Task: Find connections with filter location Taquara with filter topic #jobsearchwith filter profile language German with filter current company GlobalHunt with filter school Sinhgad College of Engineering with filter industry Household Appliance Manufacturing with filter service category Administrative with filter keywords title Vehicle or Equipment Cleaner
Action: Mouse moved to (704, 118)
Screenshot: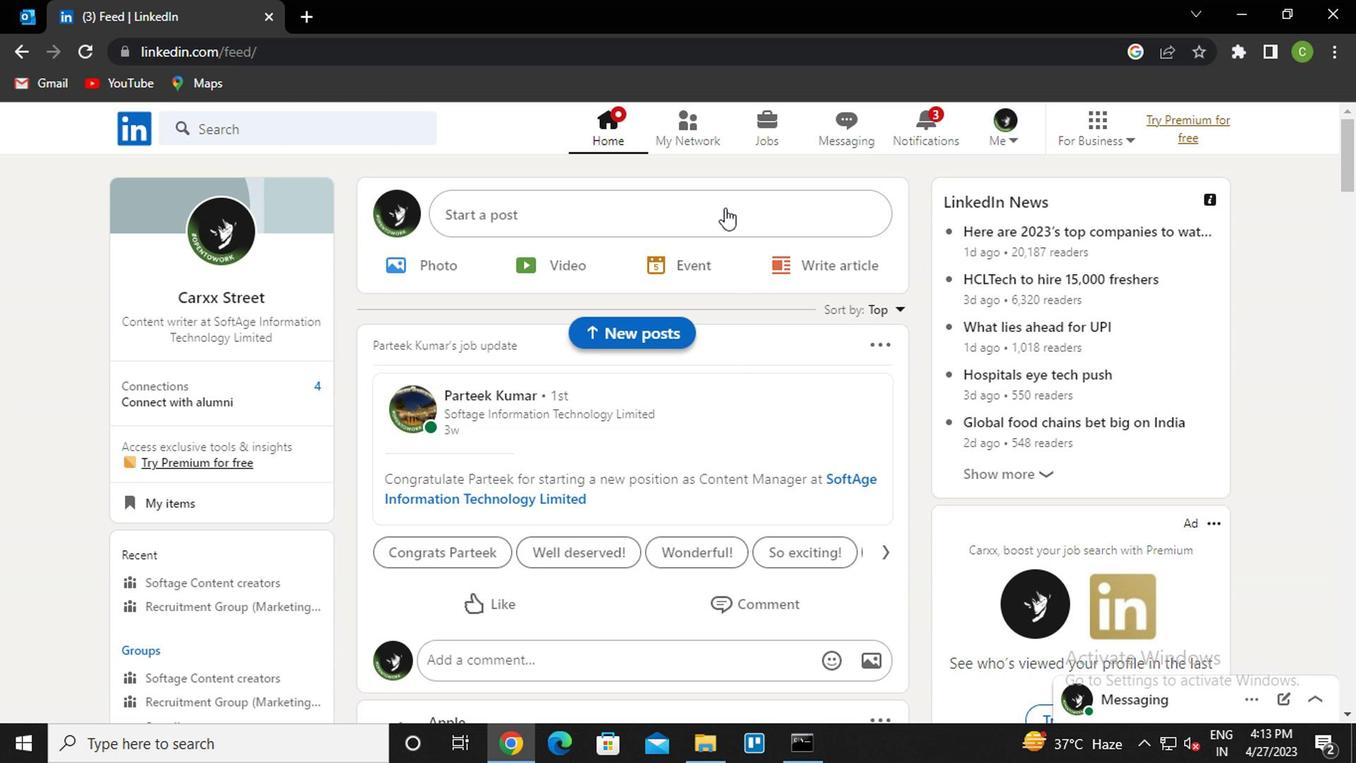 
Action: Mouse pressed left at (704, 118)
Screenshot: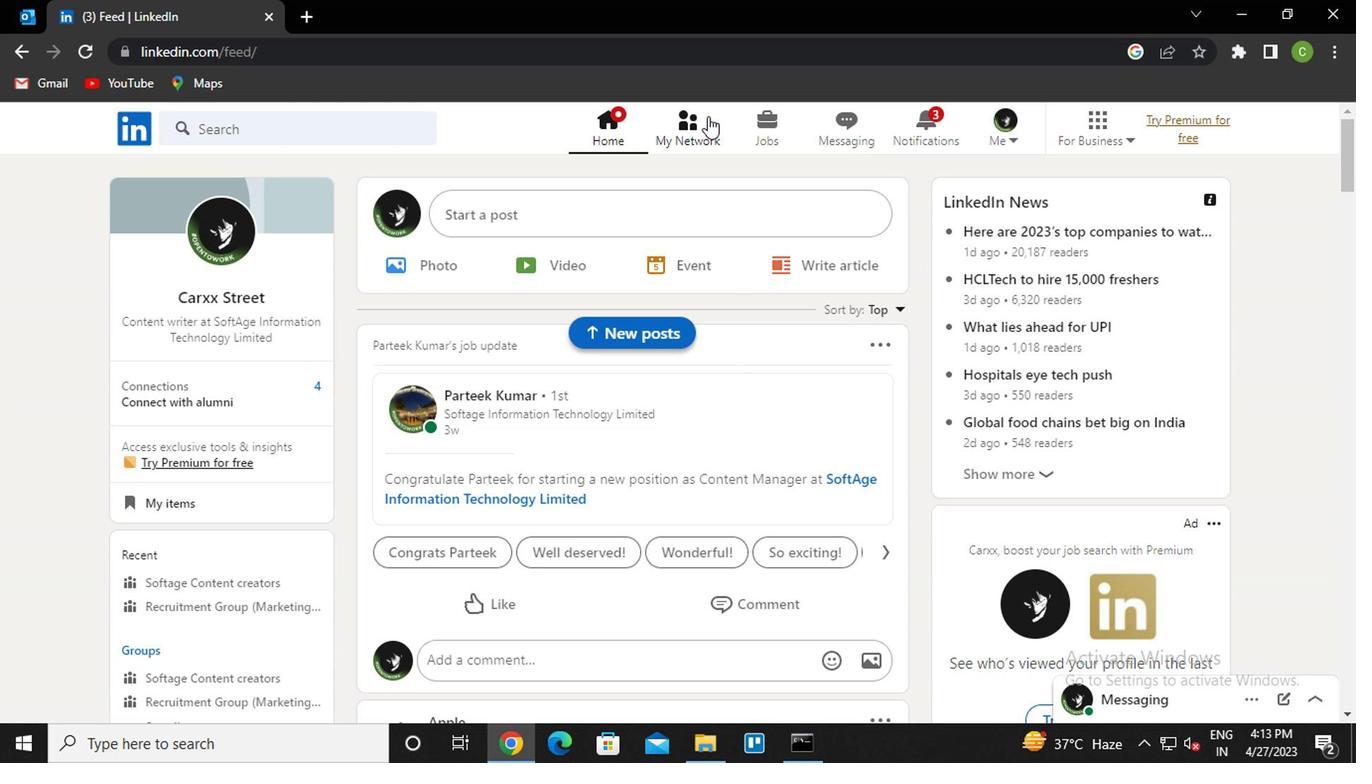 
Action: Mouse moved to (317, 252)
Screenshot: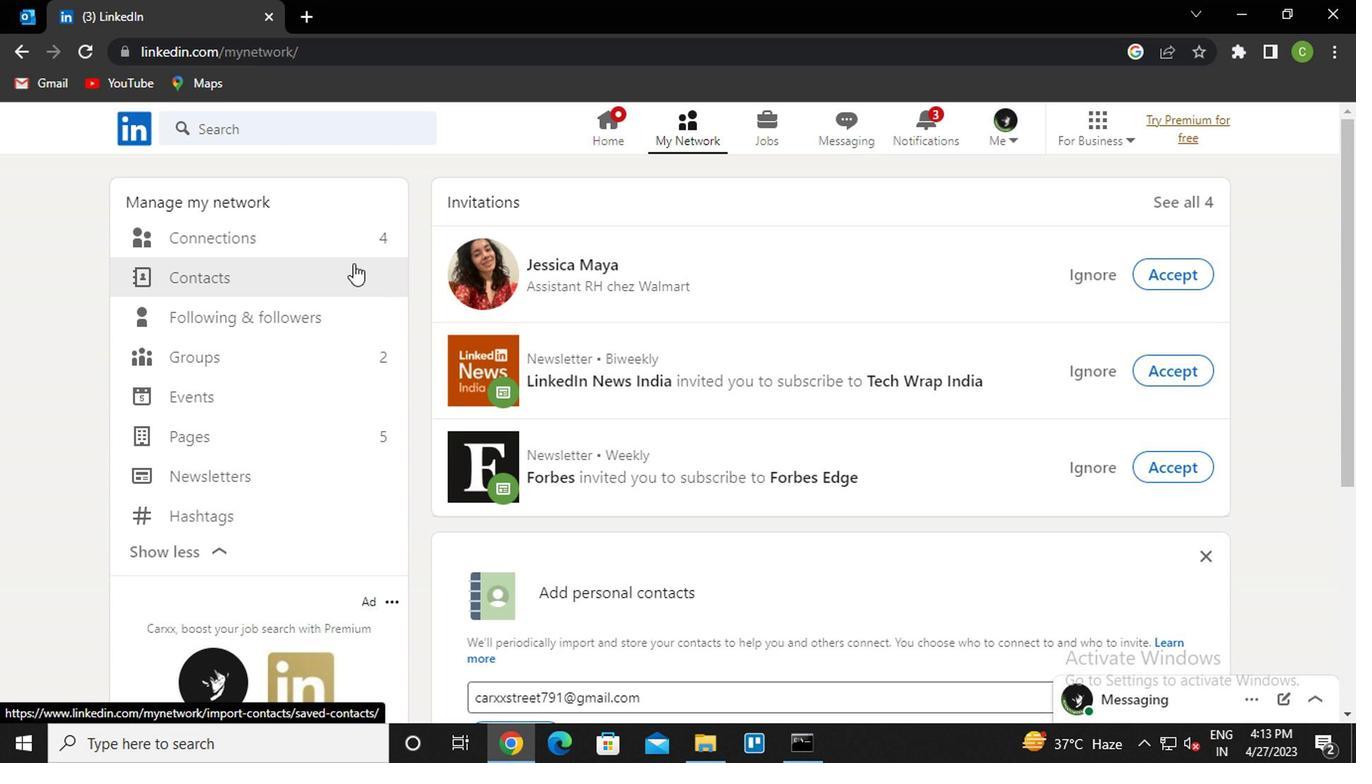 
Action: Mouse pressed left at (317, 252)
Screenshot: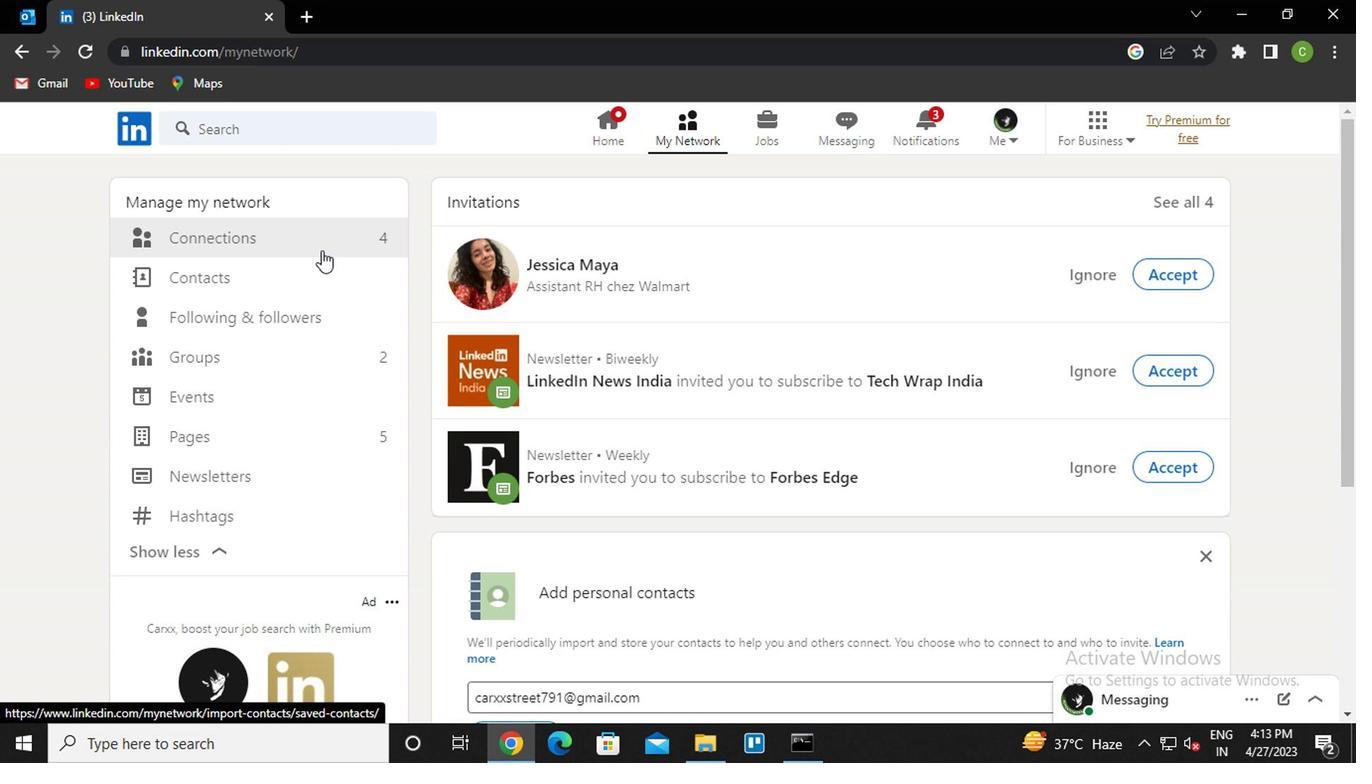 
Action: Mouse moved to (298, 243)
Screenshot: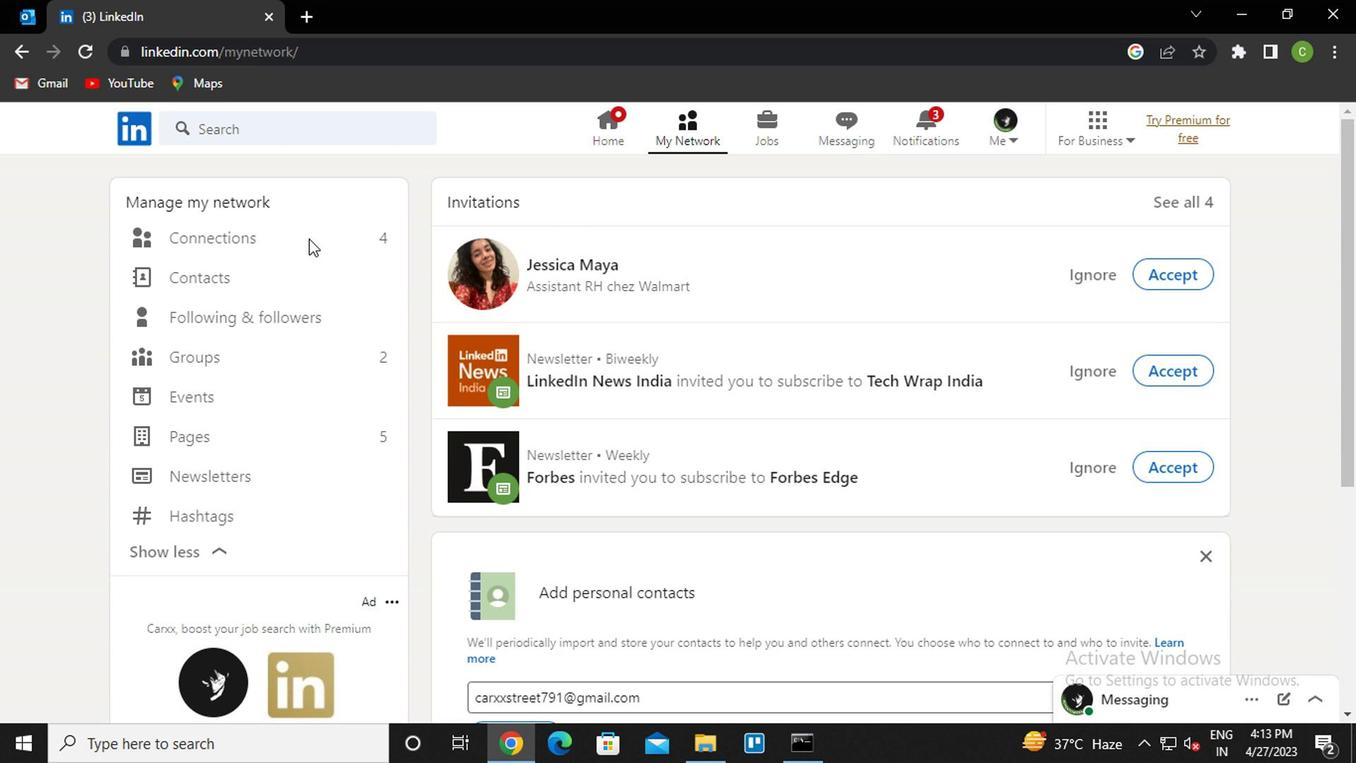 
Action: Mouse pressed left at (298, 243)
Screenshot: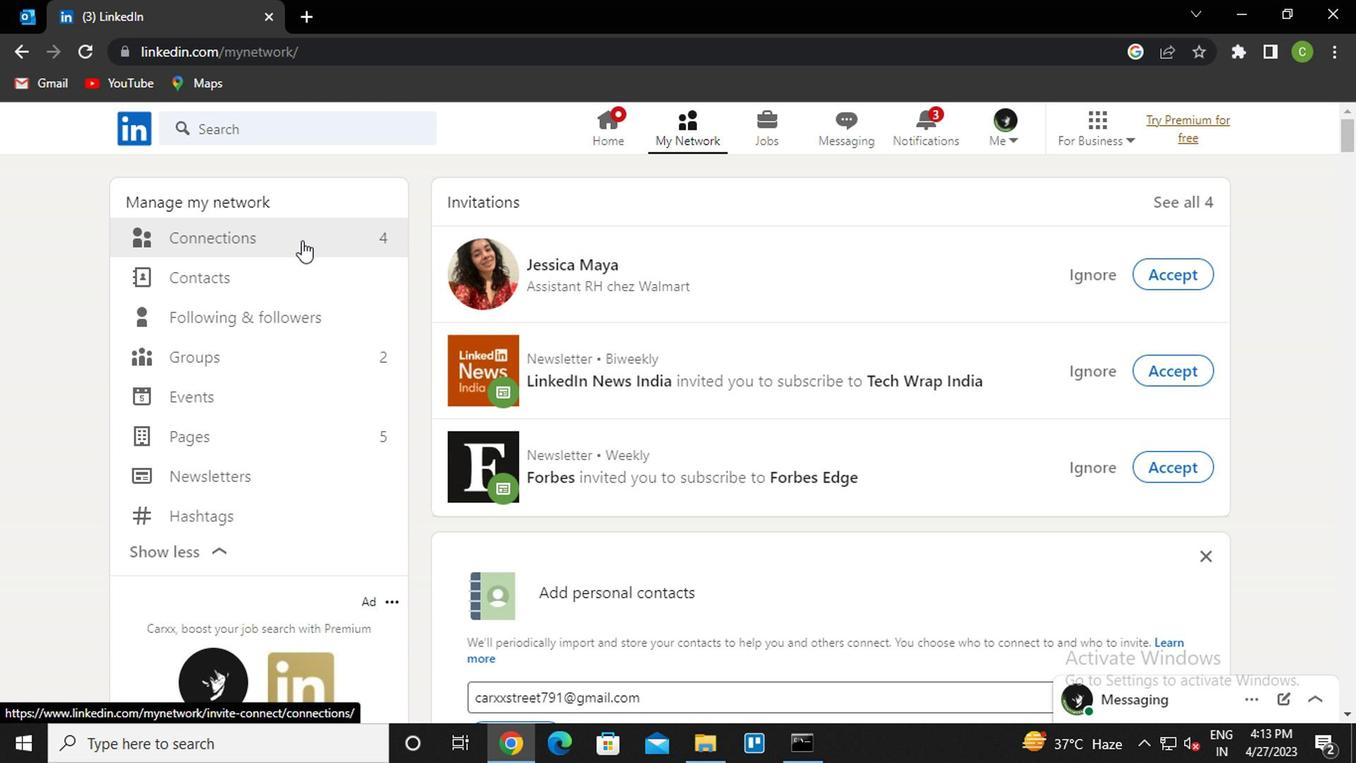 
Action: Mouse moved to (840, 250)
Screenshot: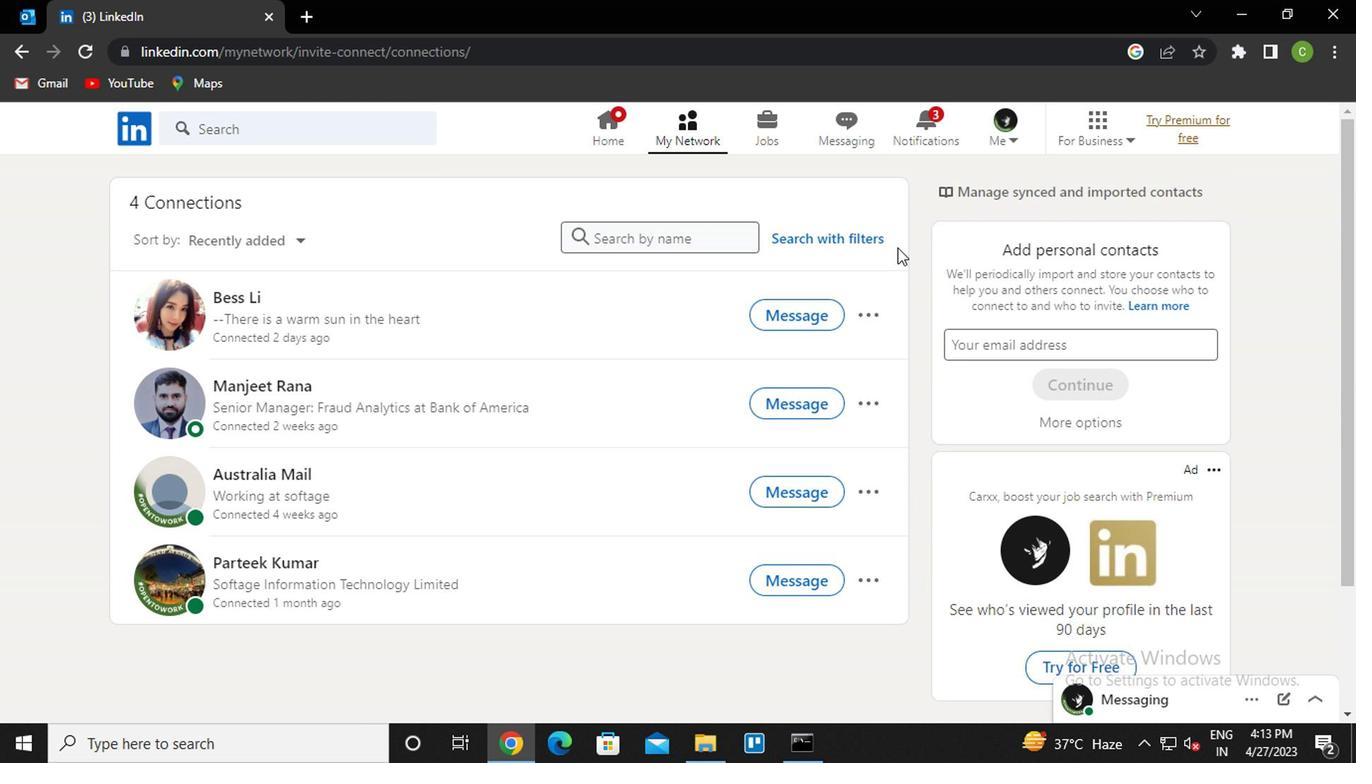 
Action: Mouse pressed left at (840, 250)
Screenshot: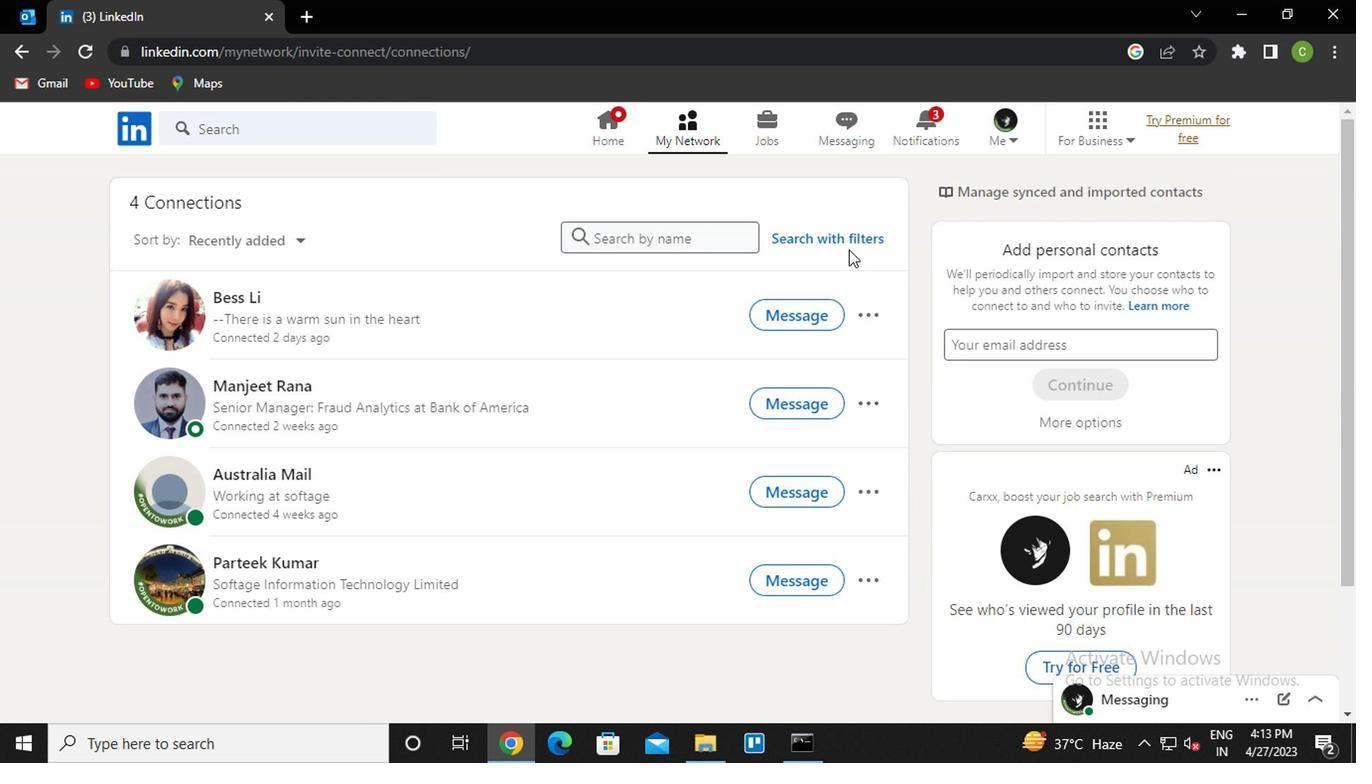 
Action: Mouse moved to (758, 189)
Screenshot: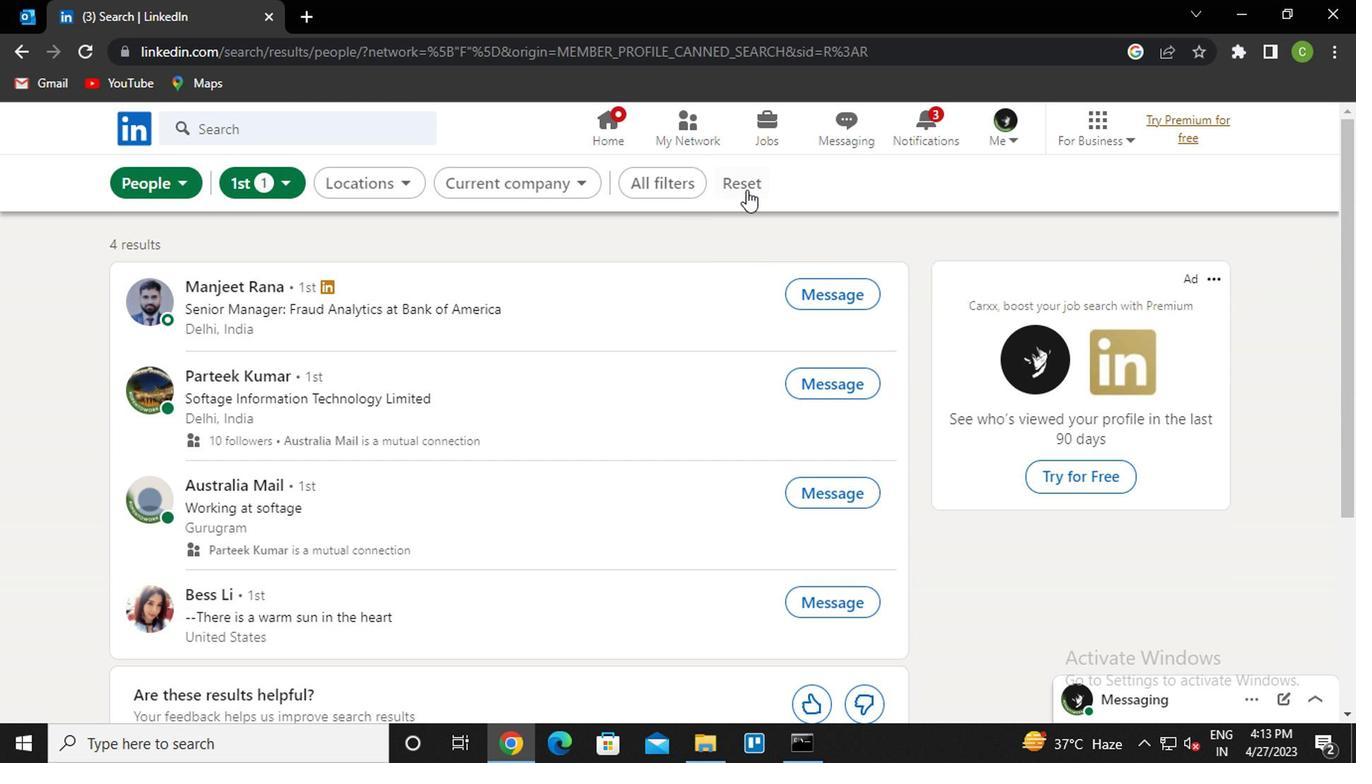 
Action: Mouse pressed left at (758, 189)
Screenshot: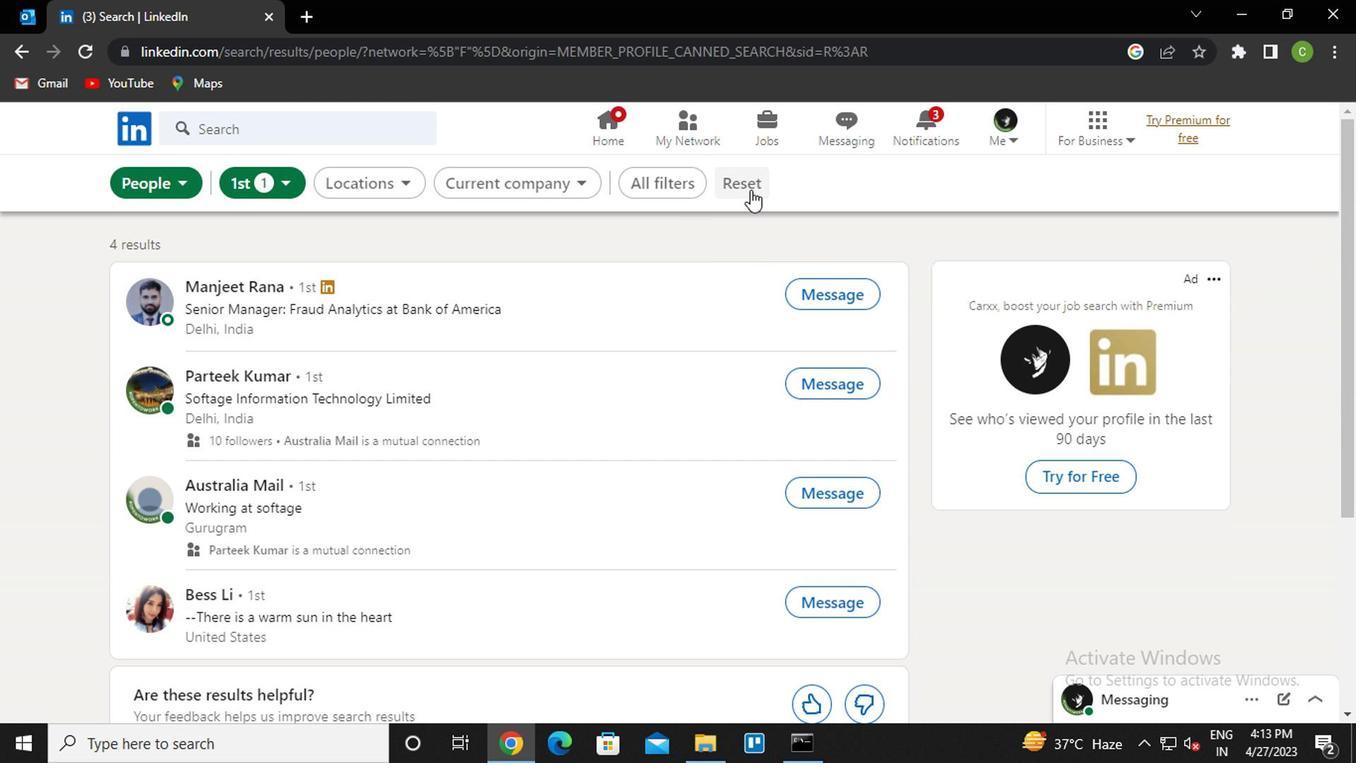 
Action: Mouse moved to (723, 189)
Screenshot: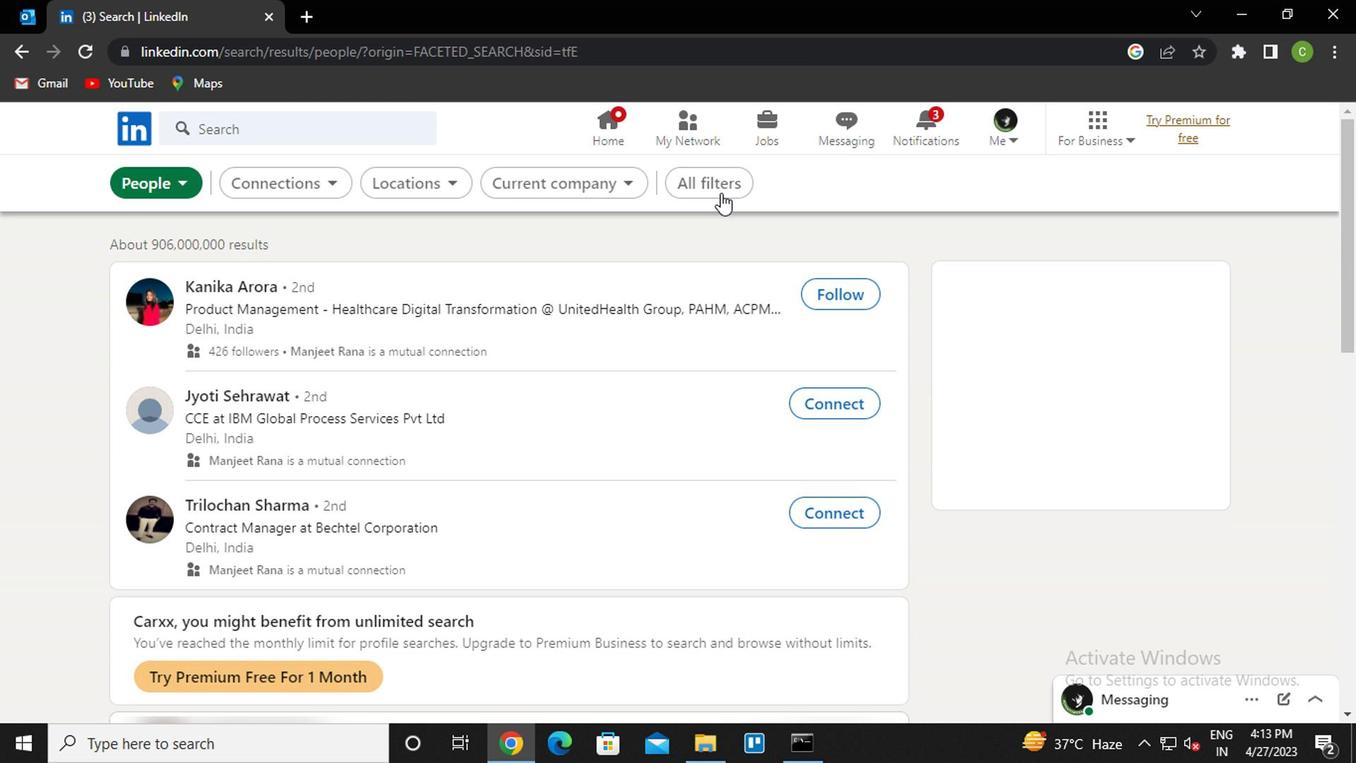 
Action: Mouse pressed left at (723, 189)
Screenshot: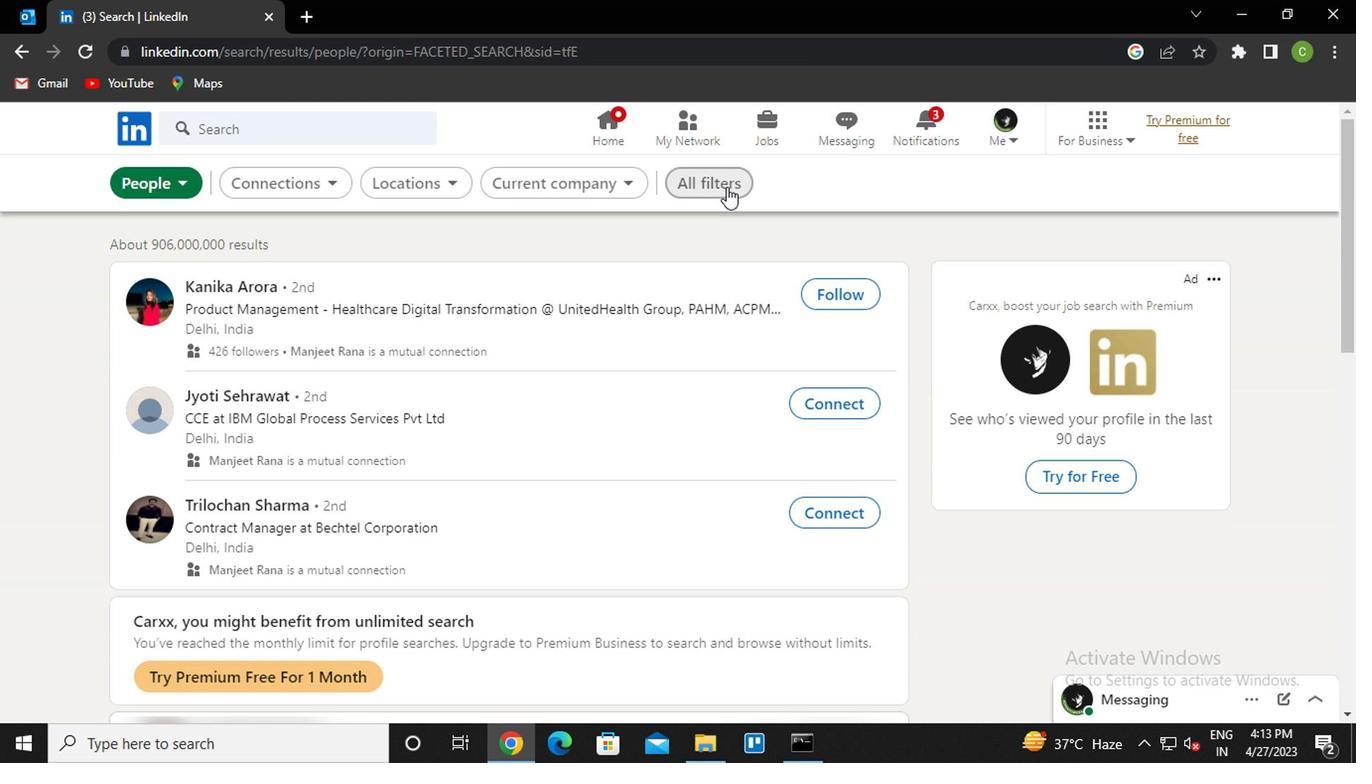 
Action: Mouse moved to (1031, 357)
Screenshot: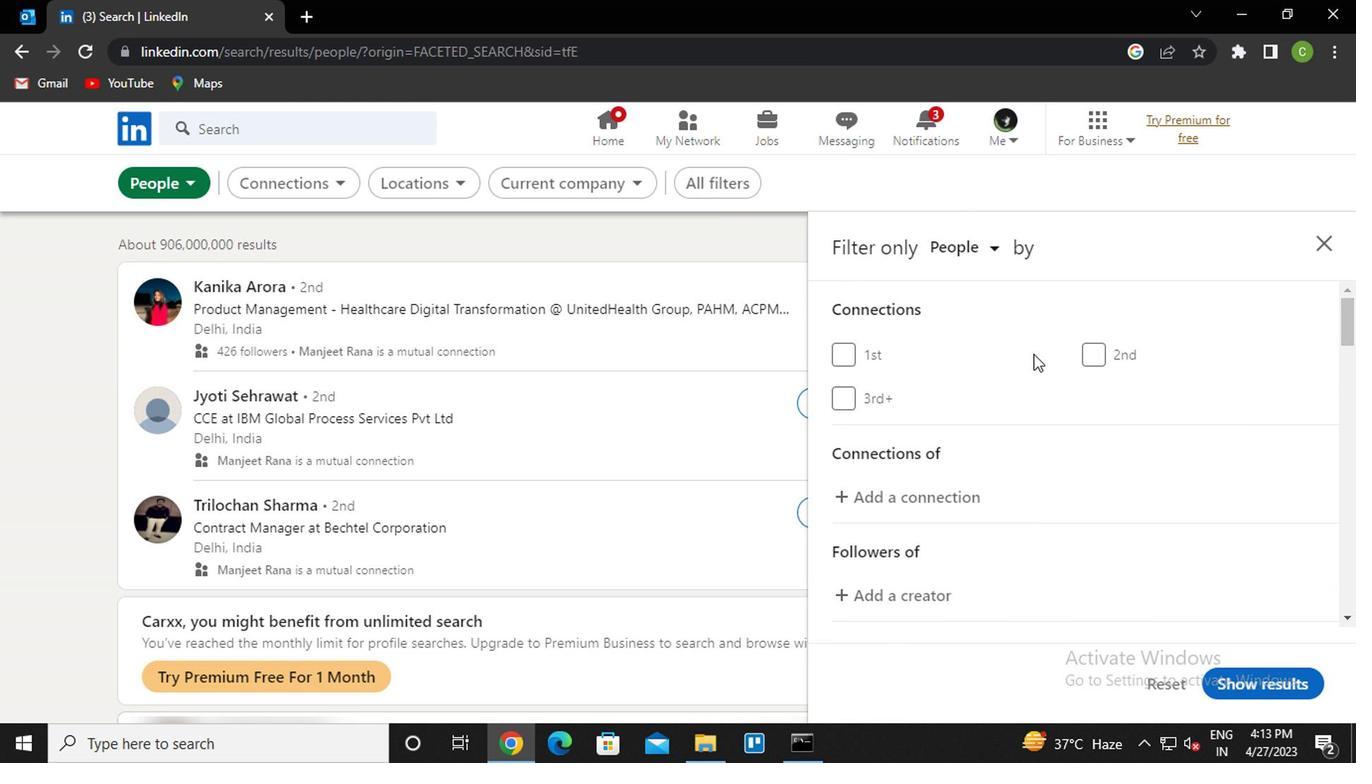 
Action: Mouse scrolled (1031, 356) with delta (0, -1)
Screenshot: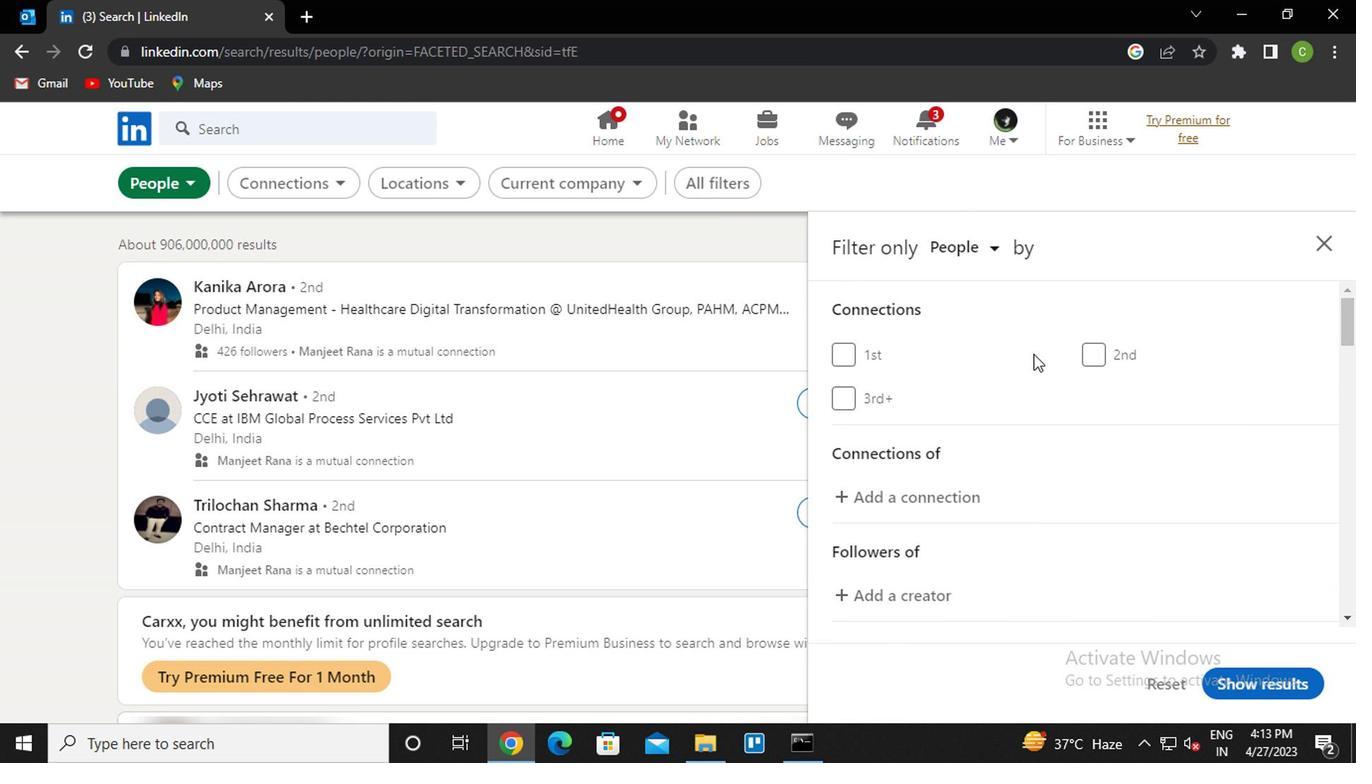 
Action: Mouse moved to (1031, 359)
Screenshot: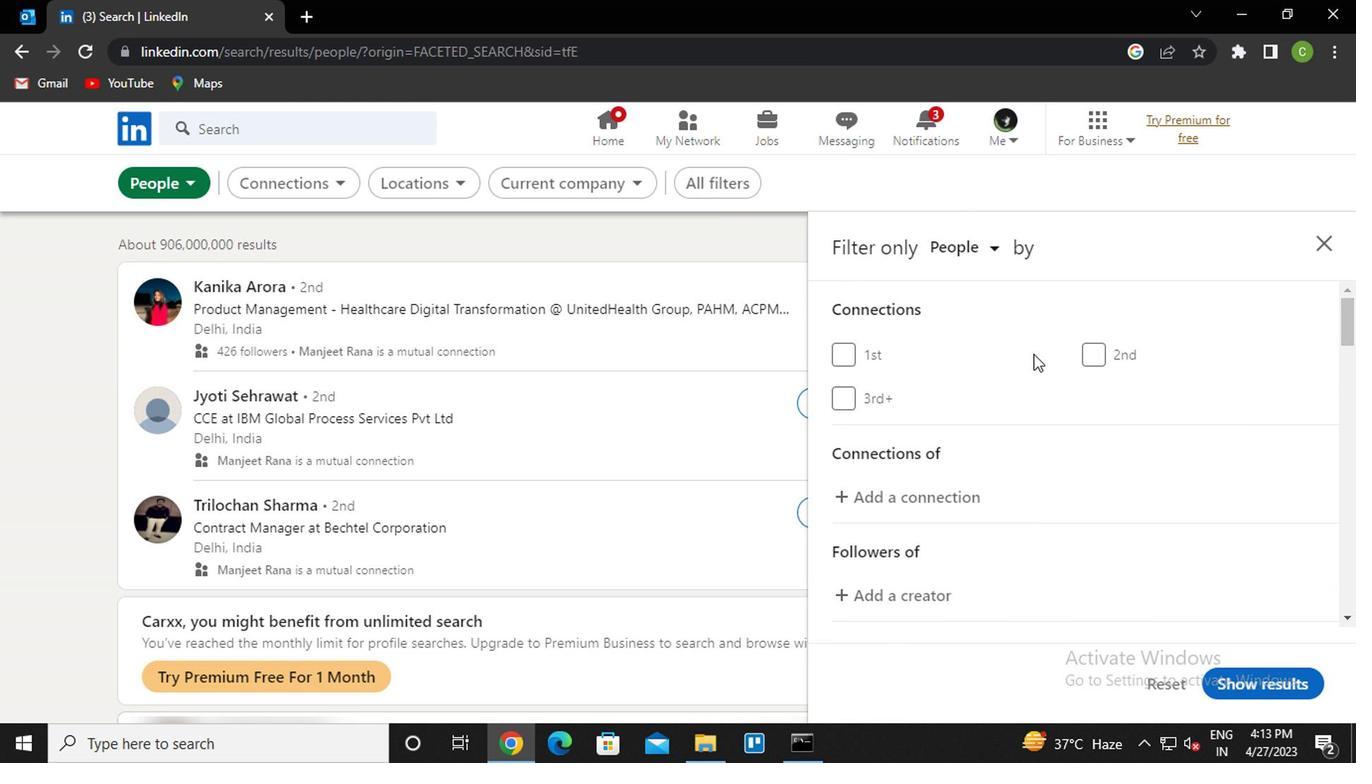 
Action: Mouse scrolled (1031, 358) with delta (0, -1)
Screenshot: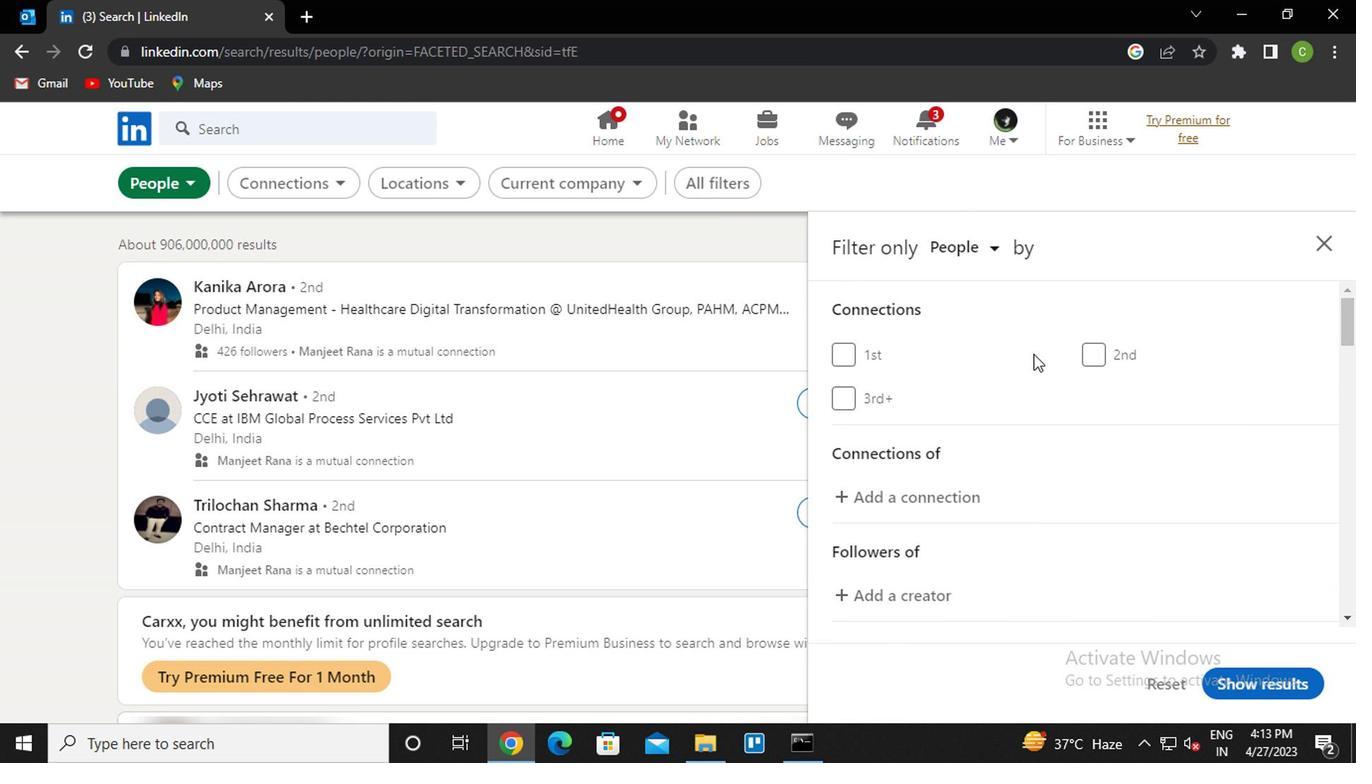 
Action: Mouse moved to (1031, 384)
Screenshot: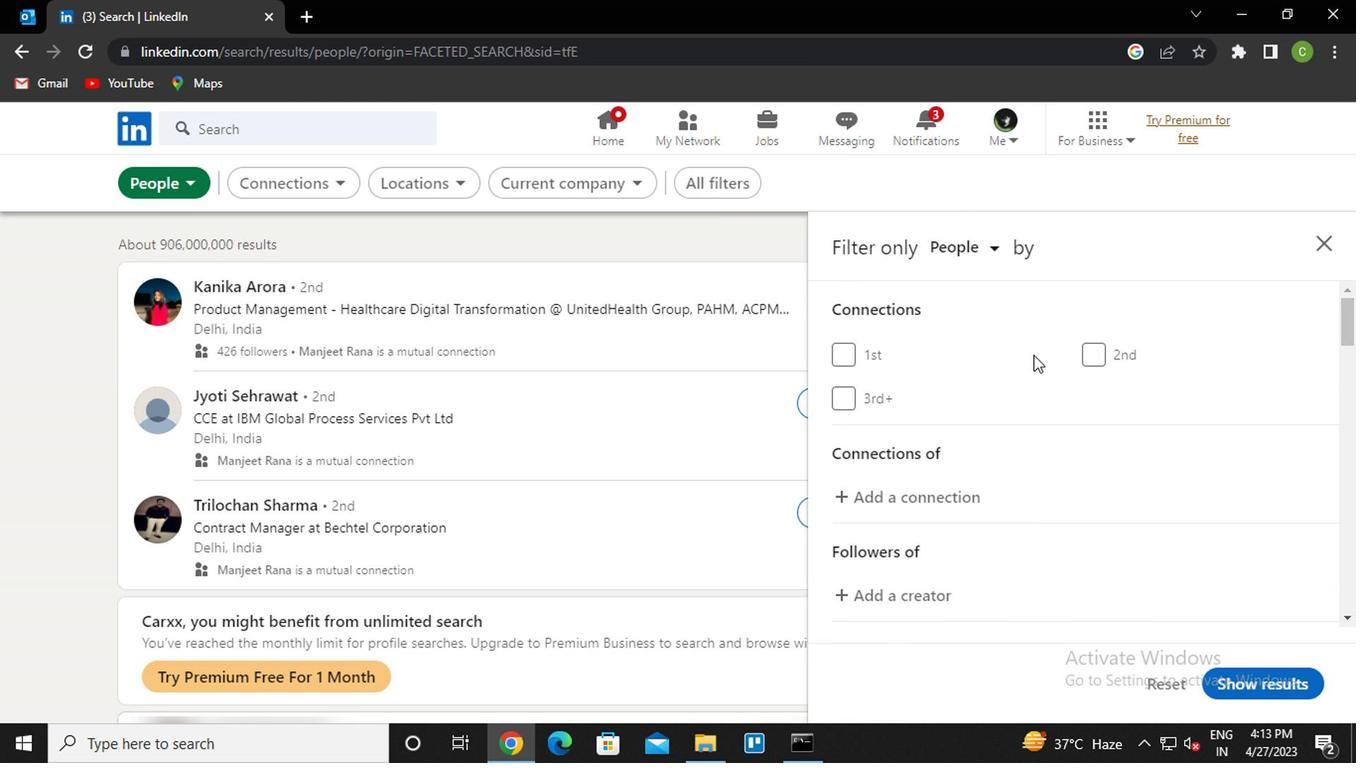 
Action: Mouse scrolled (1031, 383) with delta (0, 0)
Screenshot: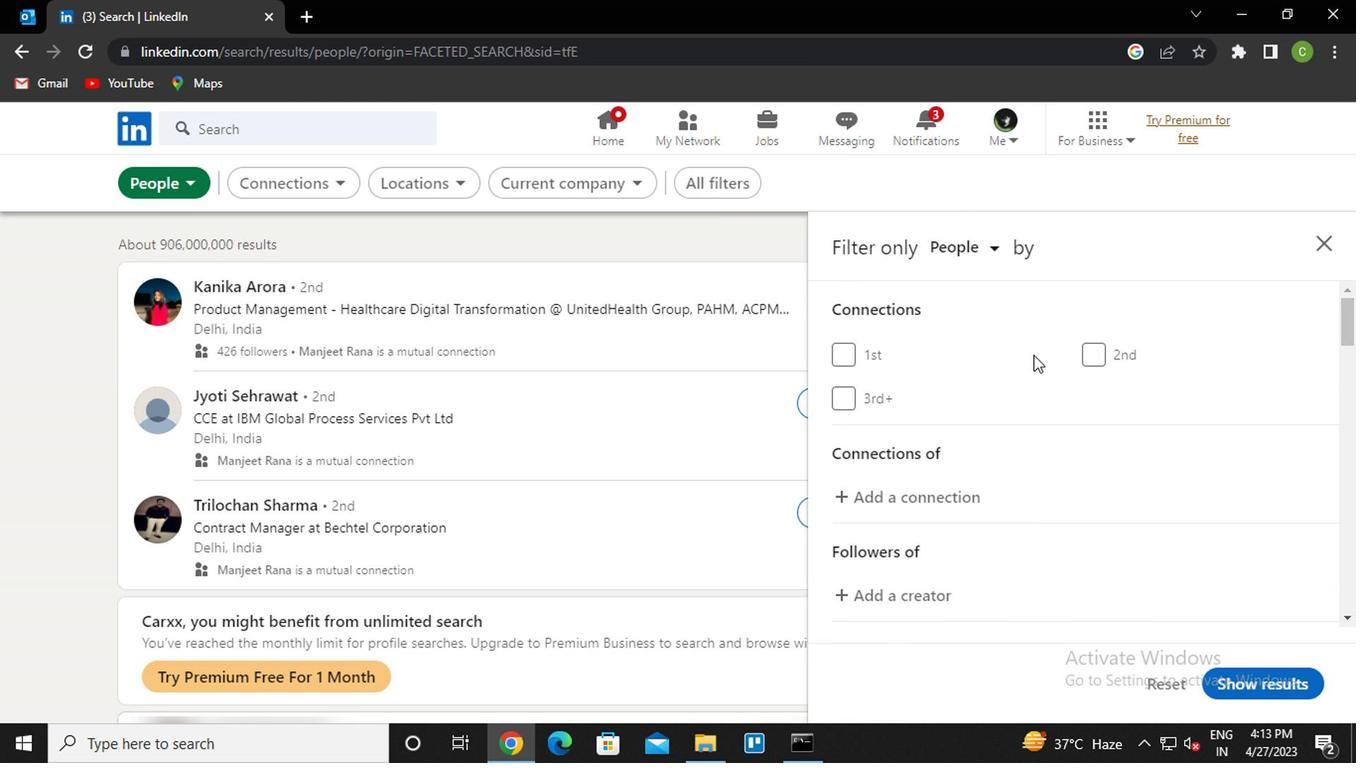 
Action: Mouse moved to (1136, 481)
Screenshot: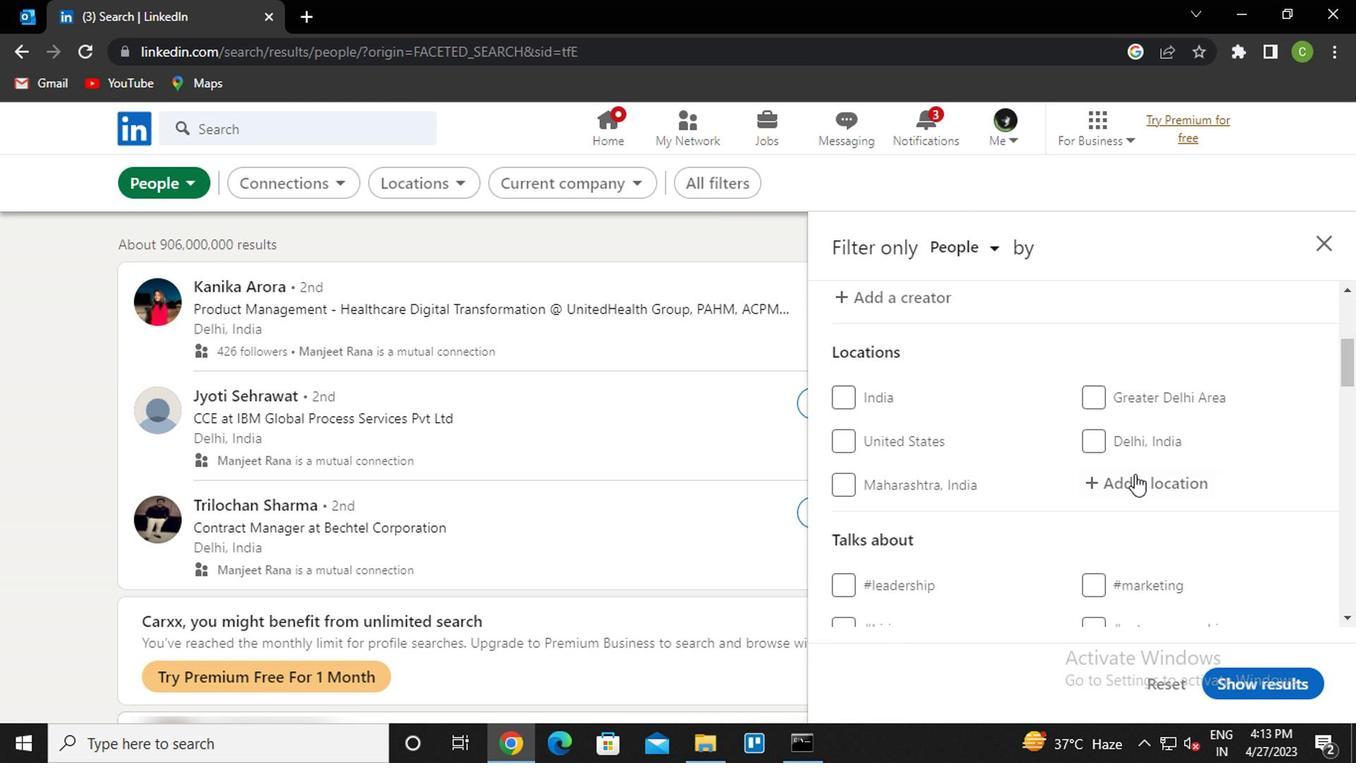 
Action: Mouse pressed left at (1136, 481)
Screenshot: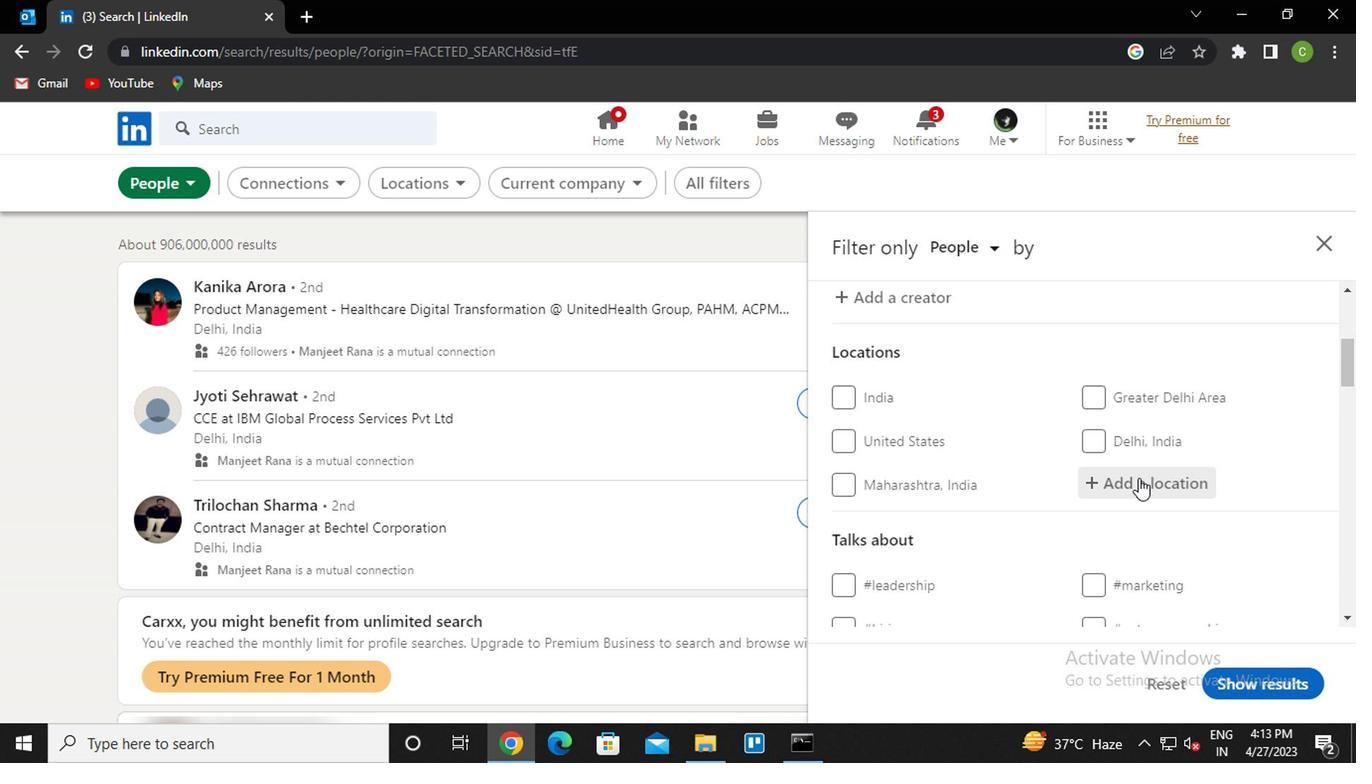 
Action: Key pressed <Key.caps_lock>t<Key.caps_lock>aqrara<Key.backspace><Key.backspace><Key.backspace><Key.backspace>uara<Key.down><Key.enter>
Screenshot: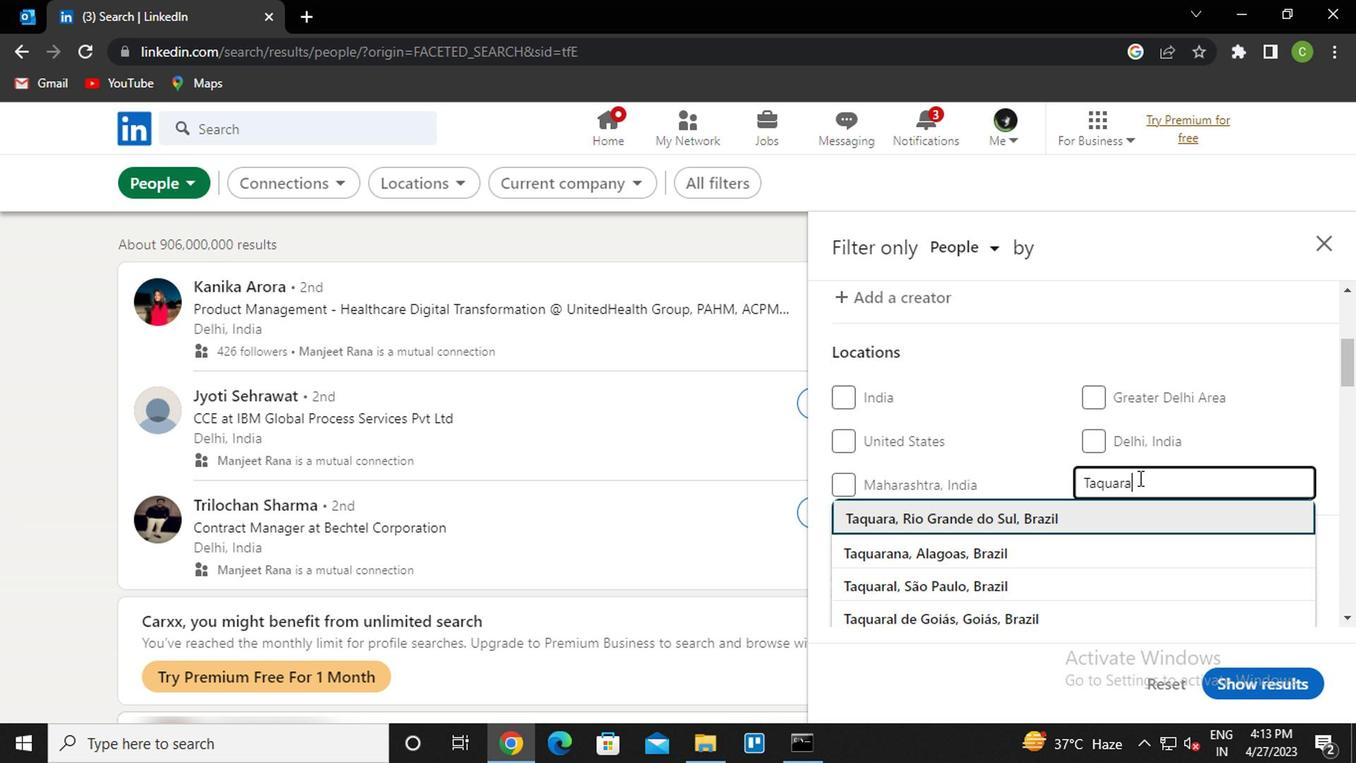 
Action: Mouse scrolled (1136, 479) with delta (0, -1)
Screenshot: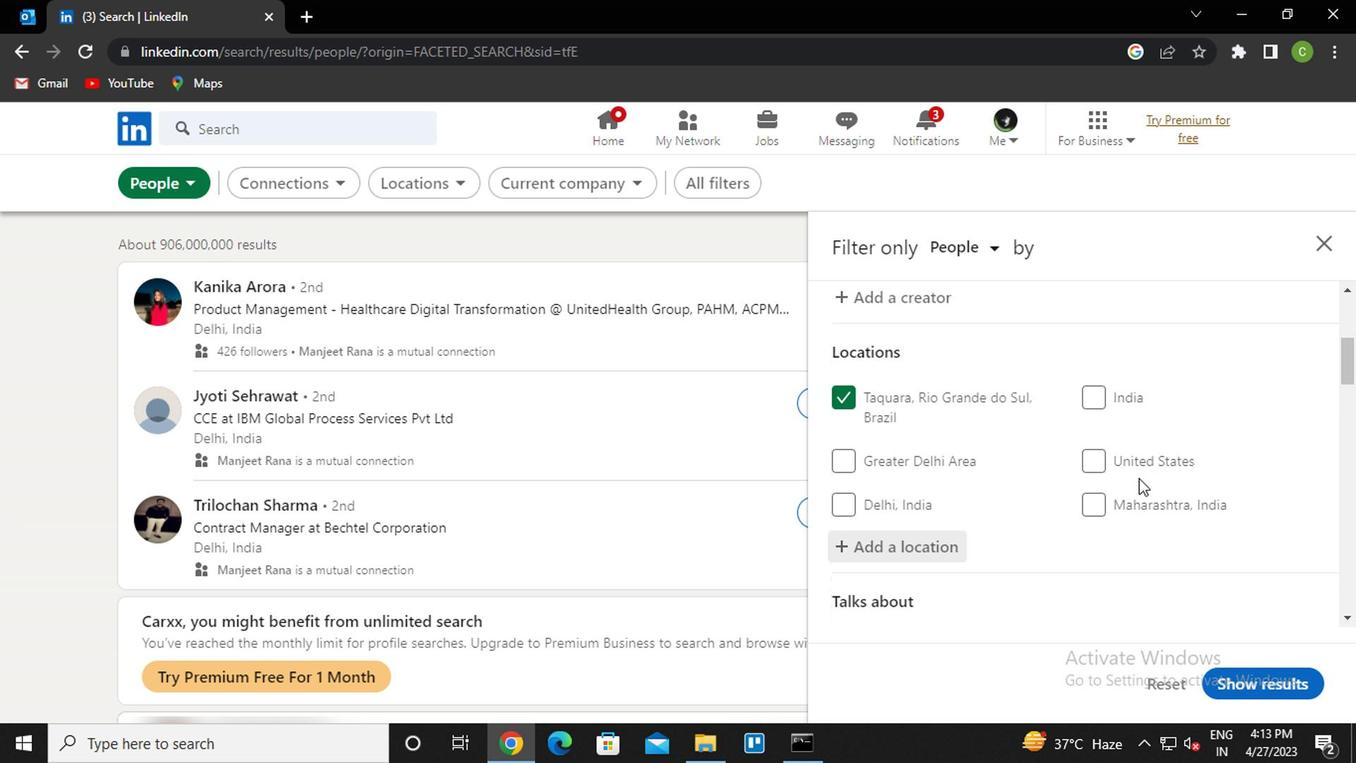 
Action: Mouse scrolled (1136, 479) with delta (0, -1)
Screenshot: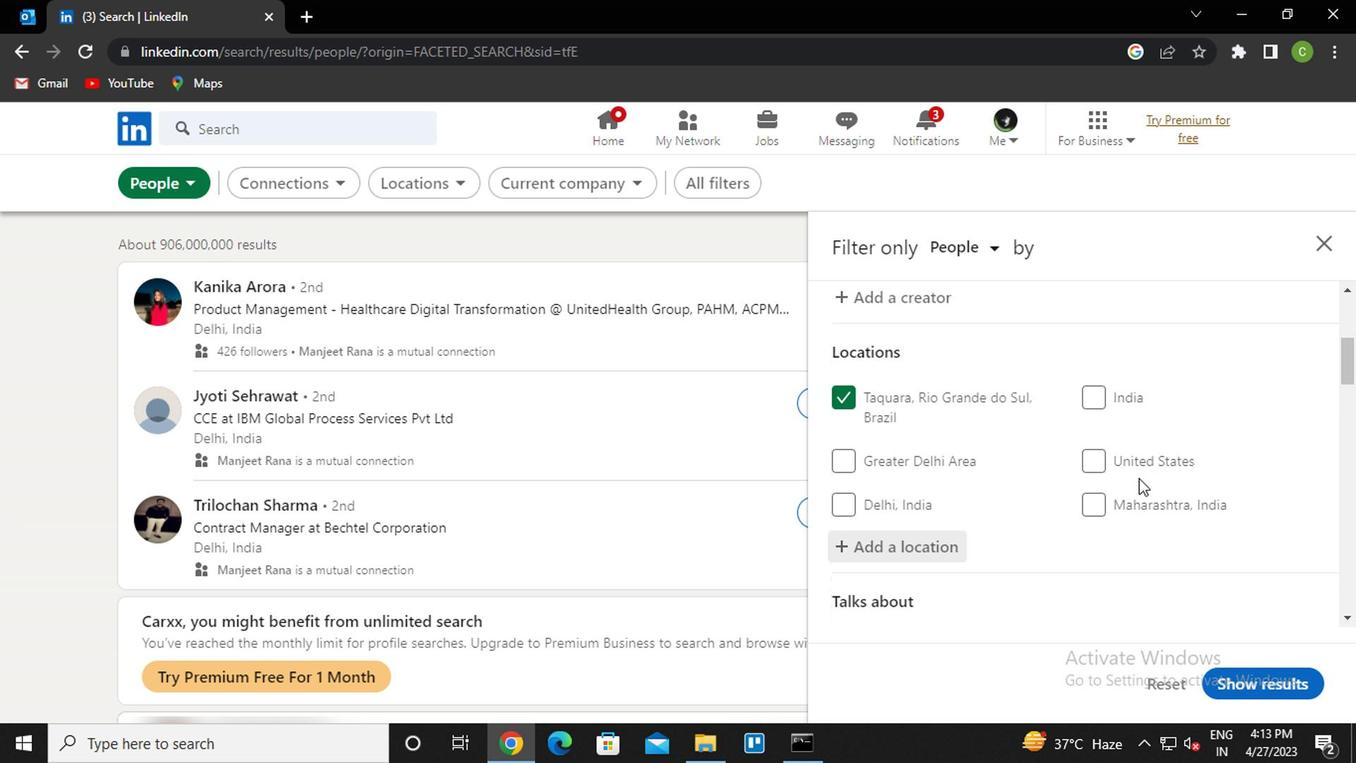 
Action: Mouse moved to (1138, 540)
Screenshot: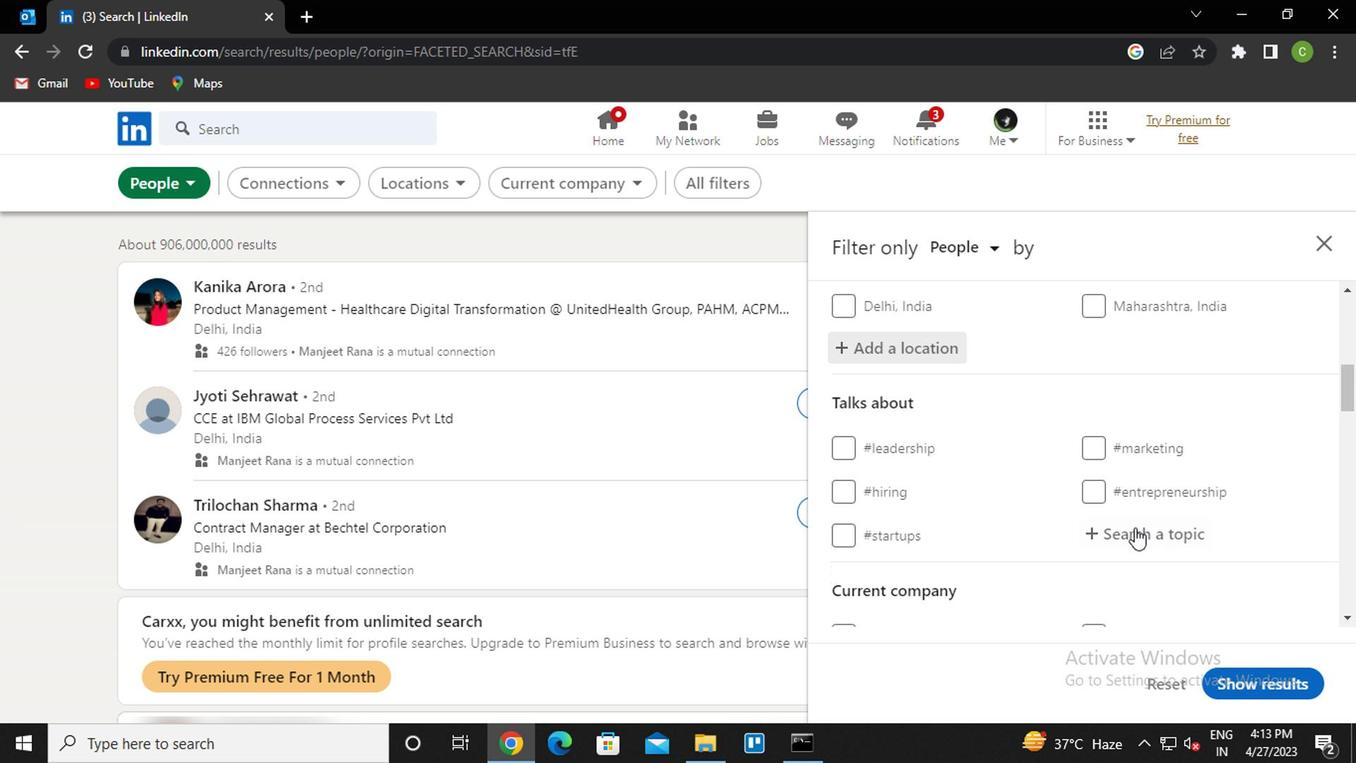 
Action: Mouse pressed left at (1138, 540)
Screenshot: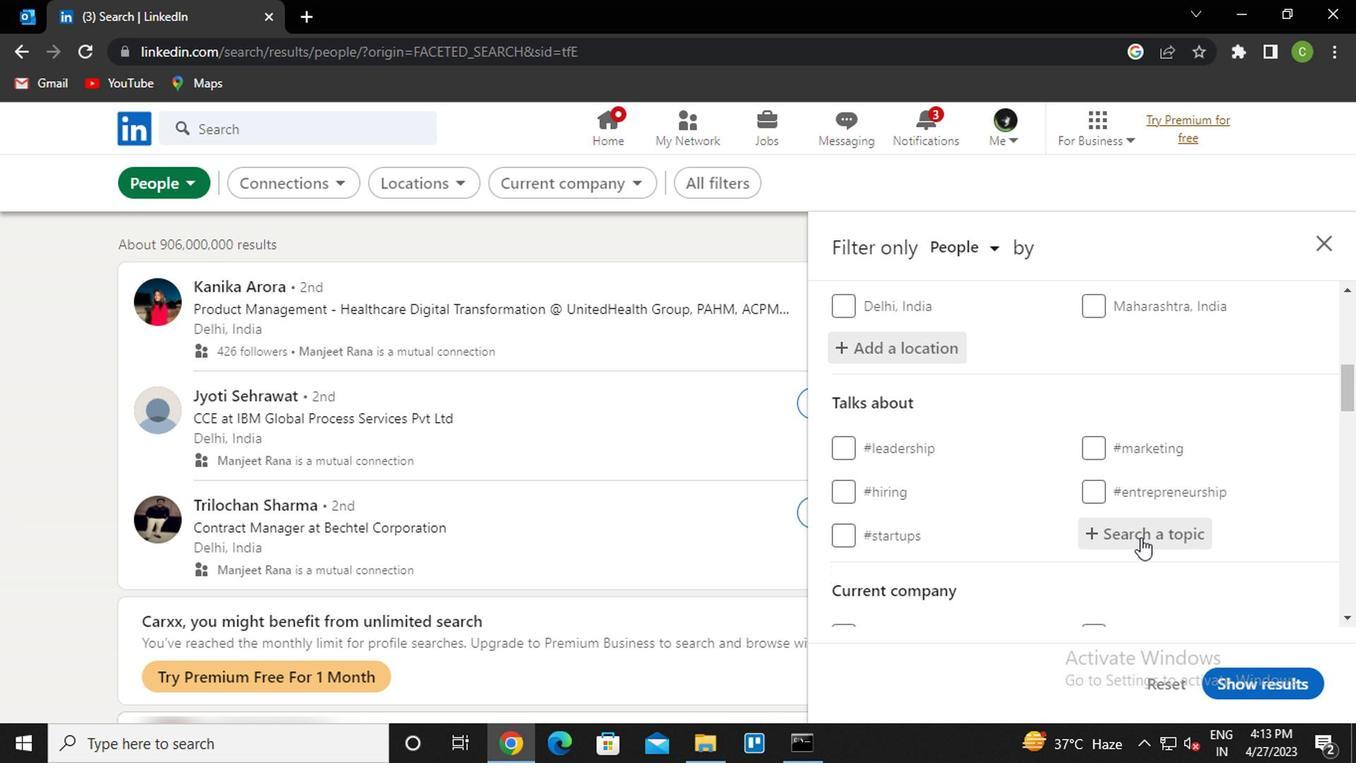 
Action: Key pressed jobsearch<Key.down><Key.enter>
Screenshot: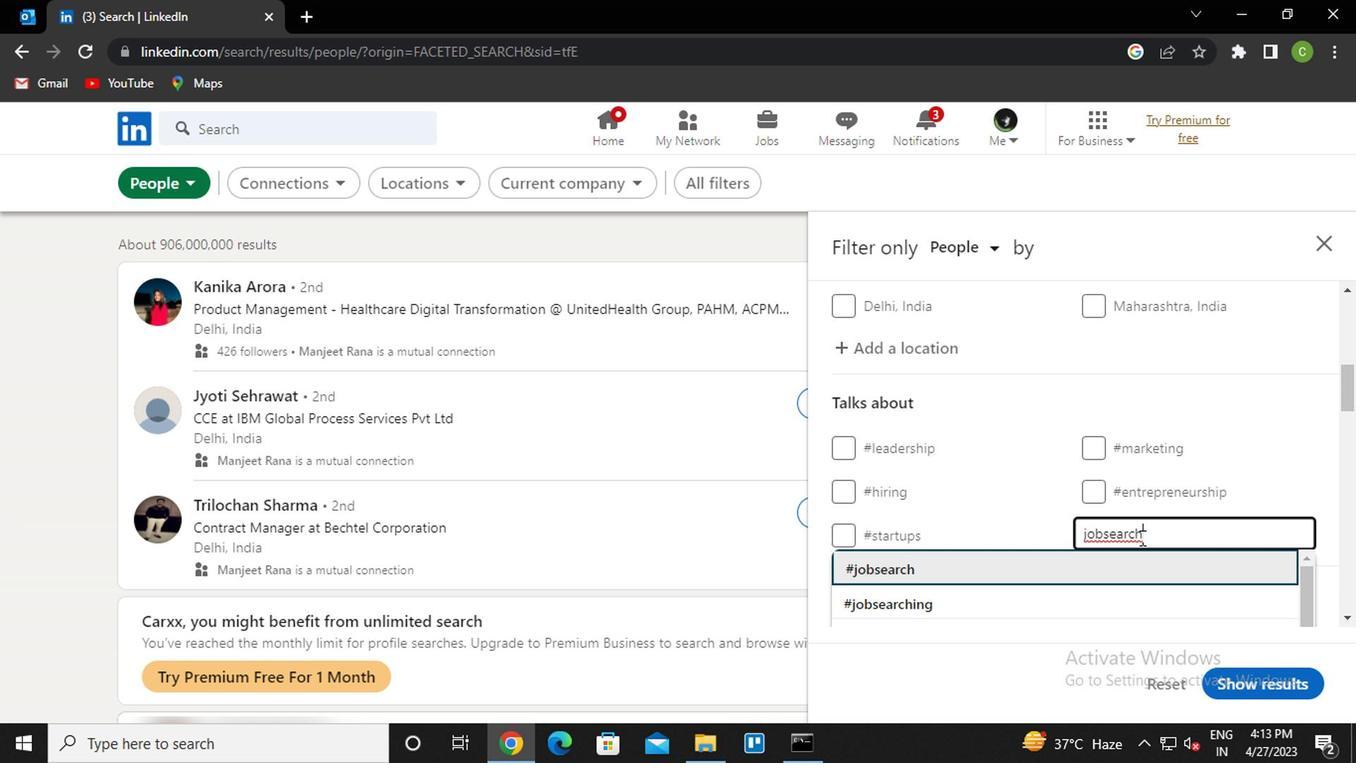
Action: Mouse moved to (1137, 540)
Screenshot: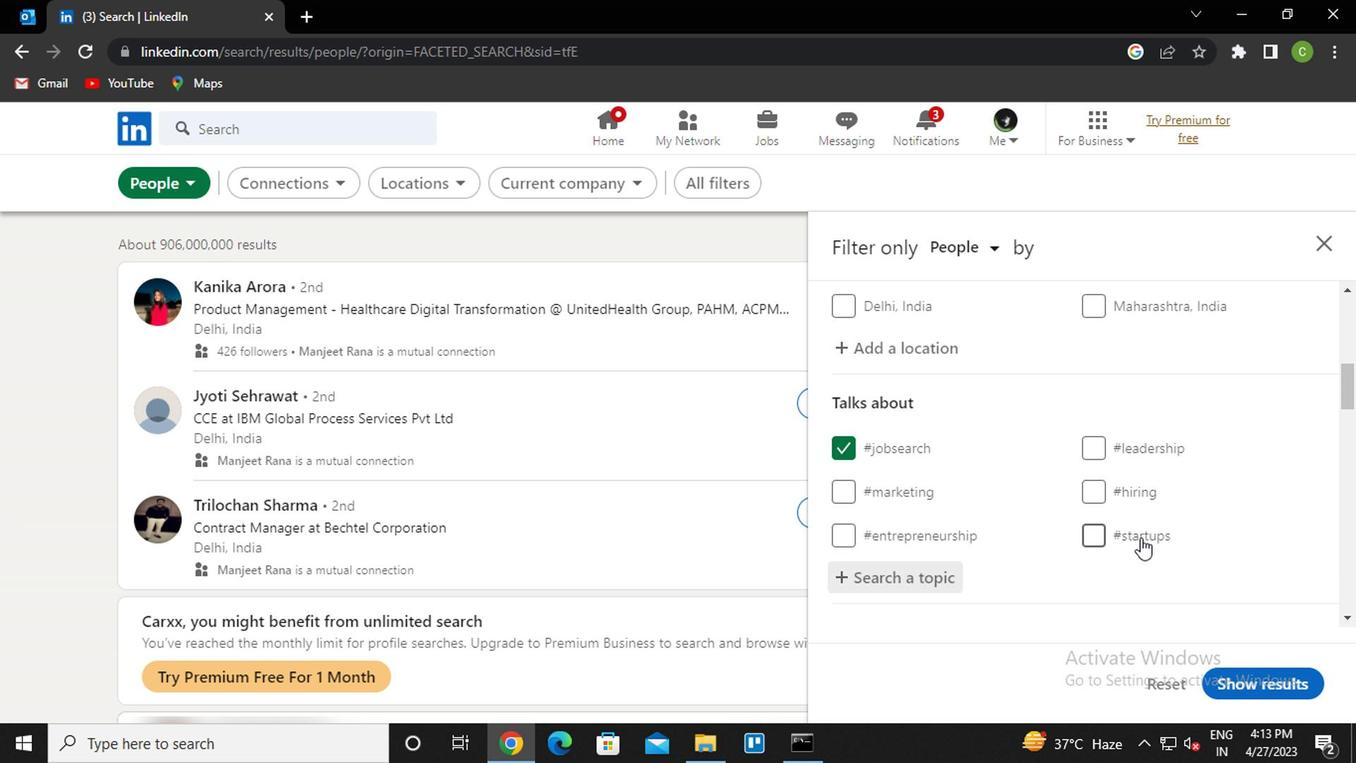 
Action: Mouse scrolled (1137, 539) with delta (0, 0)
Screenshot: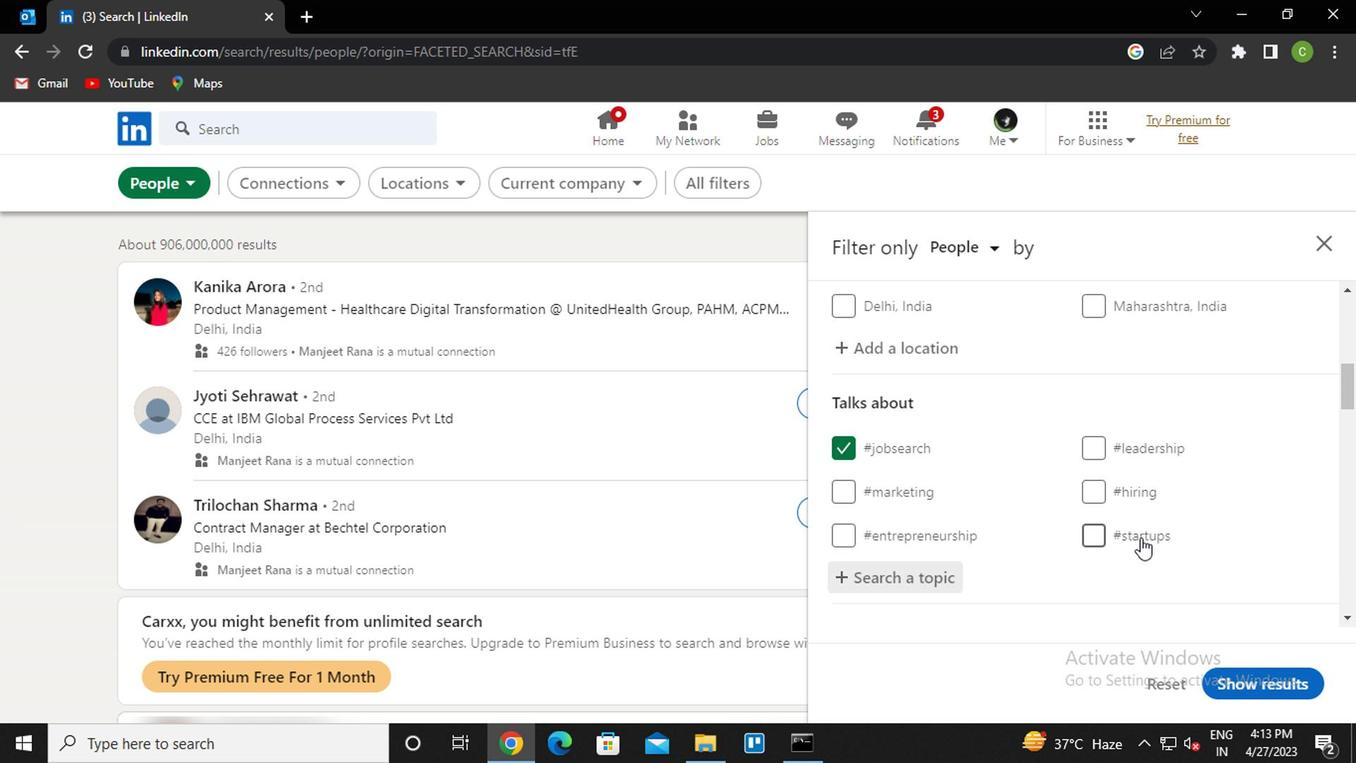 
Action: Mouse scrolled (1137, 539) with delta (0, 0)
Screenshot: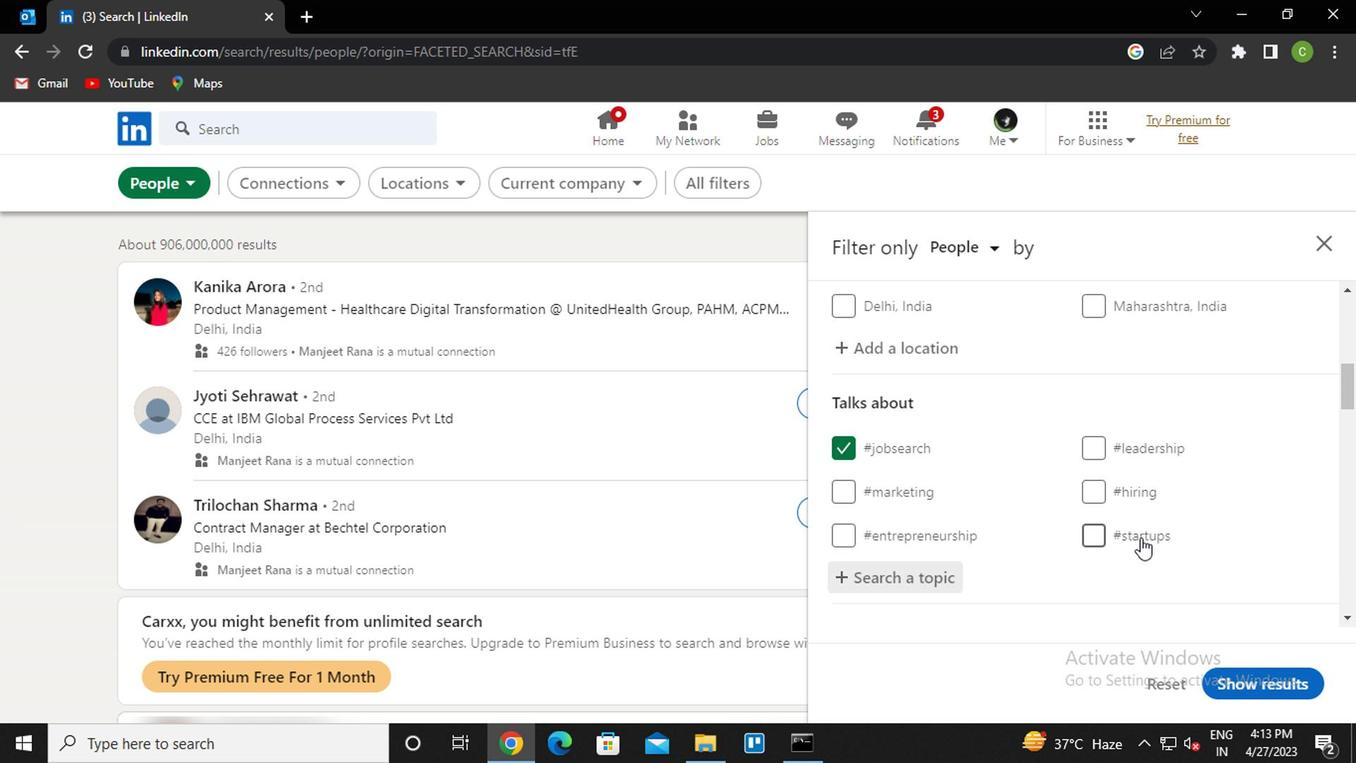 
Action: Mouse scrolled (1137, 539) with delta (0, 0)
Screenshot: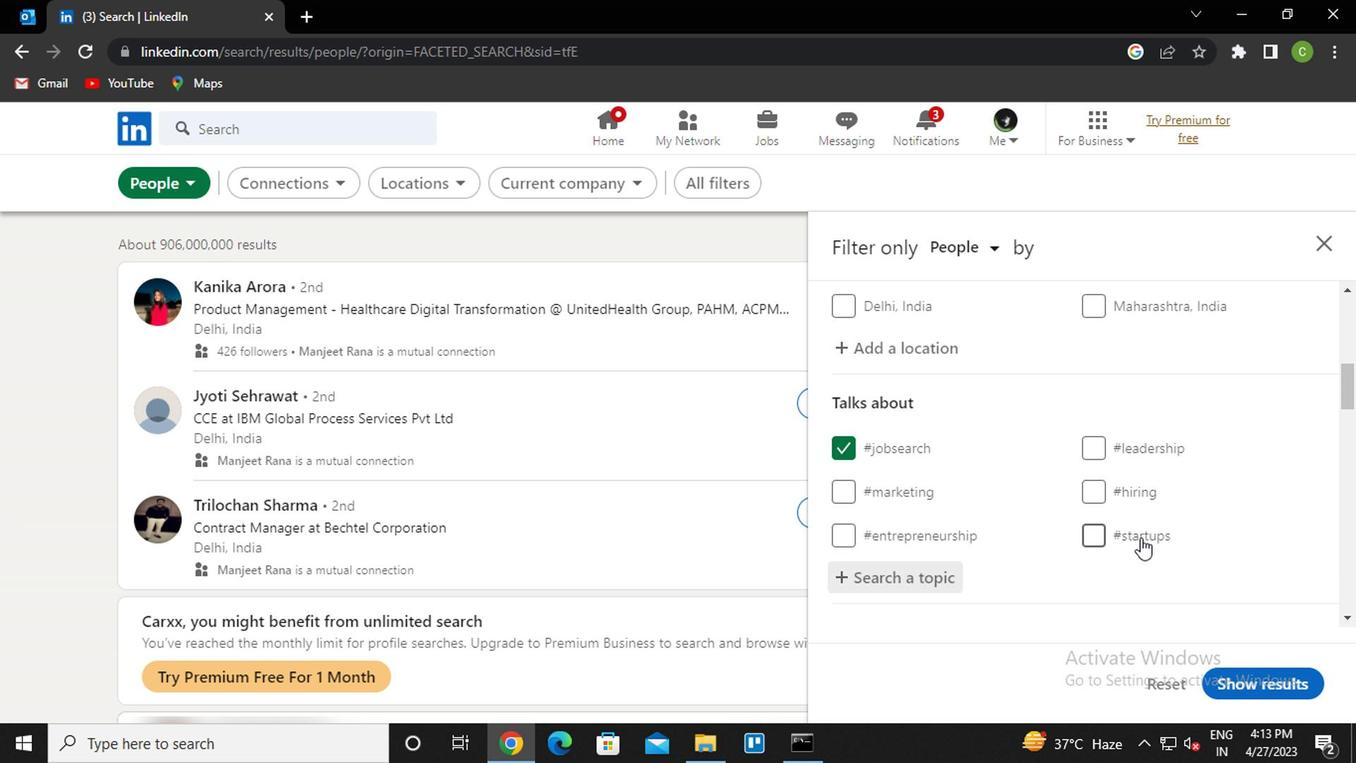
Action: Mouse moved to (1136, 542)
Screenshot: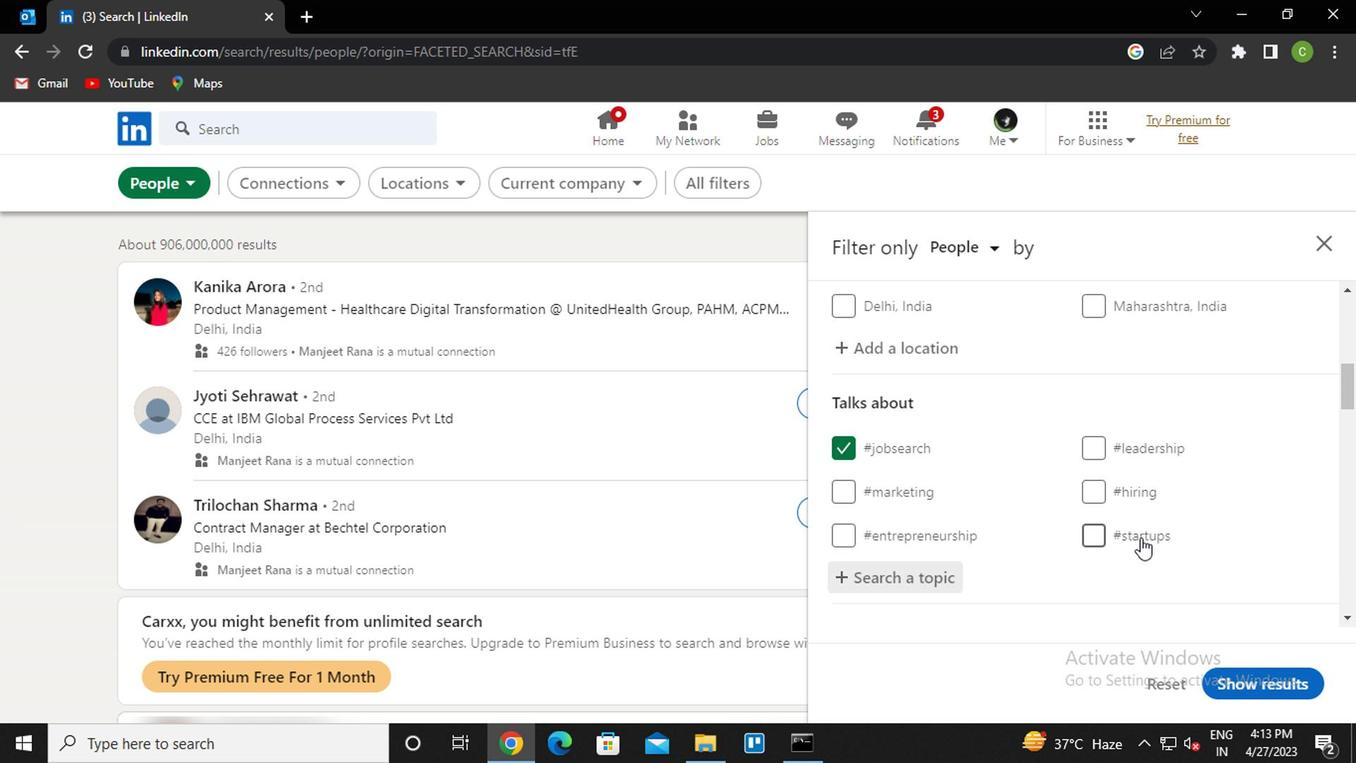 
Action: Mouse scrolled (1136, 540) with delta (0, -1)
Screenshot: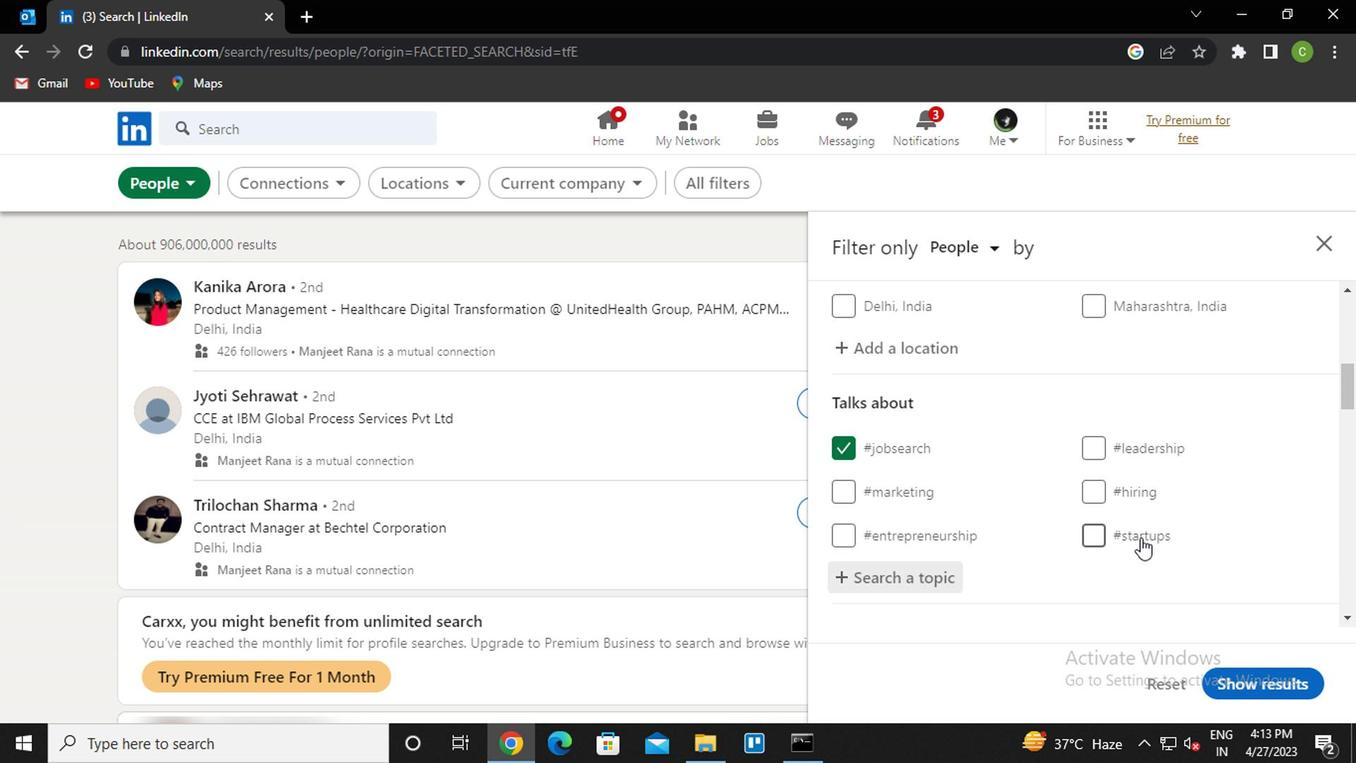 
Action: Mouse moved to (1136, 542)
Screenshot: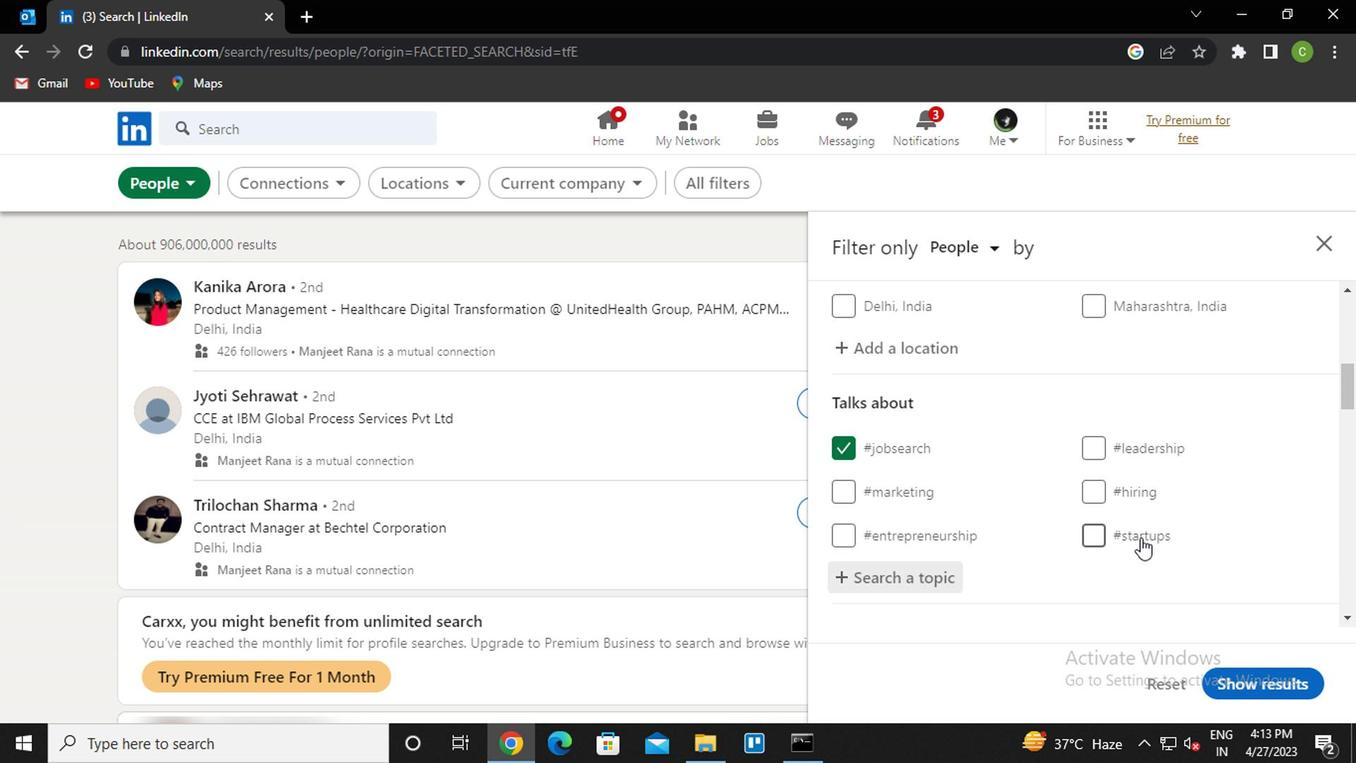 
Action: Mouse scrolled (1136, 542) with delta (0, 0)
Screenshot: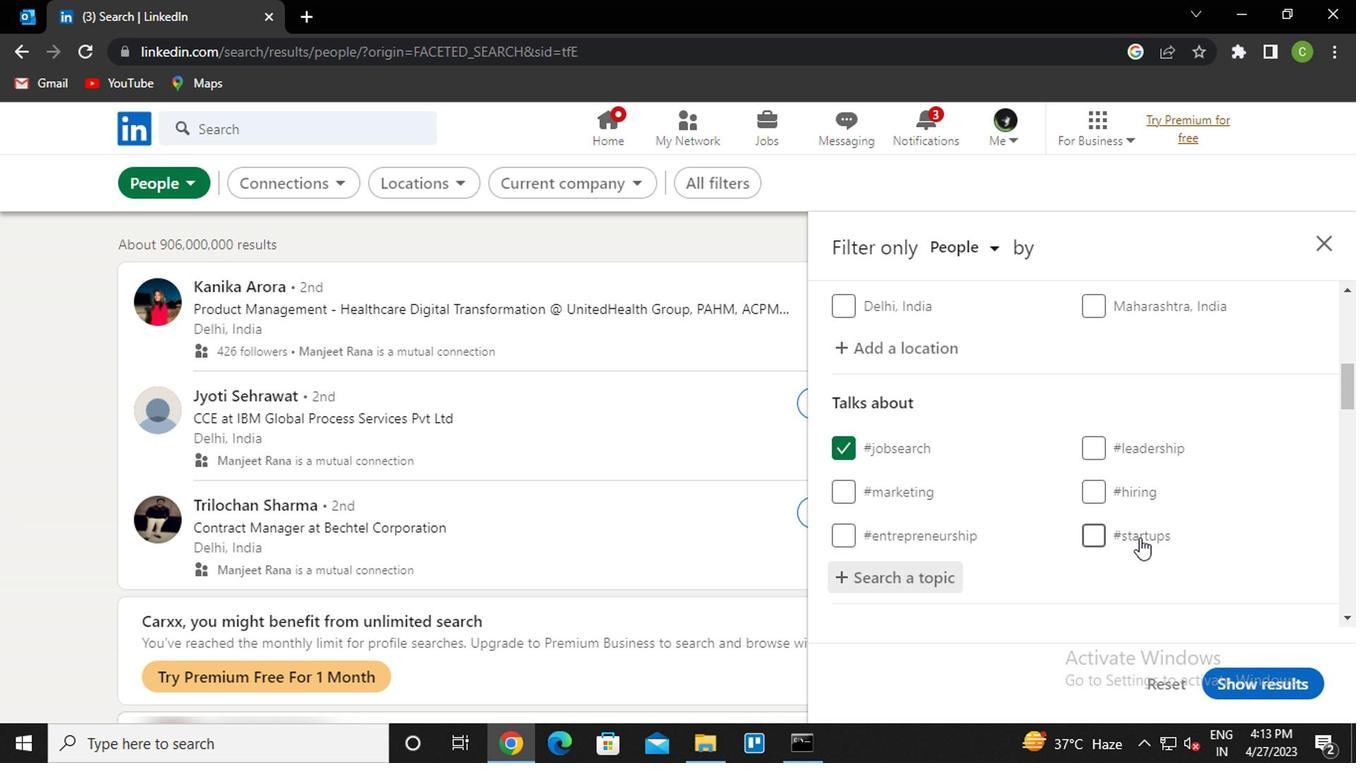 
Action: Mouse moved to (1135, 542)
Screenshot: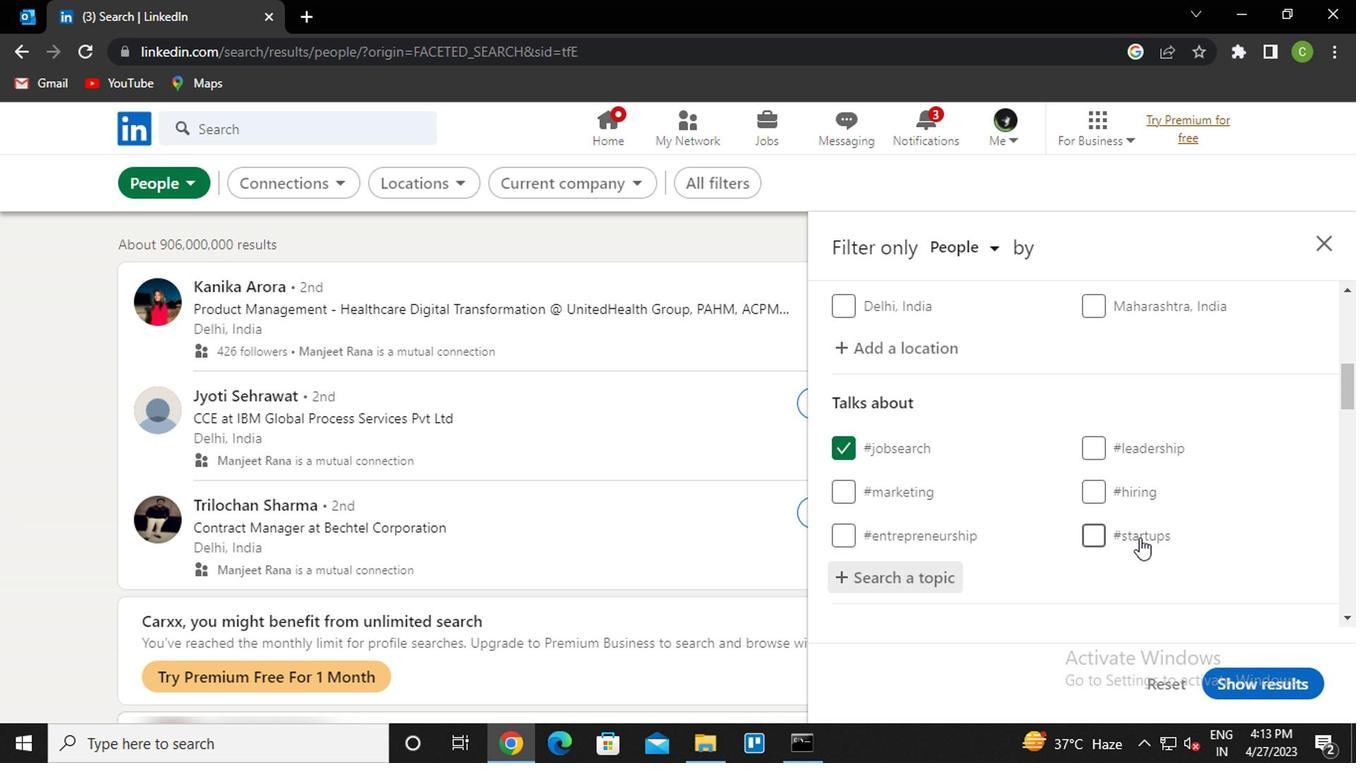 
Action: Mouse scrolled (1135, 542) with delta (0, 0)
Screenshot: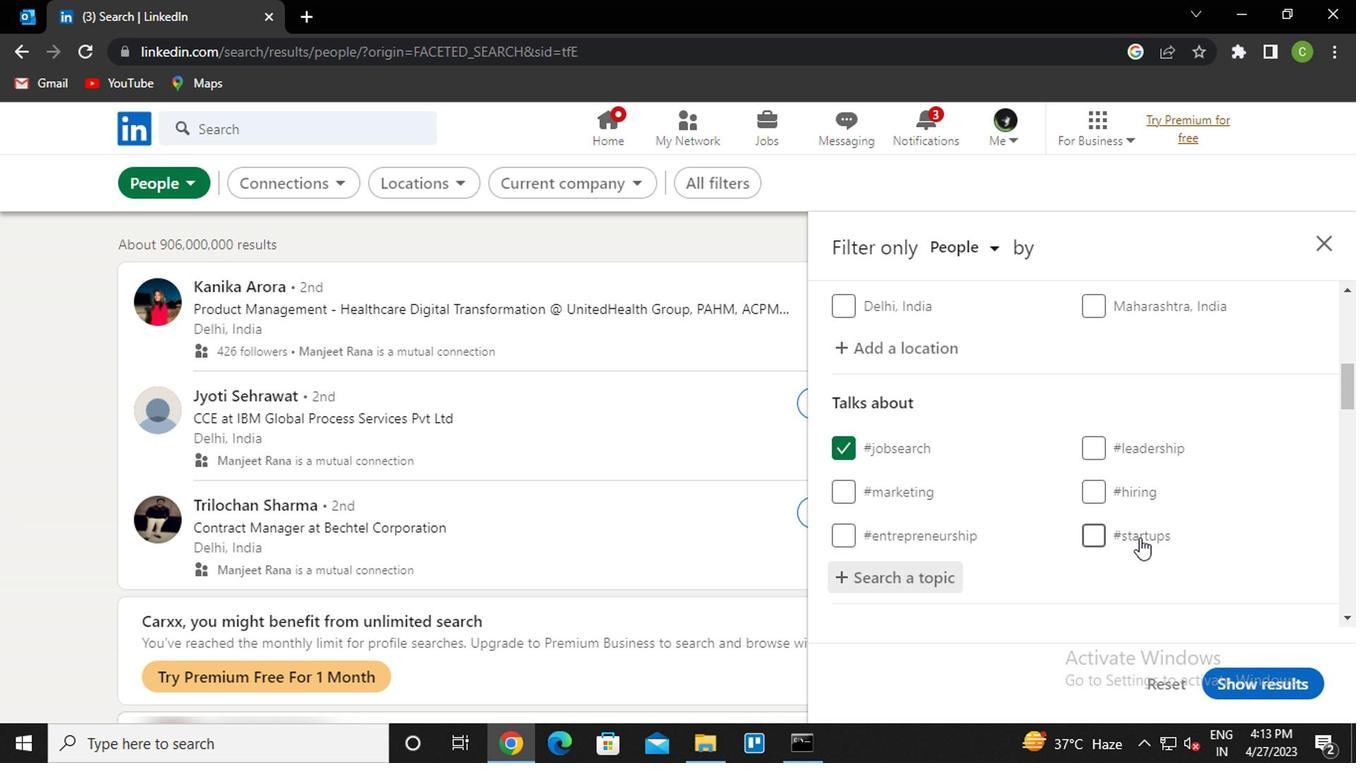 
Action: Mouse moved to (1134, 543)
Screenshot: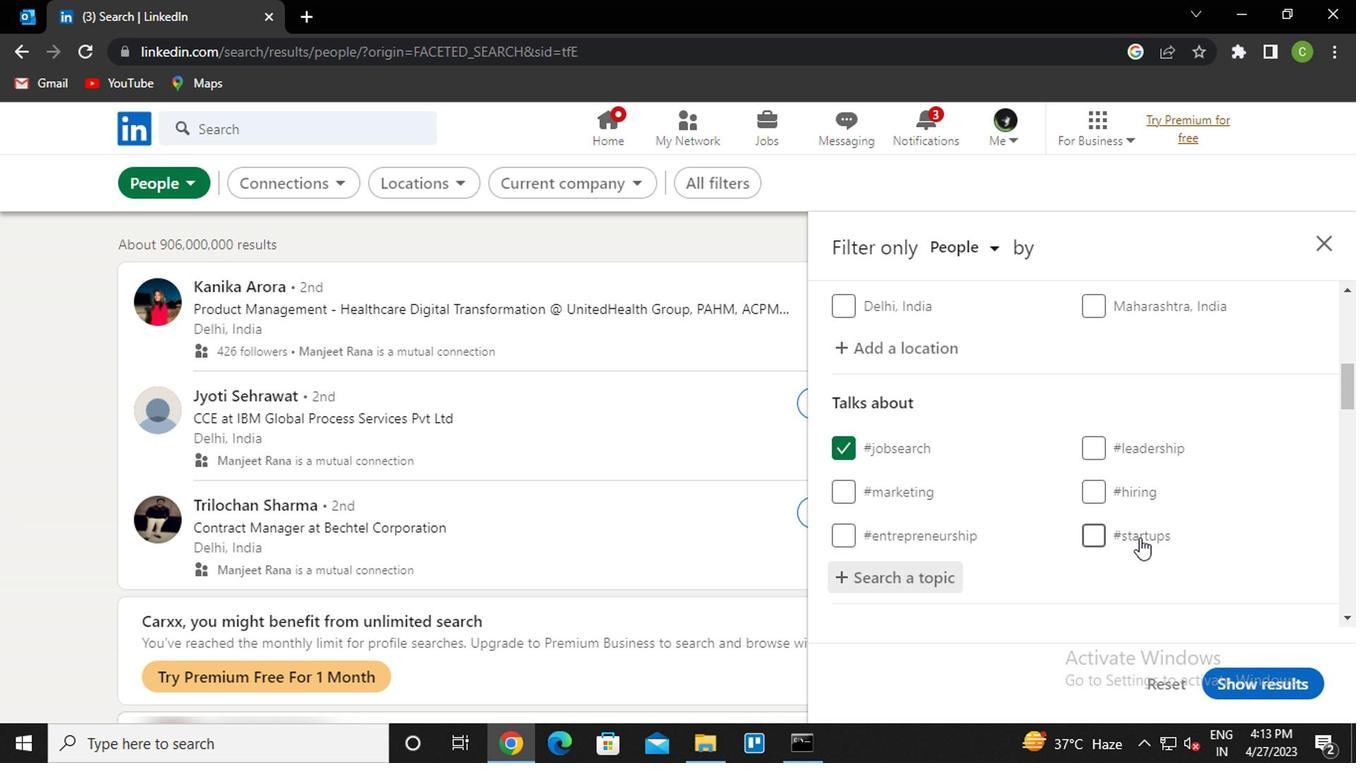 
Action: Mouse scrolled (1134, 542) with delta (0, 0)
Screenshot: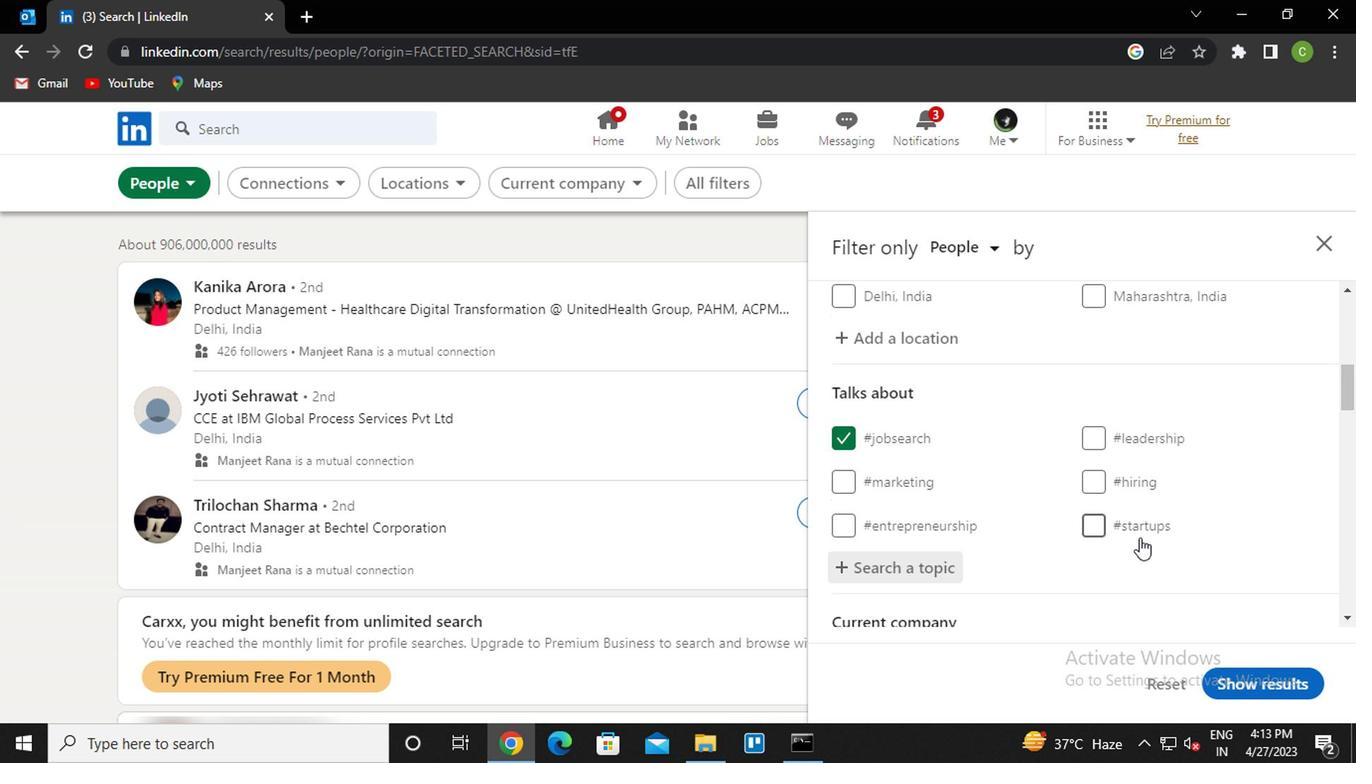 
Action: Mouse moved to (1129, 554)
Screenshot: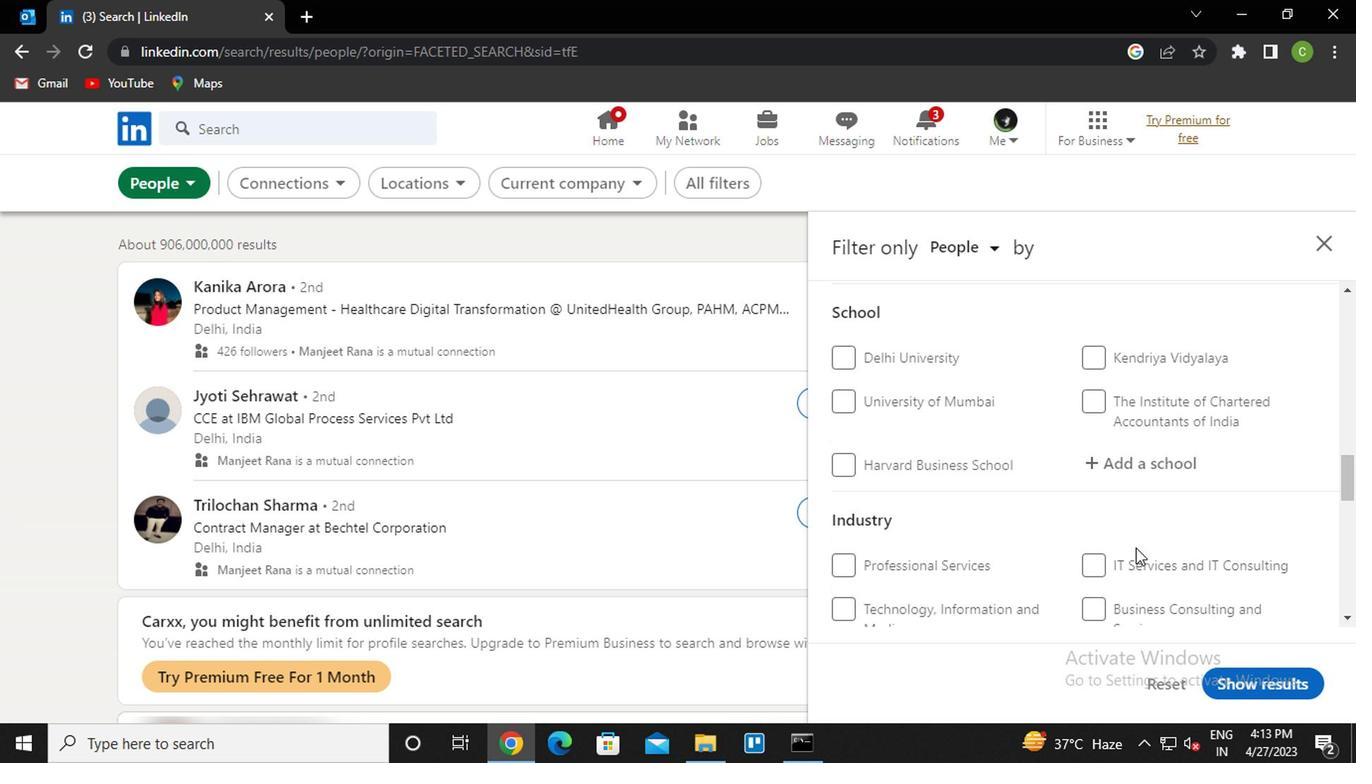 
Action: Mouse scrolled (1129, 552) with delta (0, -1)
Screenshot: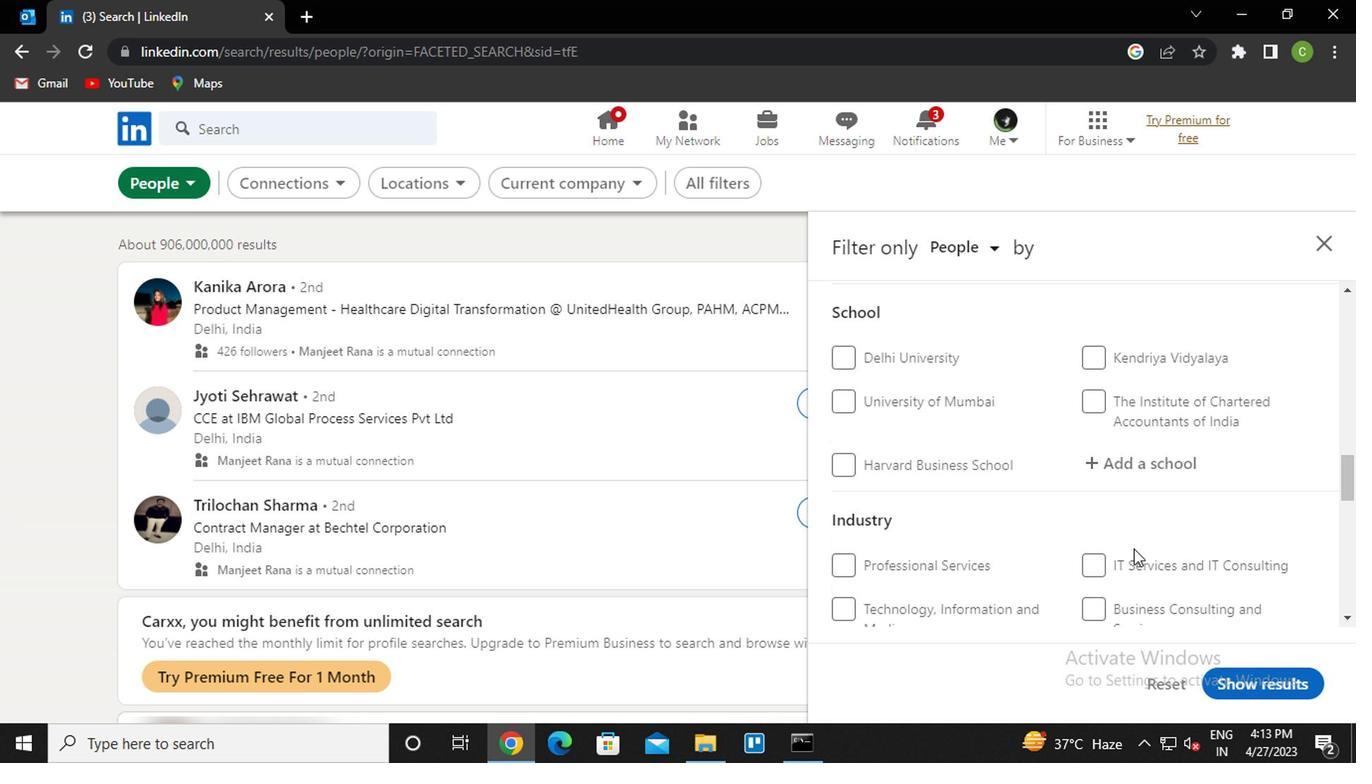 
Action: Mouse moved to (1128, 554)
Screenshot: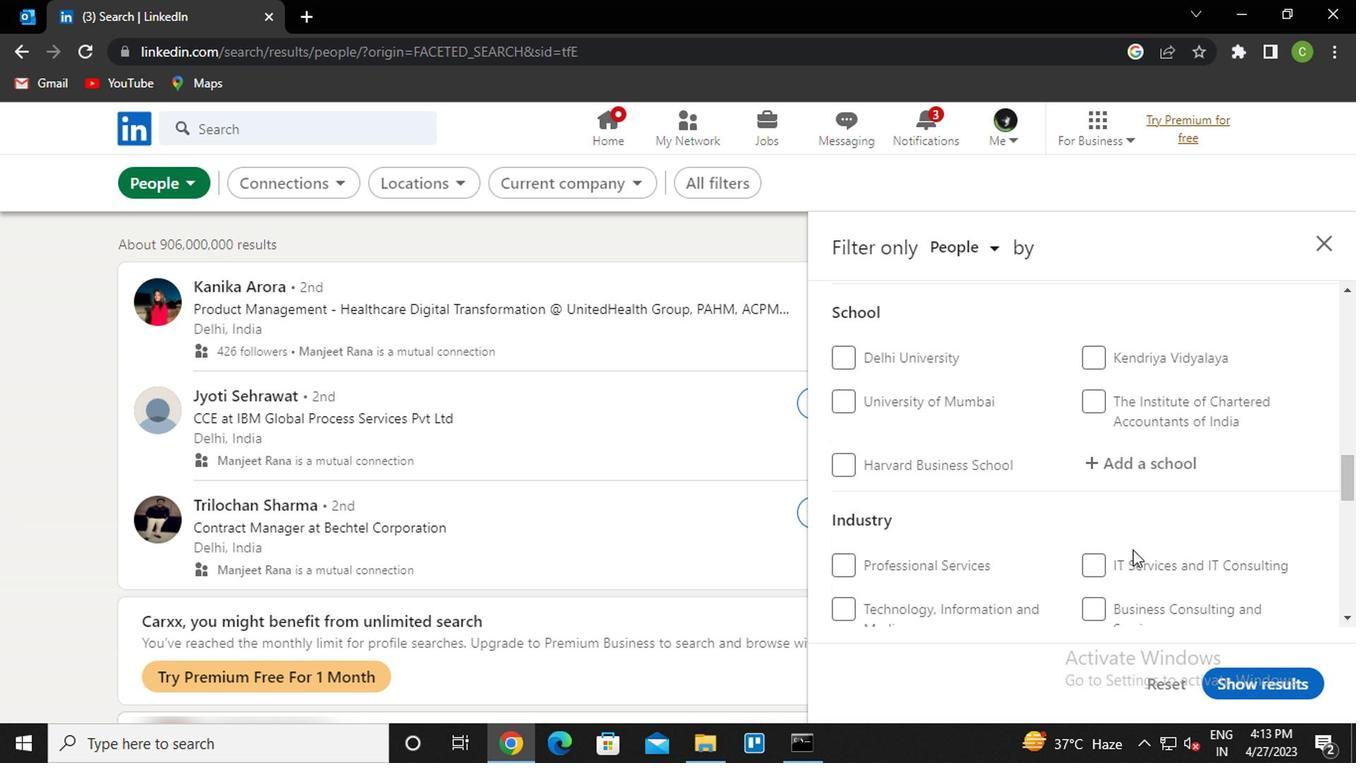 
Action: Mouse scrolled (1128, 554) with delta (0, 0)
Screenshot: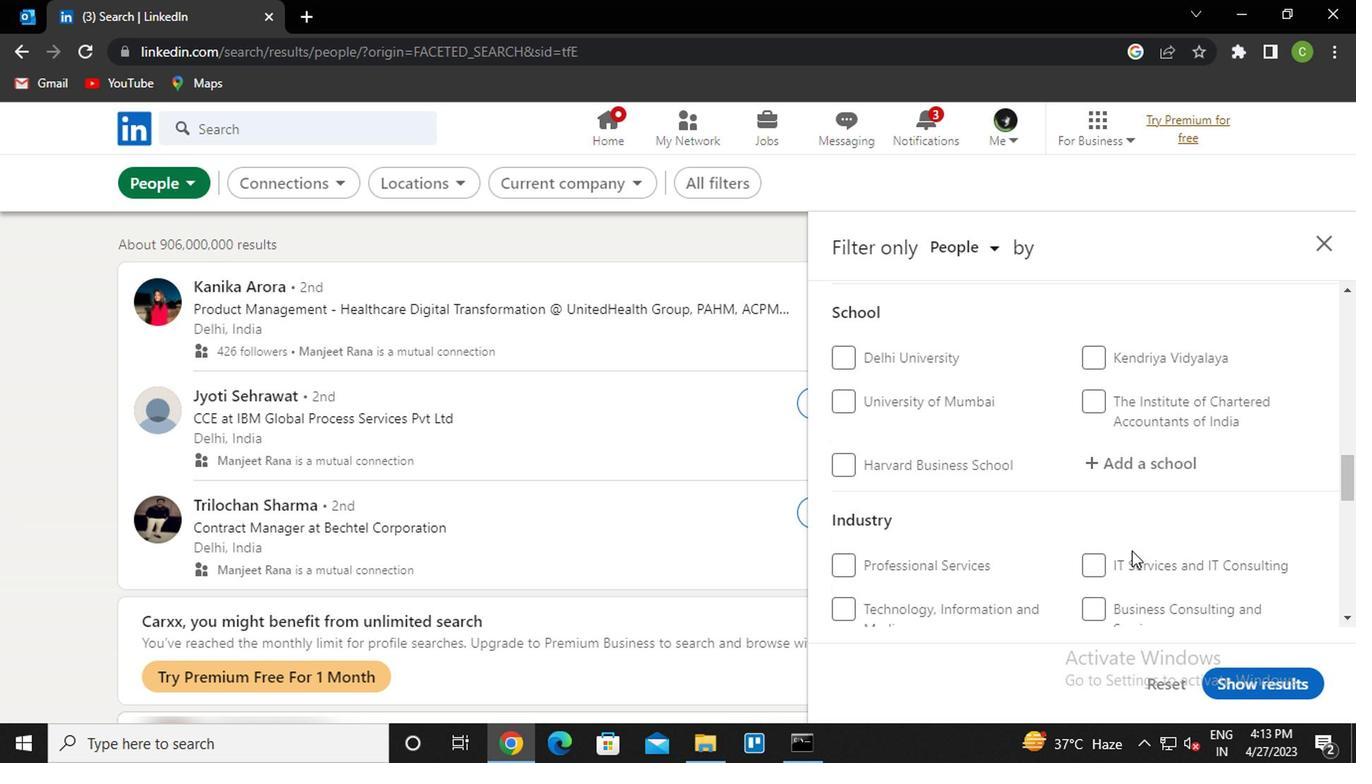 
Action: Mouse scrolled (1128, 554) with delta (0, 0)
Screenshot: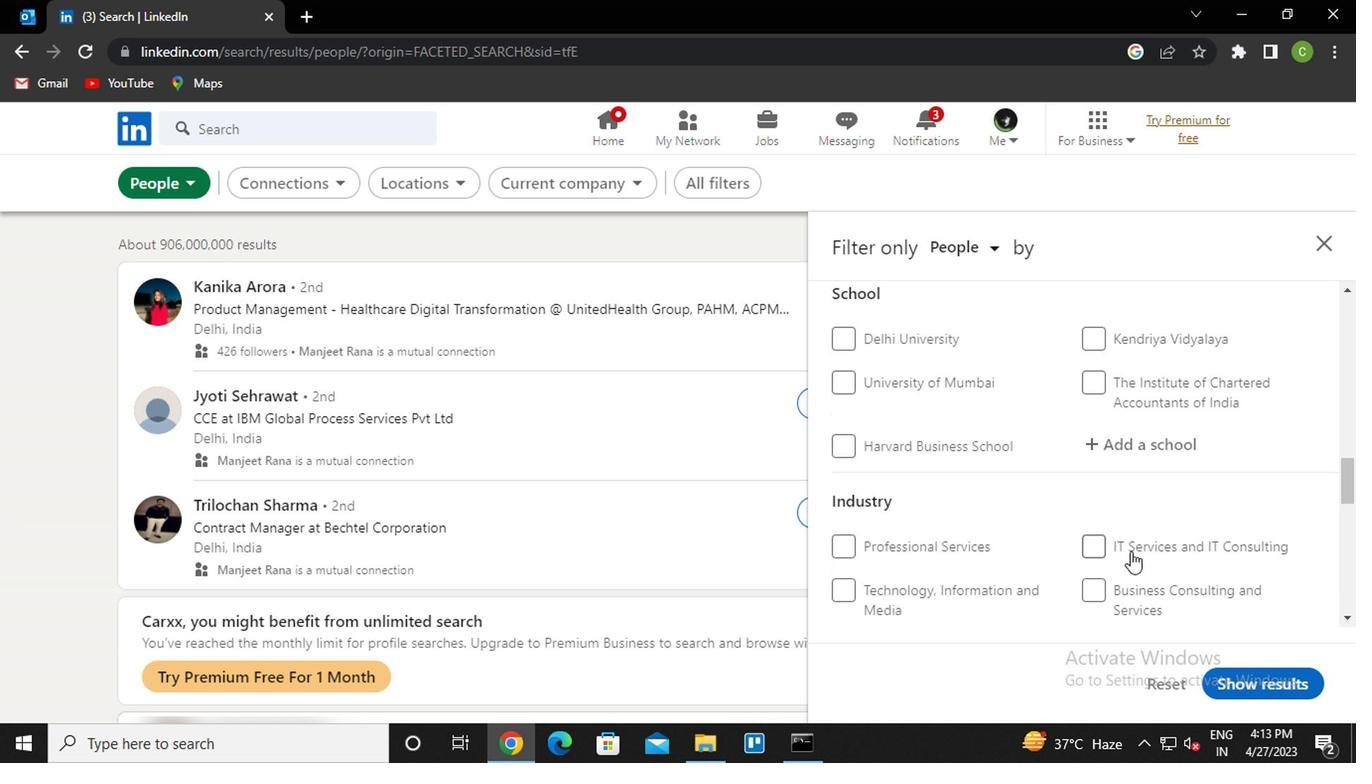 
Action: Mouse scrolled (1128, 554) with delta (0, 0)
Screenshot: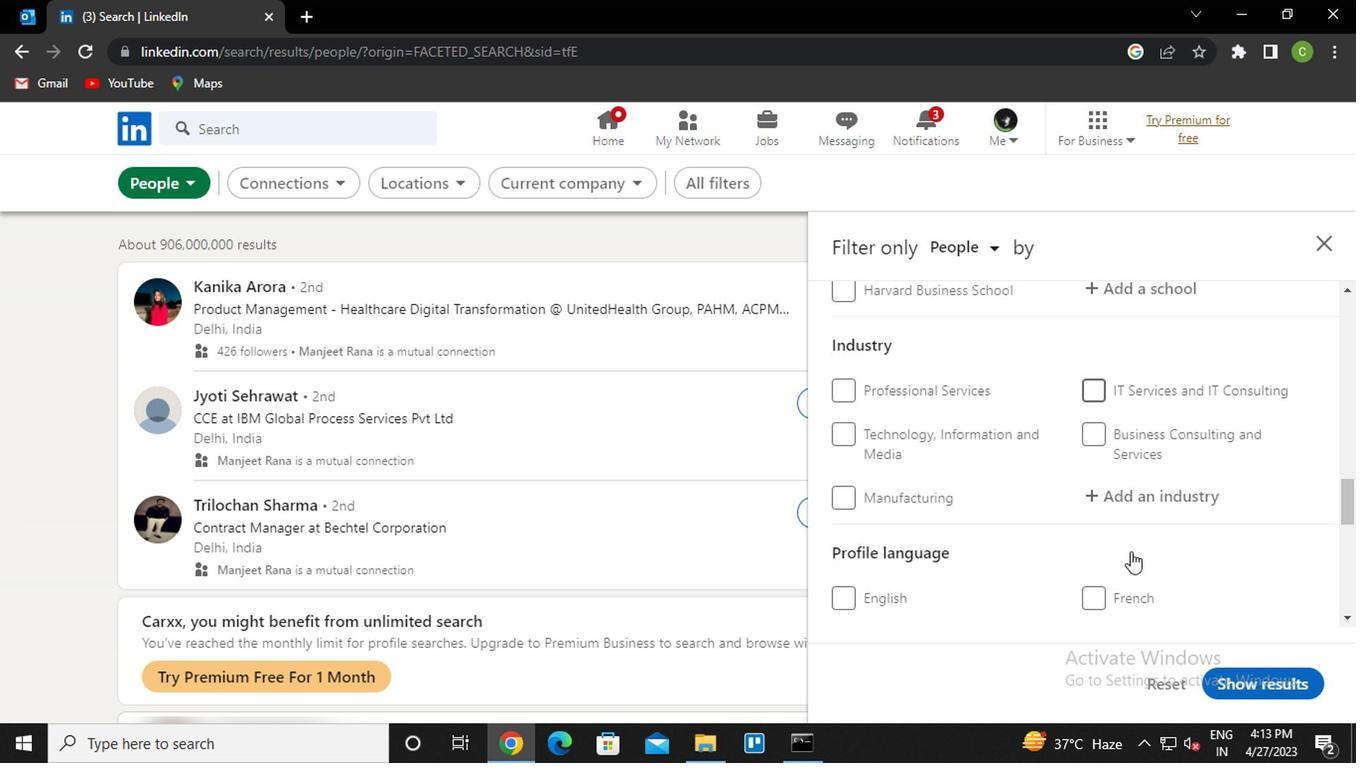 
Action: Mouse moved to (836, 464)
Screenshot: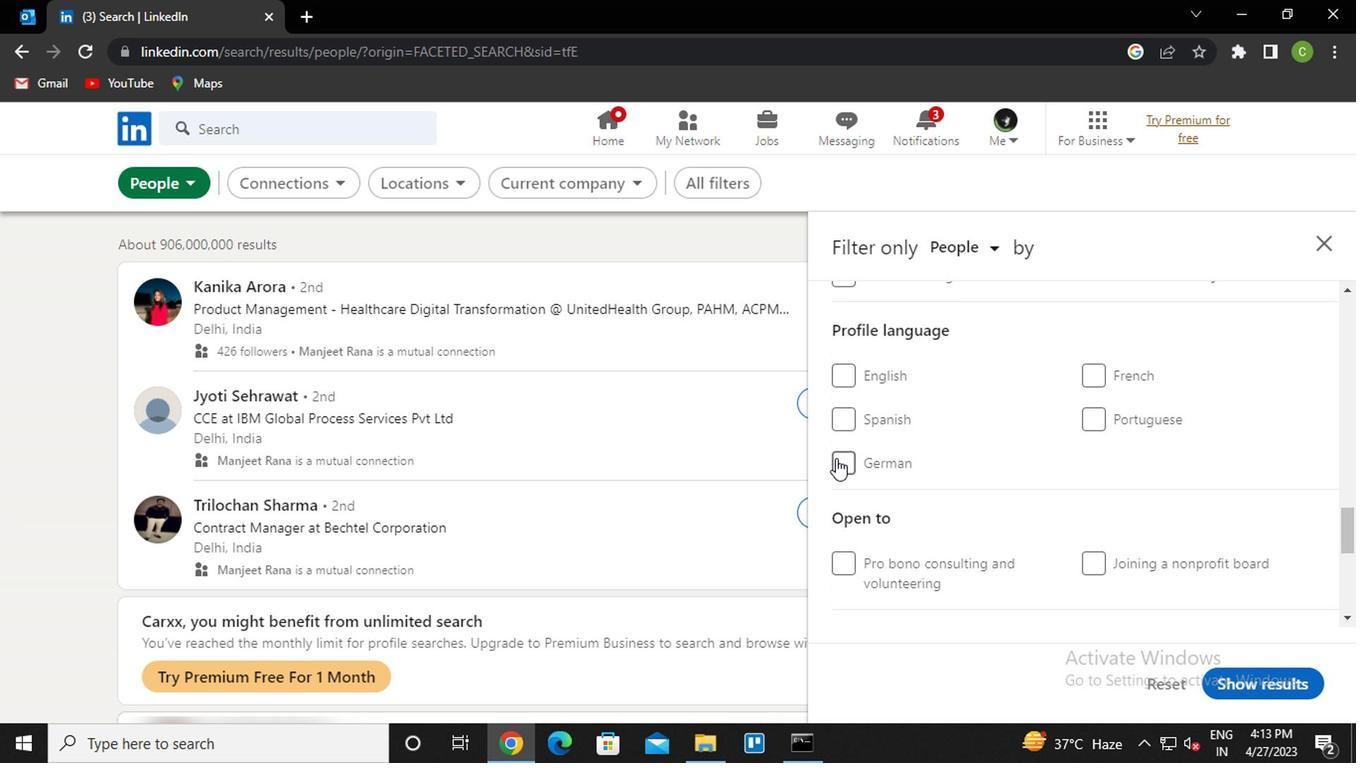 
Action: Mouse pressed left at (836, 464)
Screenshot: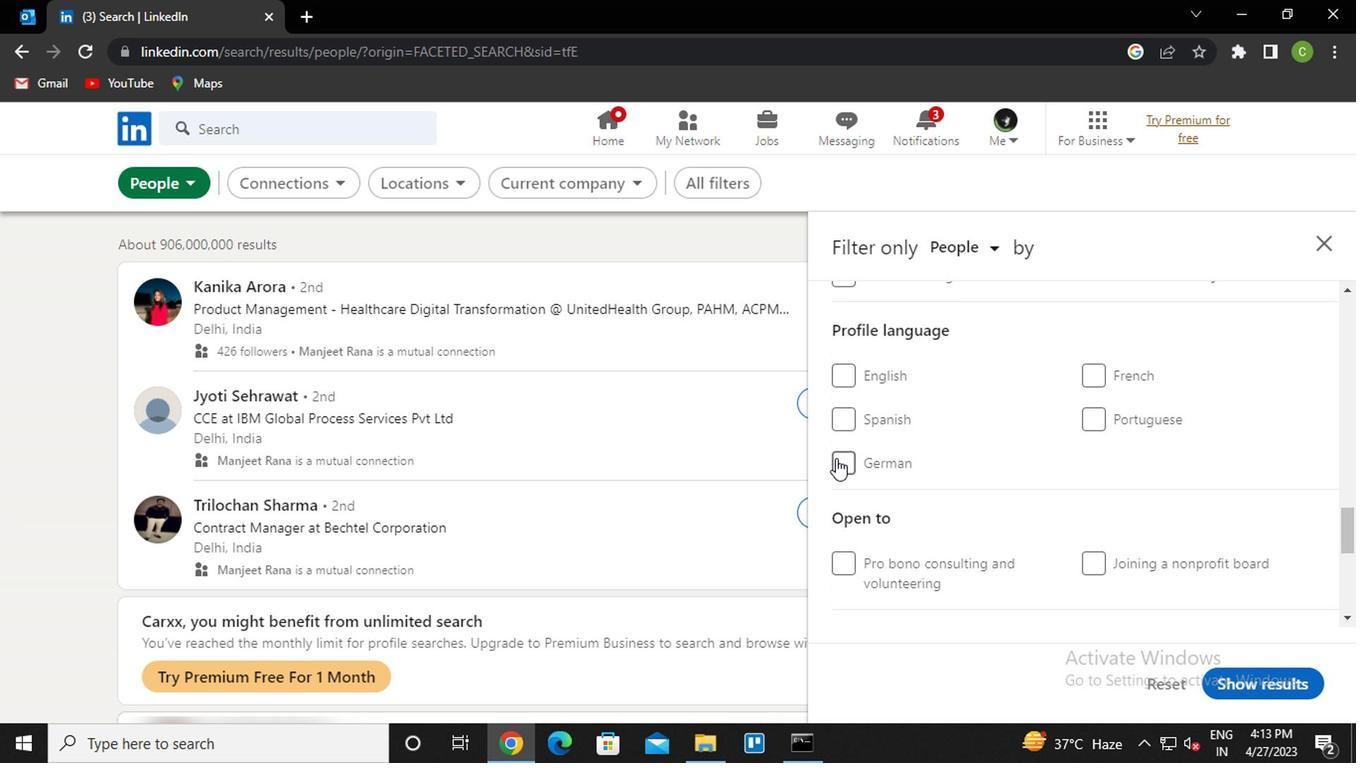 
Action: Mouse moved to (1004, 499)
Screenshot: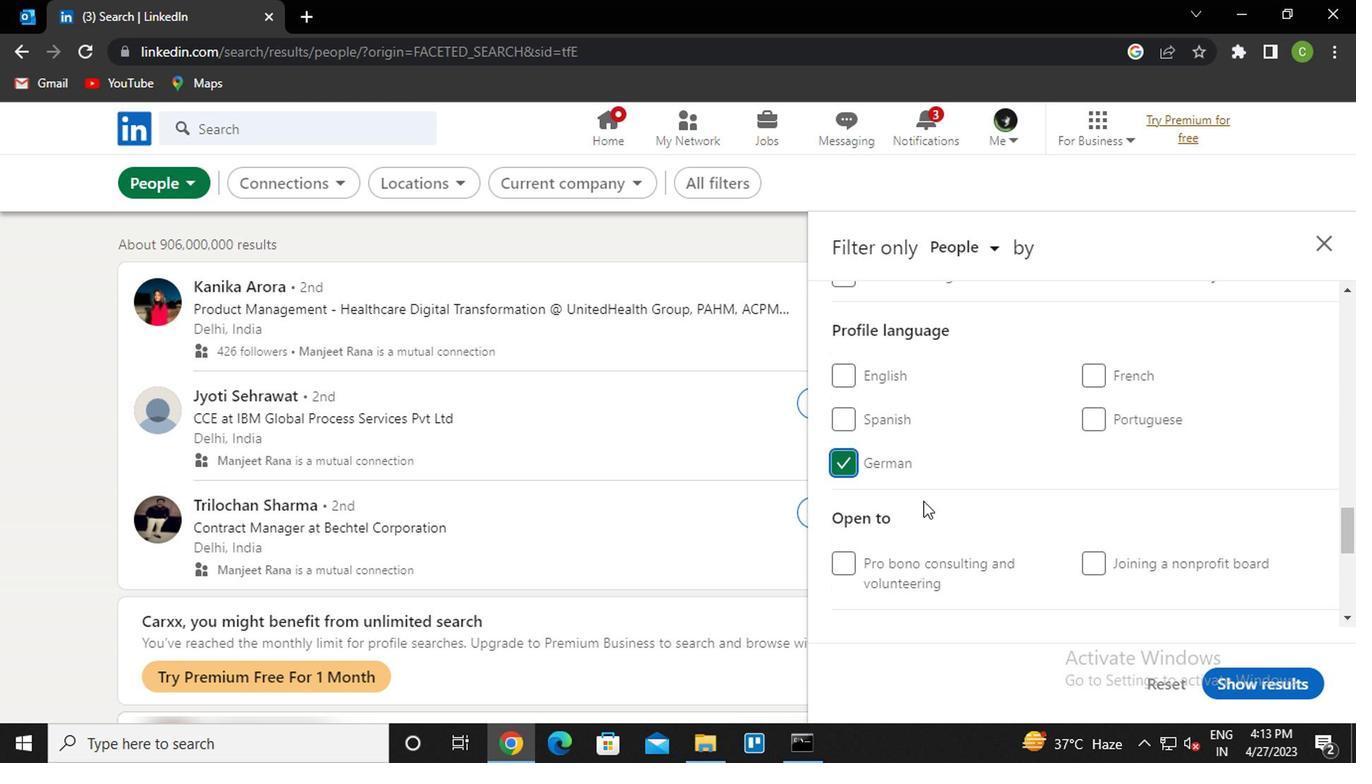 
Action: Mouse scrolled (1004, 501) with delta (0, 1)
Screenshot: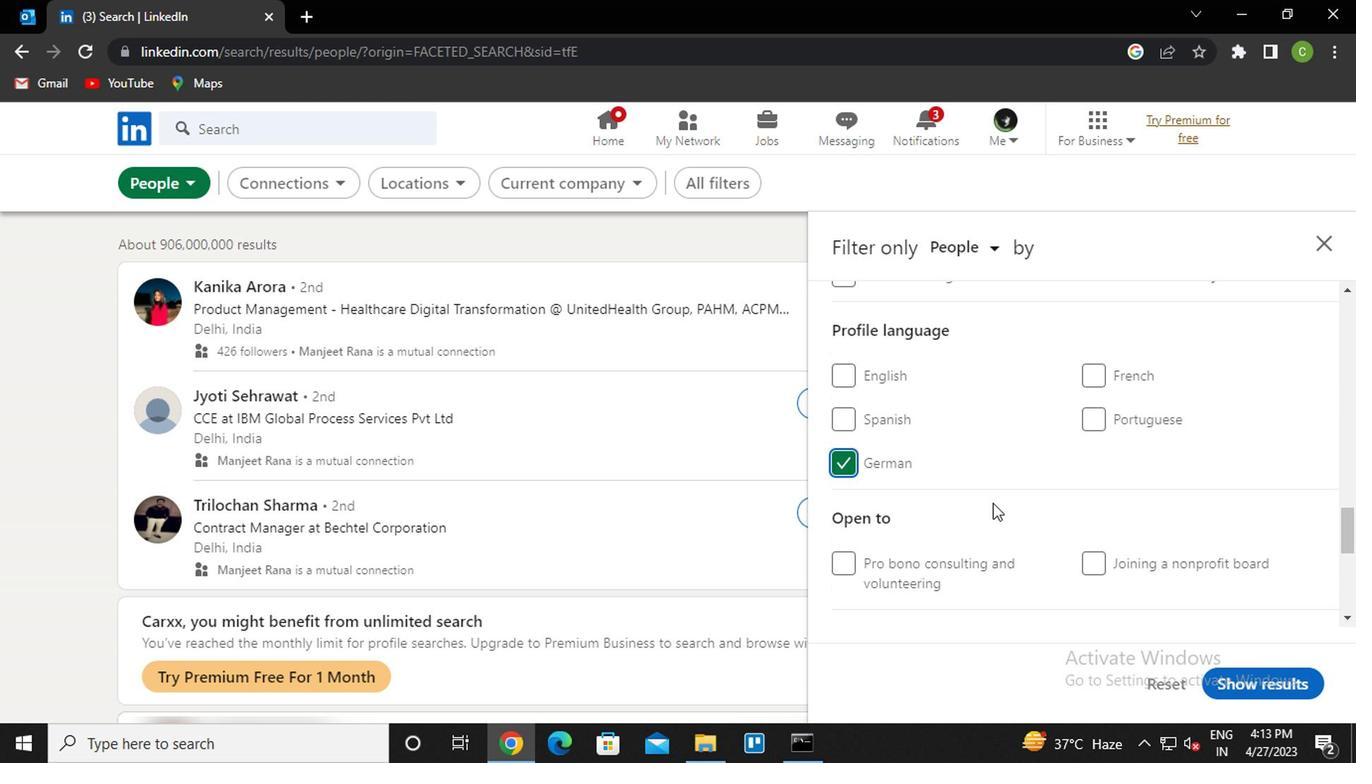 
Action: Mouse scrolled (1004, 501) with delta (0, 1)
Screenshot: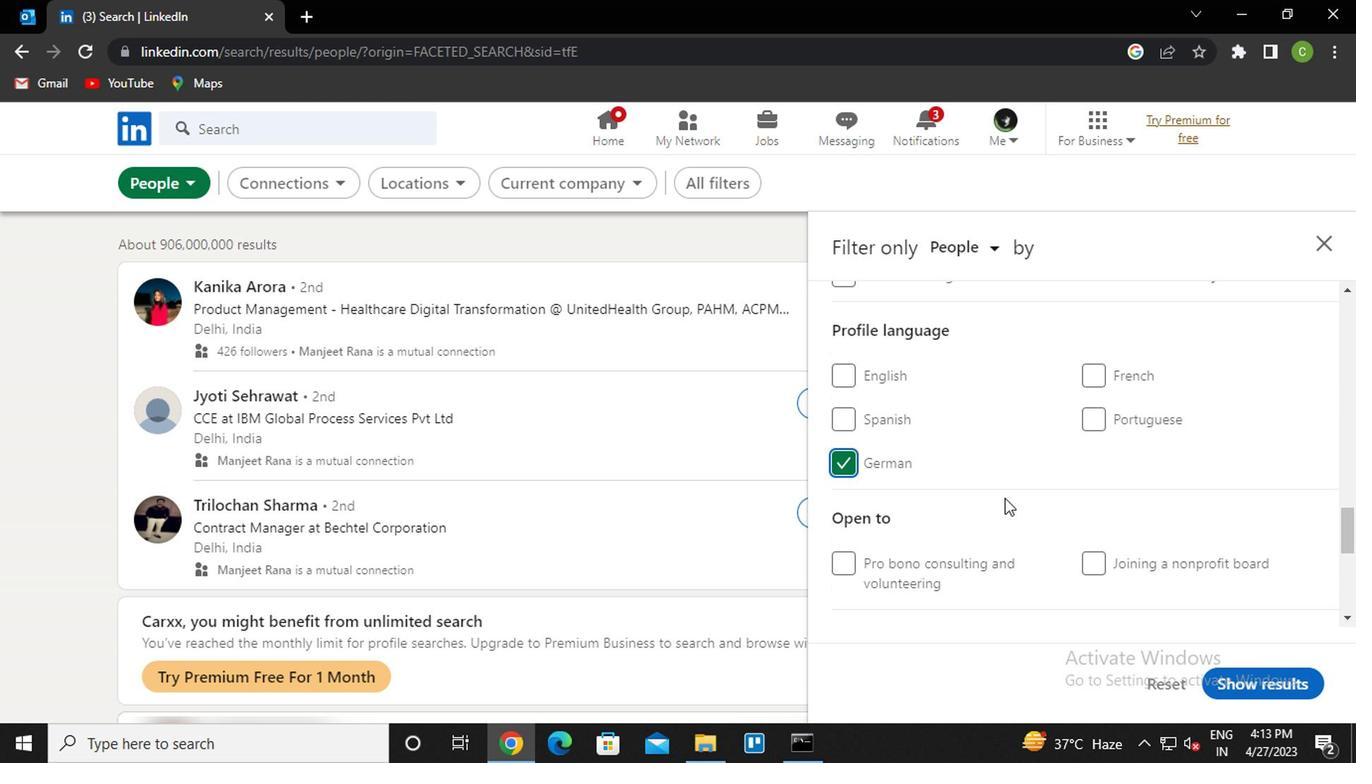 
Action: Mouse scrolled (1004, 501) with delta (0, 1)
Screenshot: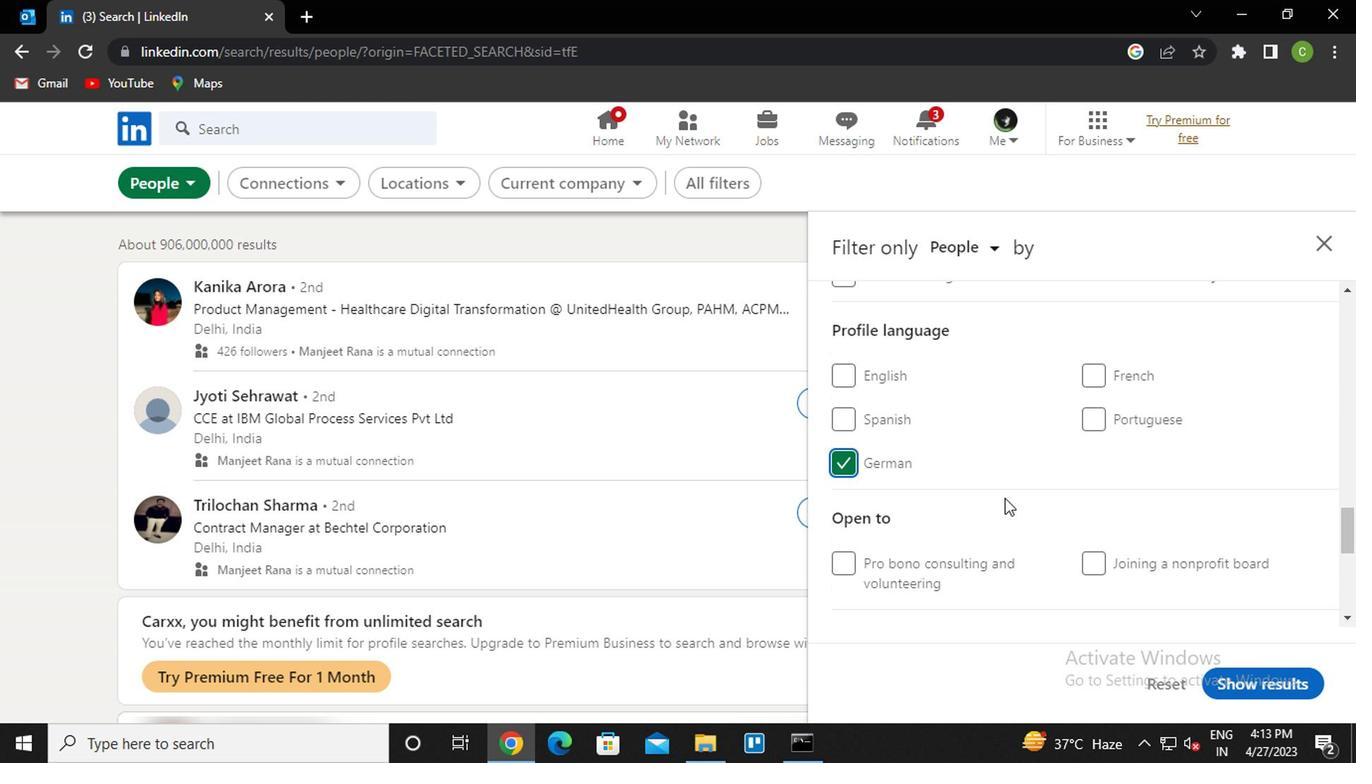 
Action: Mouse scrolled (1004, 501) with delta (0, 1)
Screenshot: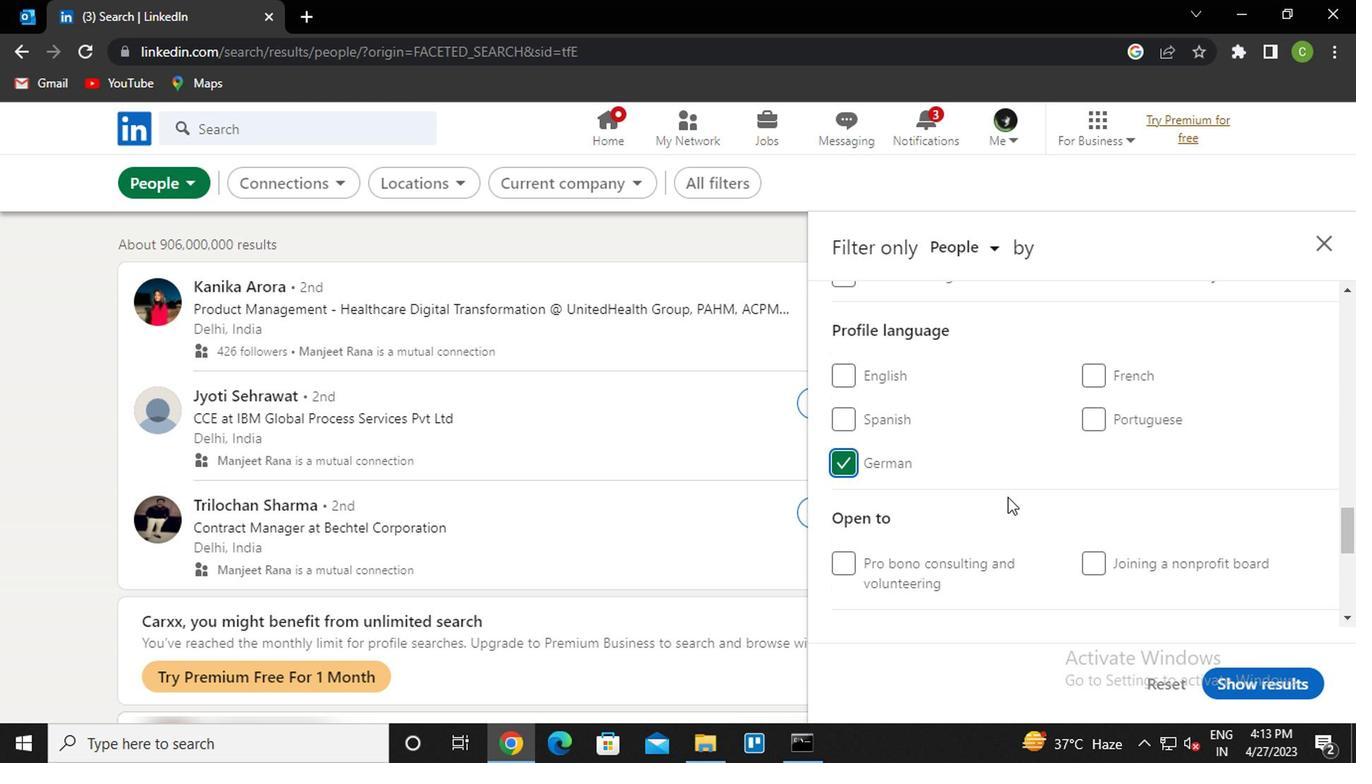 
Action: Mouse scrolled (1004, 501) with delta (0, 1)
Screenshot: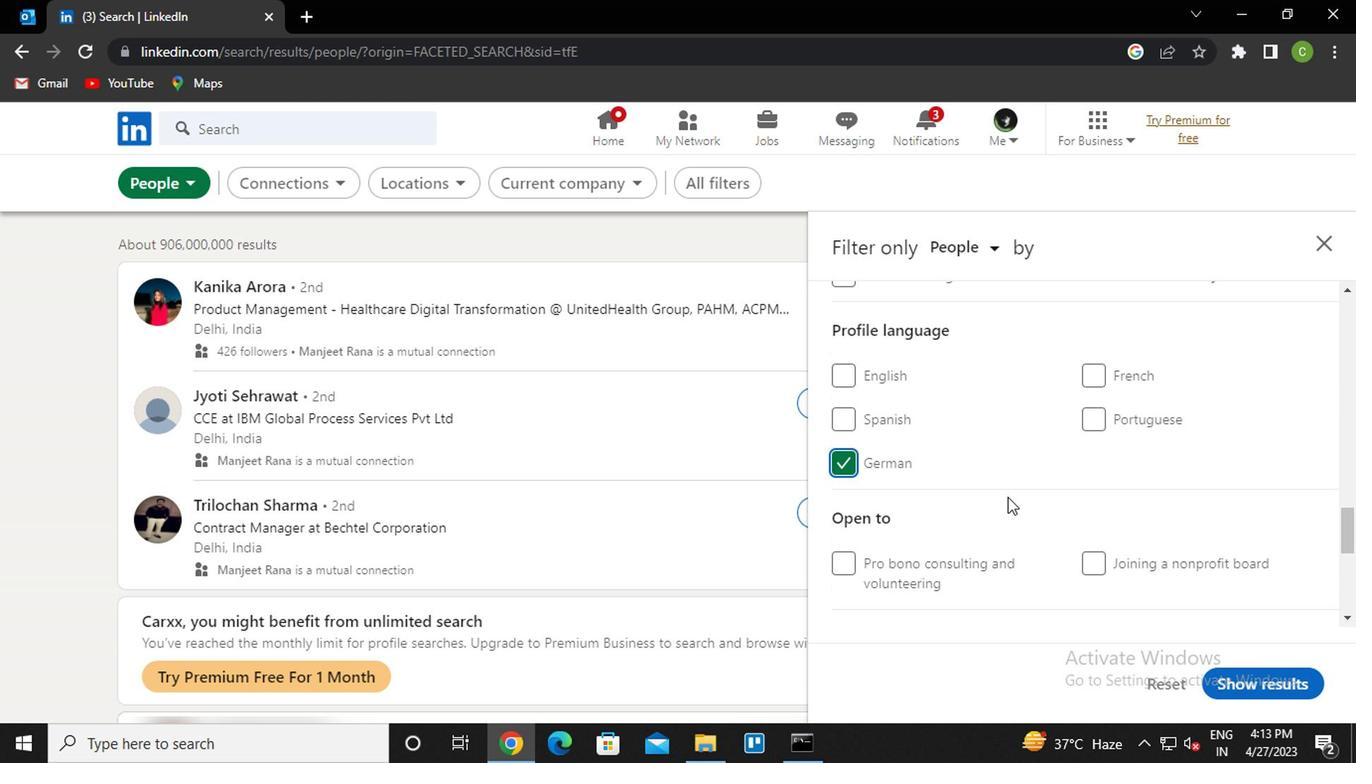 
Action: Mouse scrolled (1004, 501) with delta (0, 1)
Screenshot: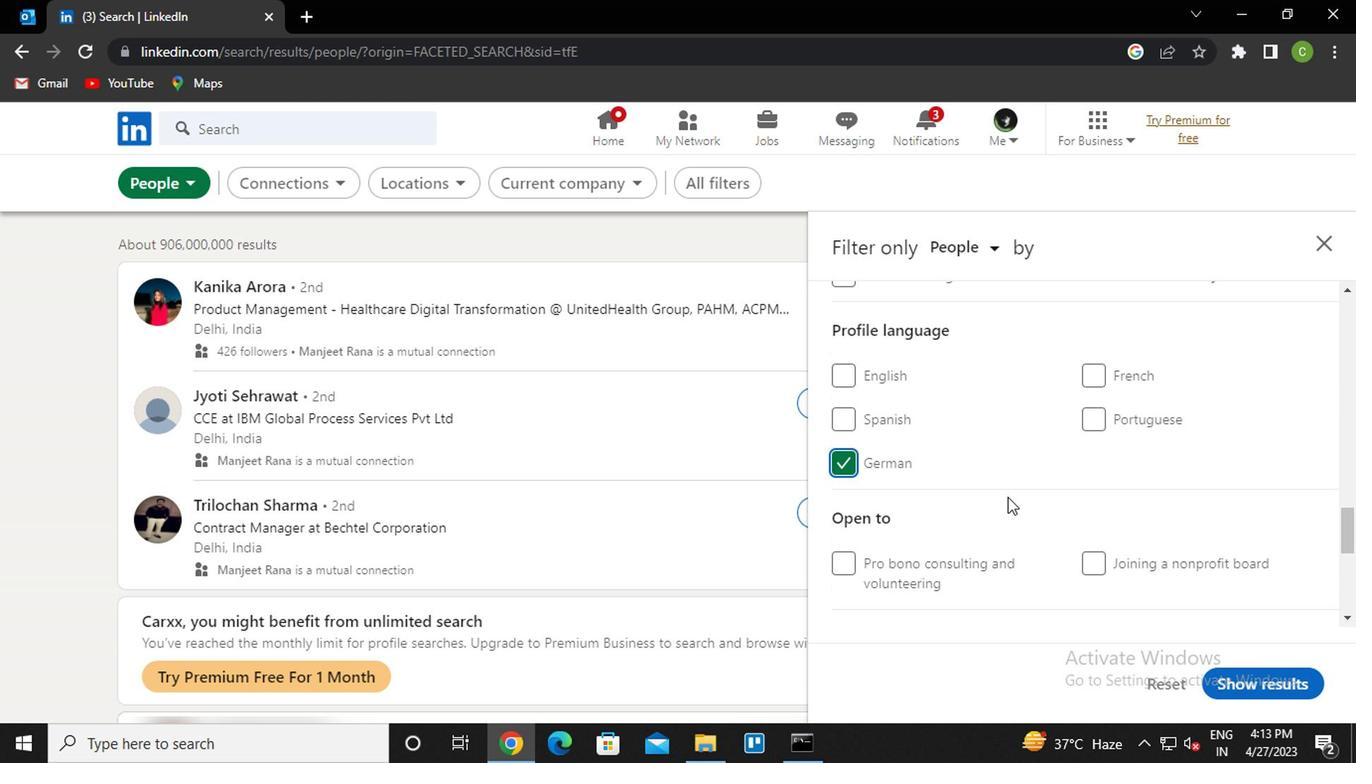 
Action: Mouse scrolled (1004, 501) with delta (0, 1)
Screenshot: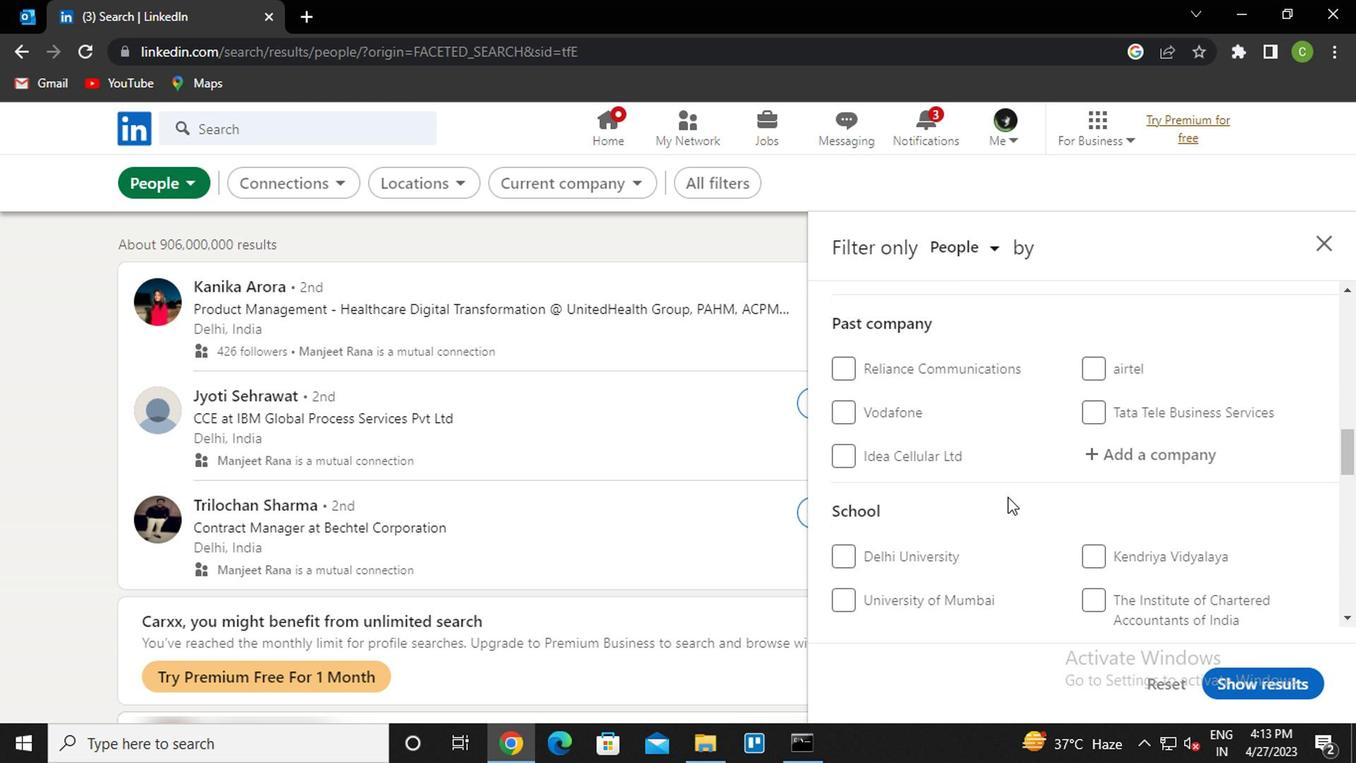 
Action: Mouse scrolled (1004, 501) with delta (0, 1)
Screenshot: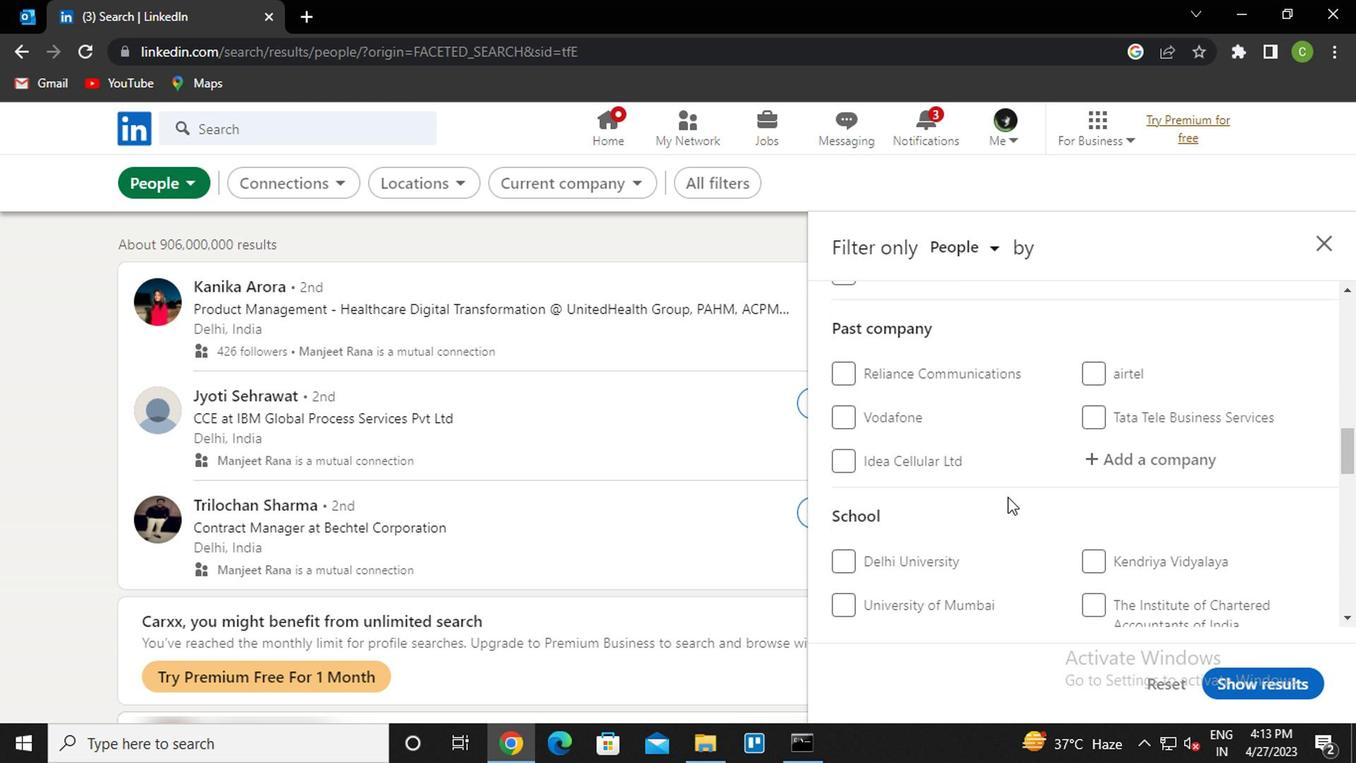 
Action: Mouse moved to (1070, 491)
Screenshot: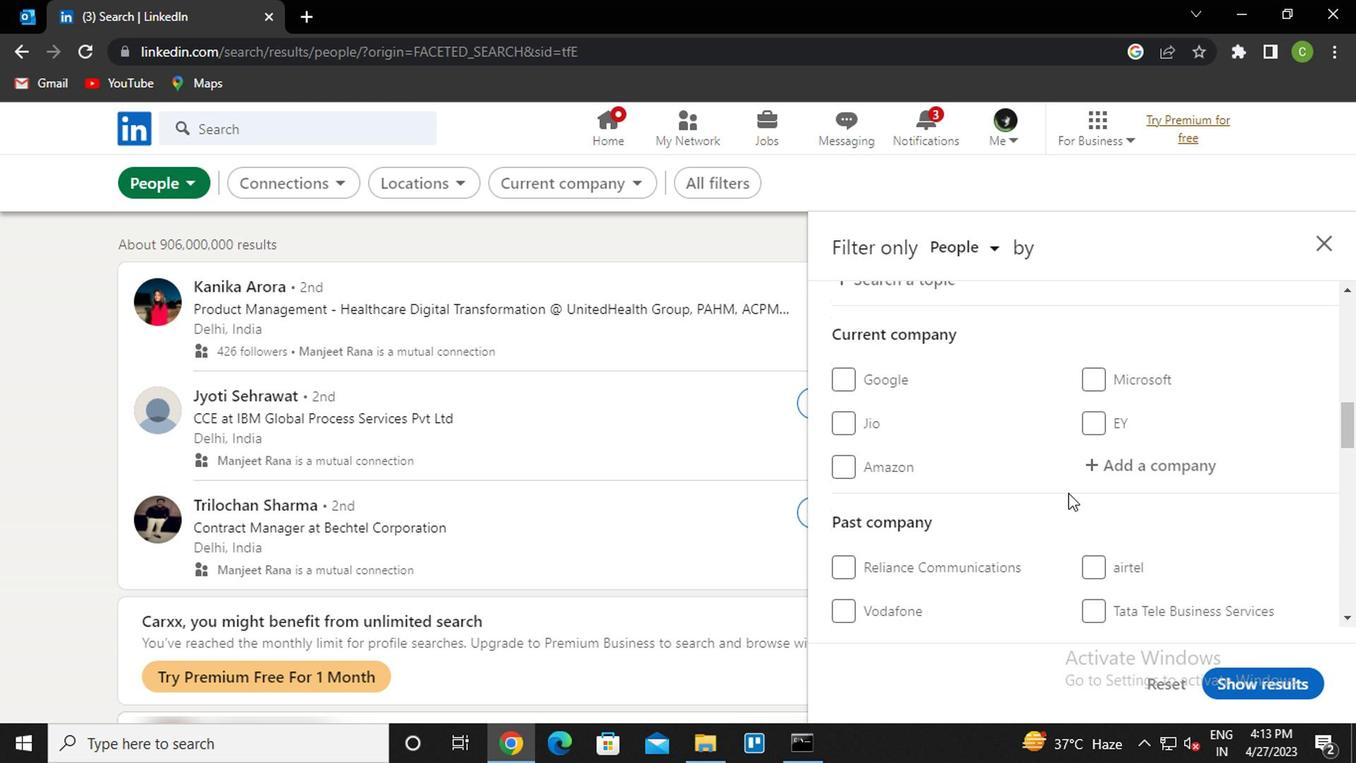
Action: Mouse scrolled (1070, 491) with delta (0, 0)
Screenshot: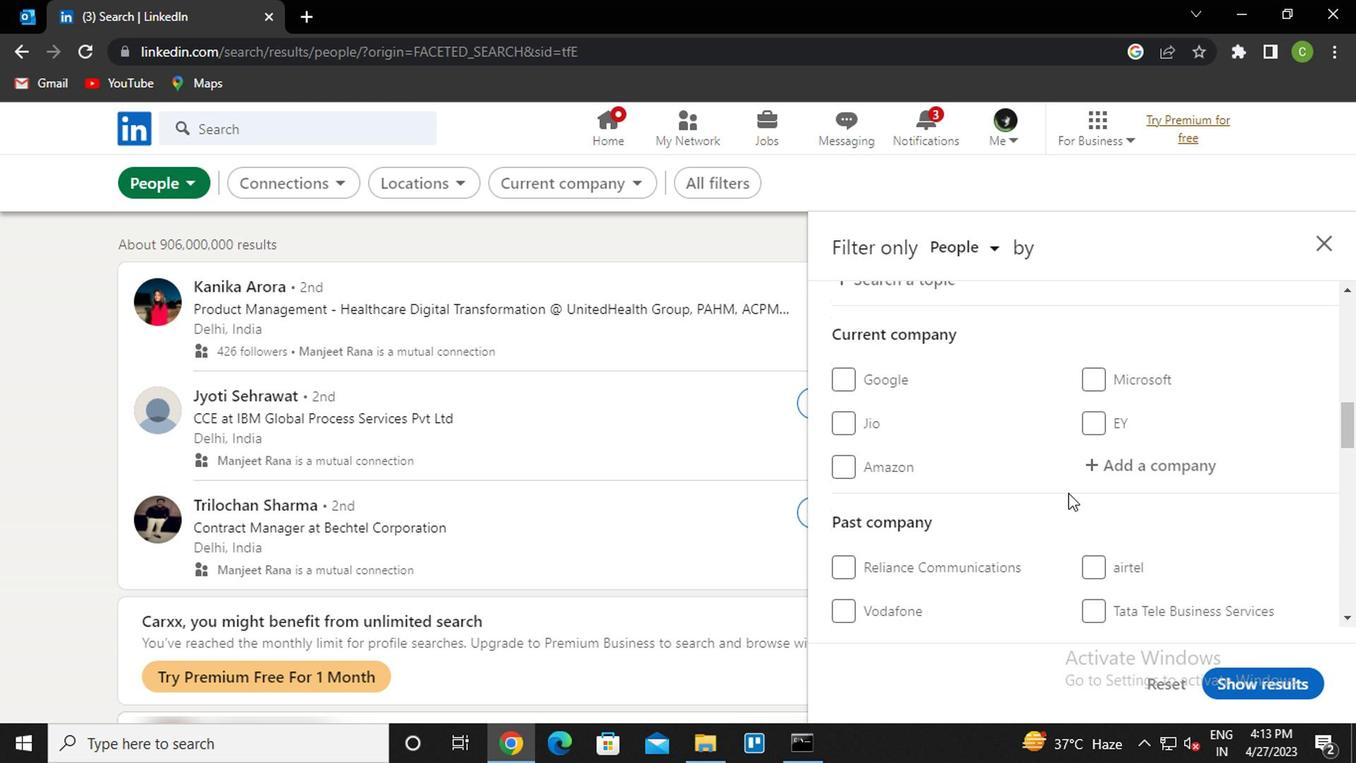 
Action: Mouse moved to (1139, 370)
Screenshot: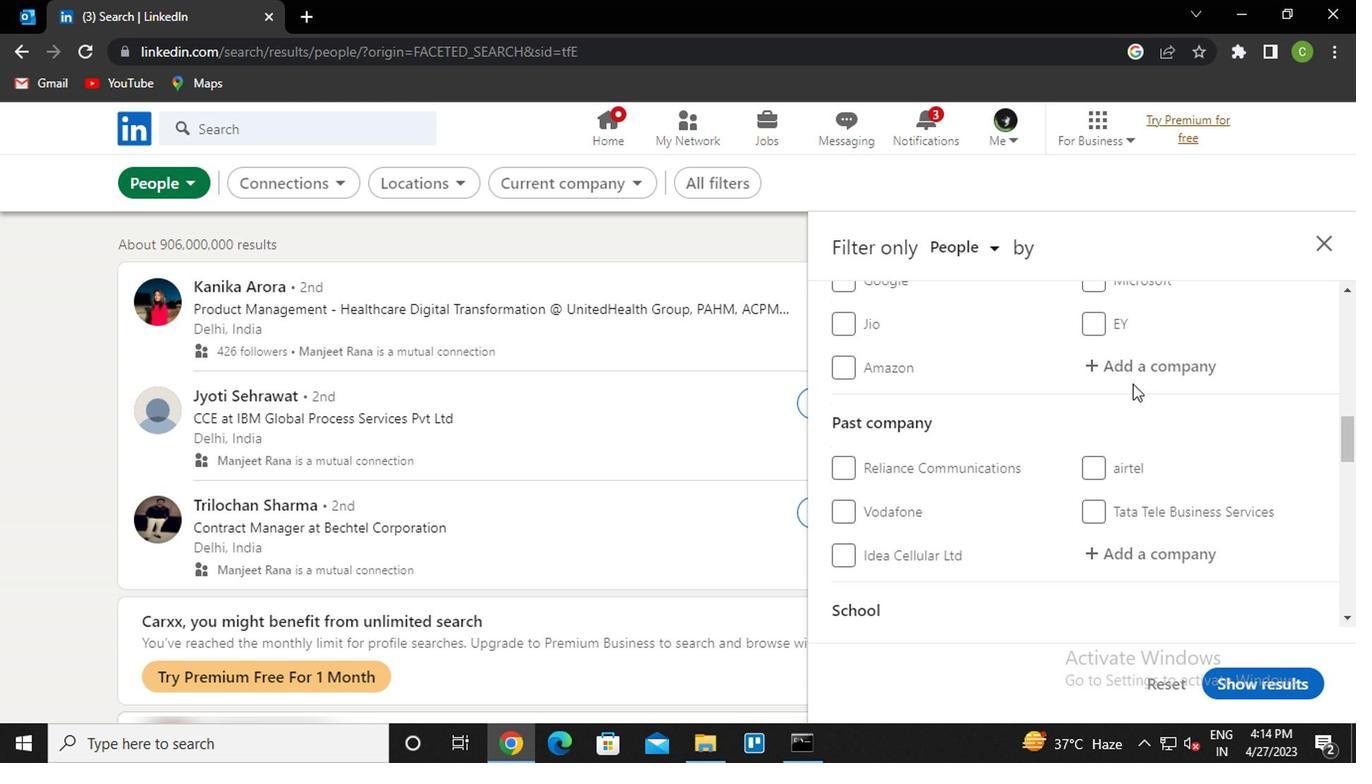 
Action: Mouse pressed left at (1139, 370)
Screenshot: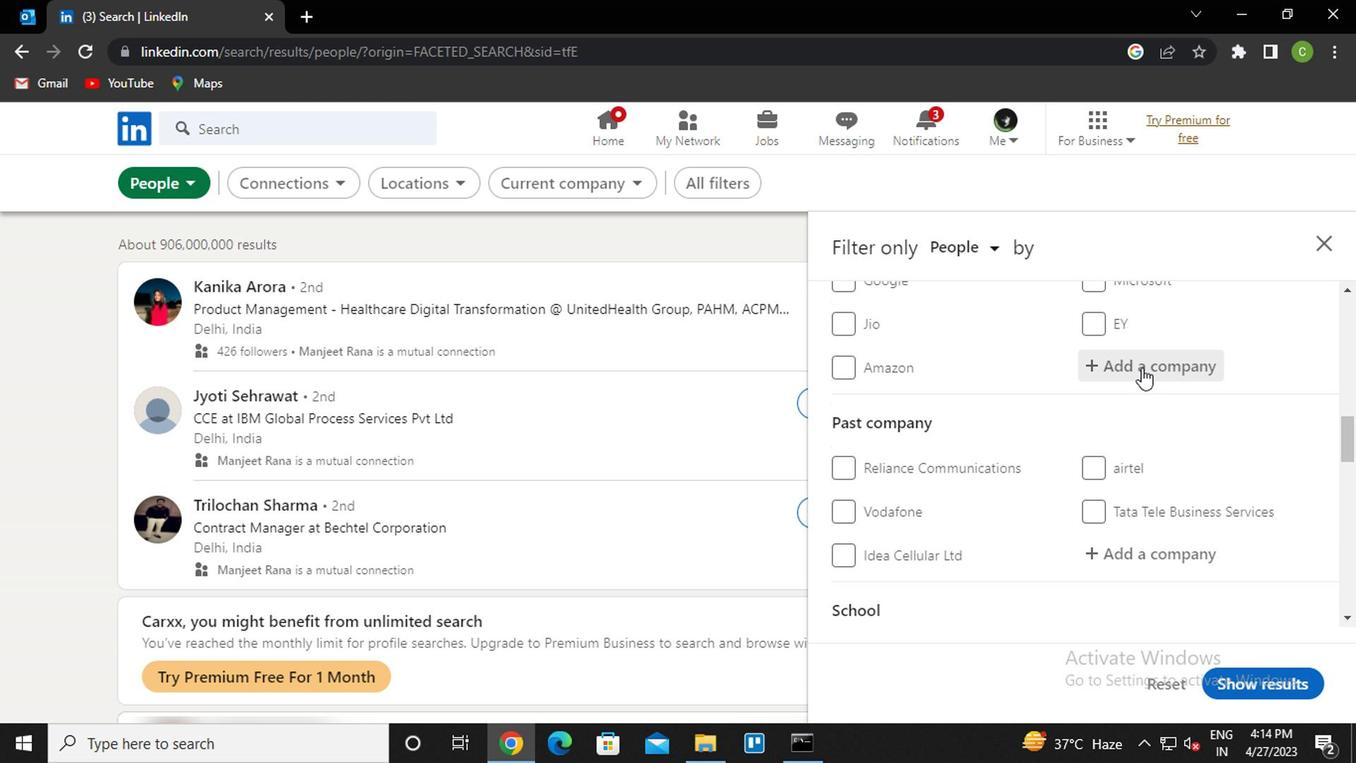 
Action: Key pressed <Key.caps_lock>g<Key.caps_lock>lobal<Key.caps_lock>h<Key.caps_lock>unt<Key.down><Key.enter>
Screenshot: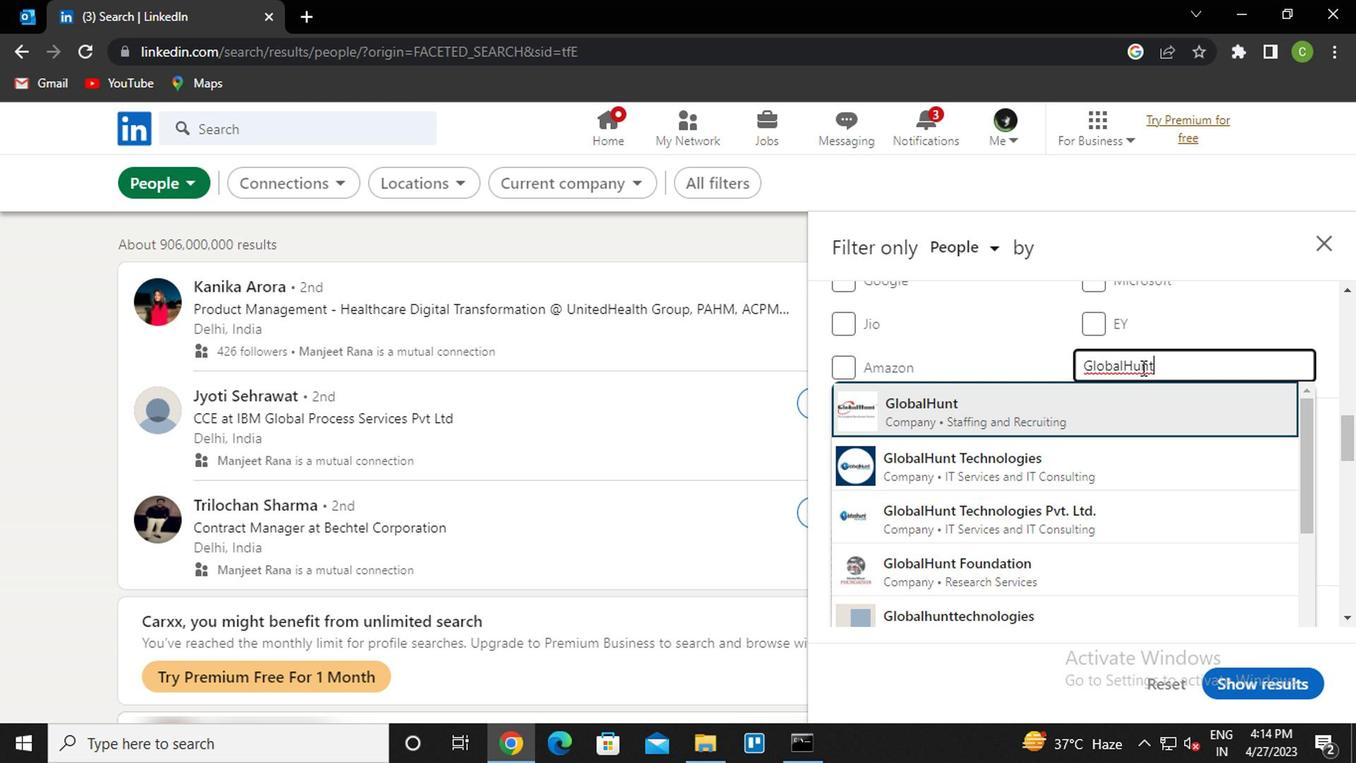 
Action: Mouse moved to (1134, 373)
Screenshot: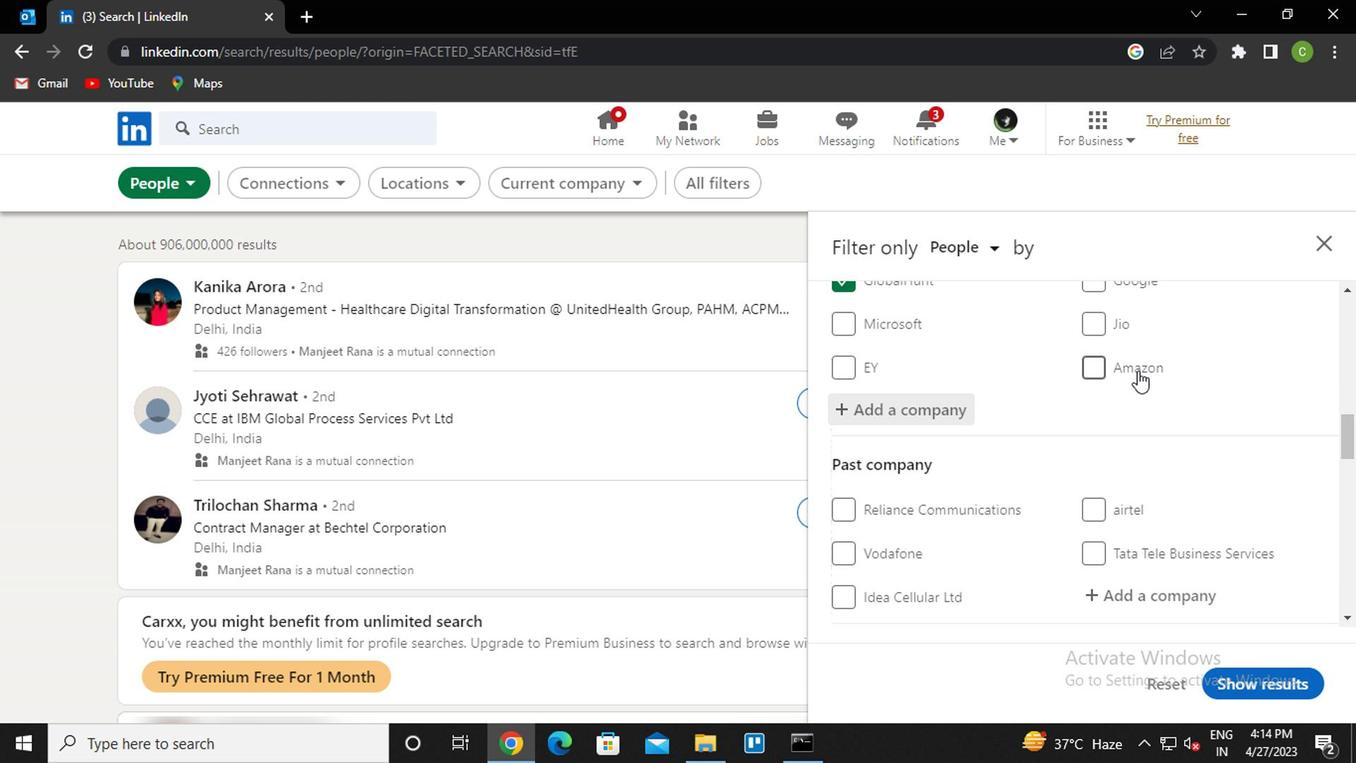 
Action: Mouse scrolled (1134, 372) with delta (0, 0)
Screenshot: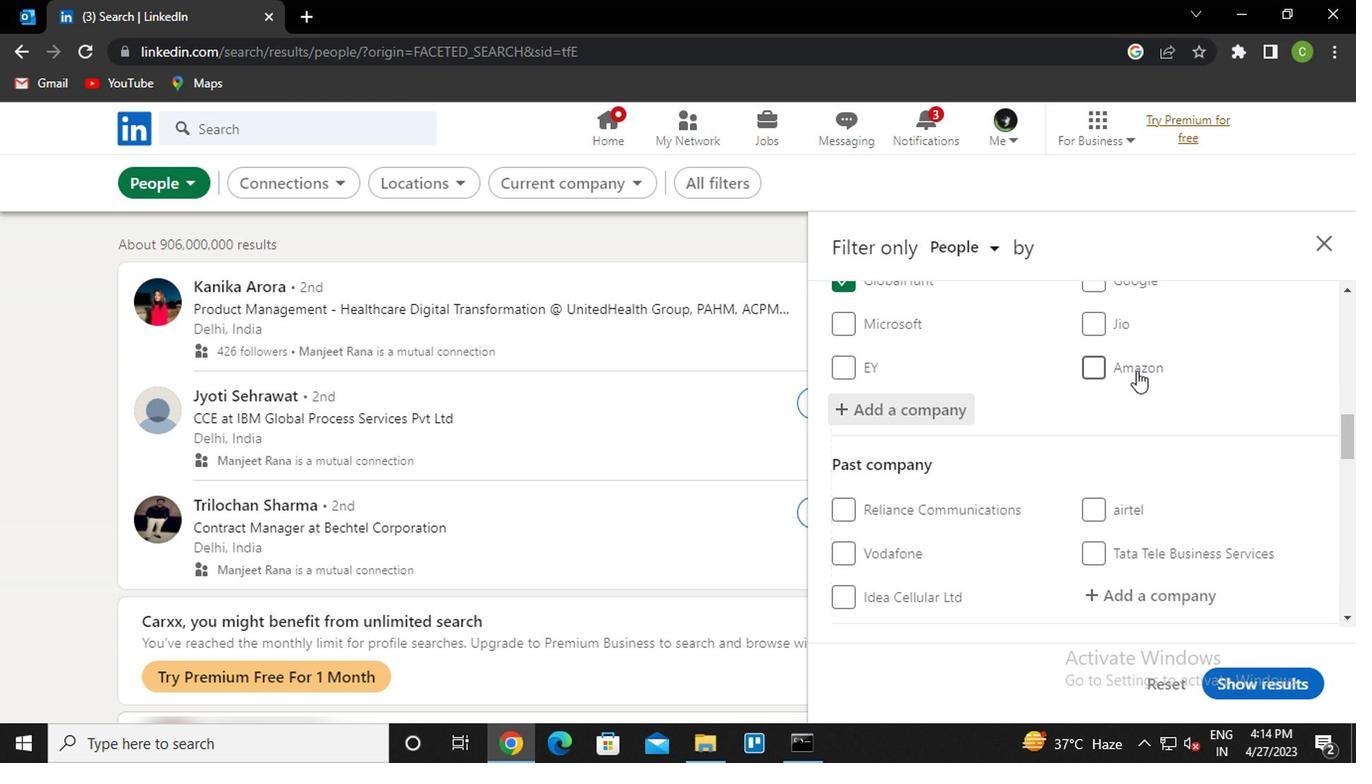 
Action: Mouse moved to (1132, 375)
Screenshot: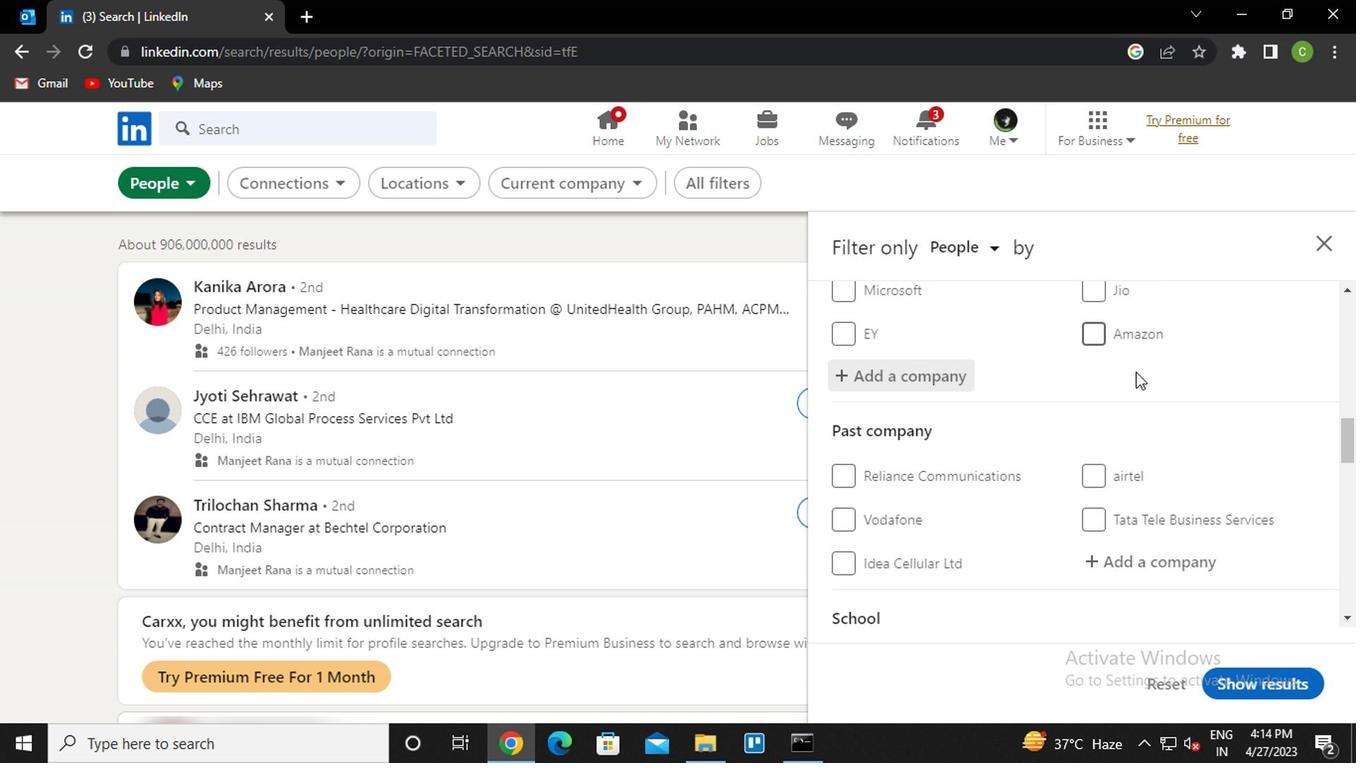 
Action: Mouse scrolled (1132, 374) with delta (0, 0)
Screenshot: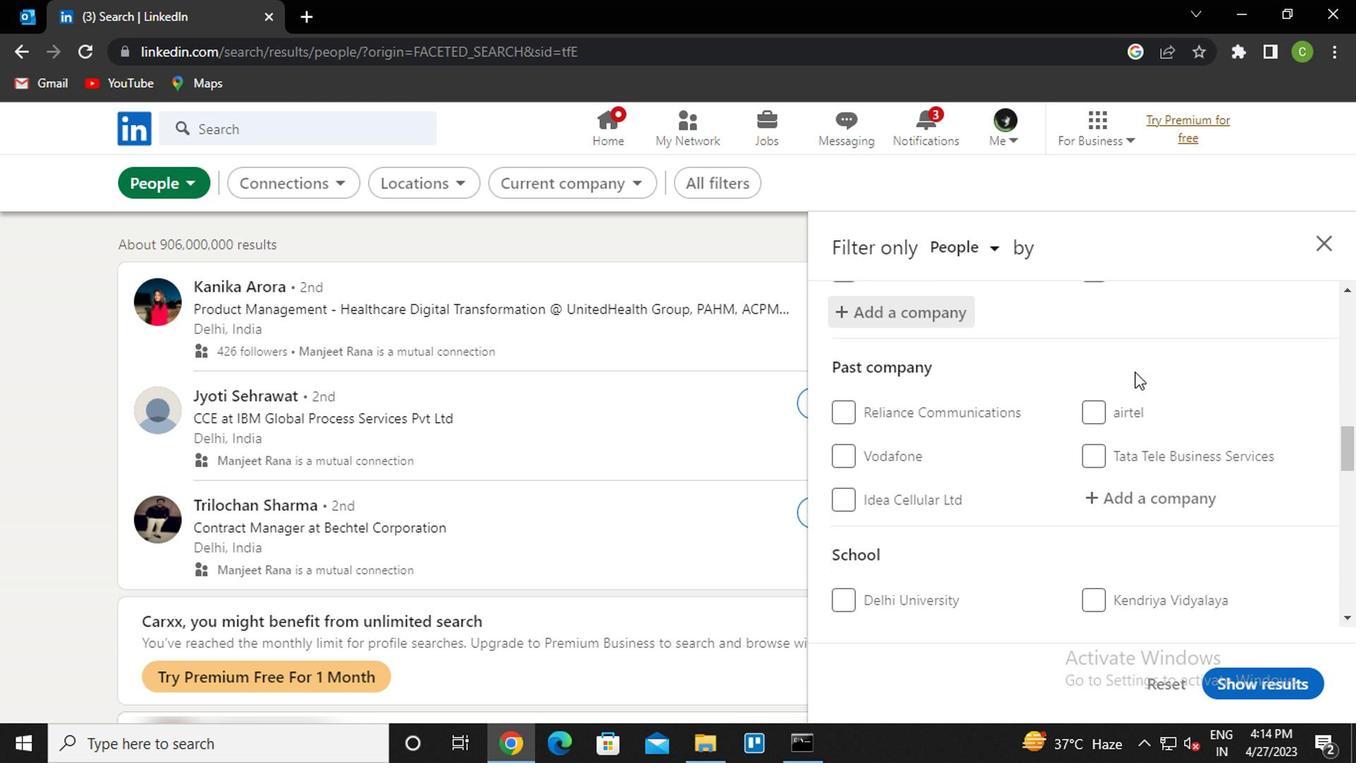 
Action: Mouse moved to (1125, 380)
Screenshot: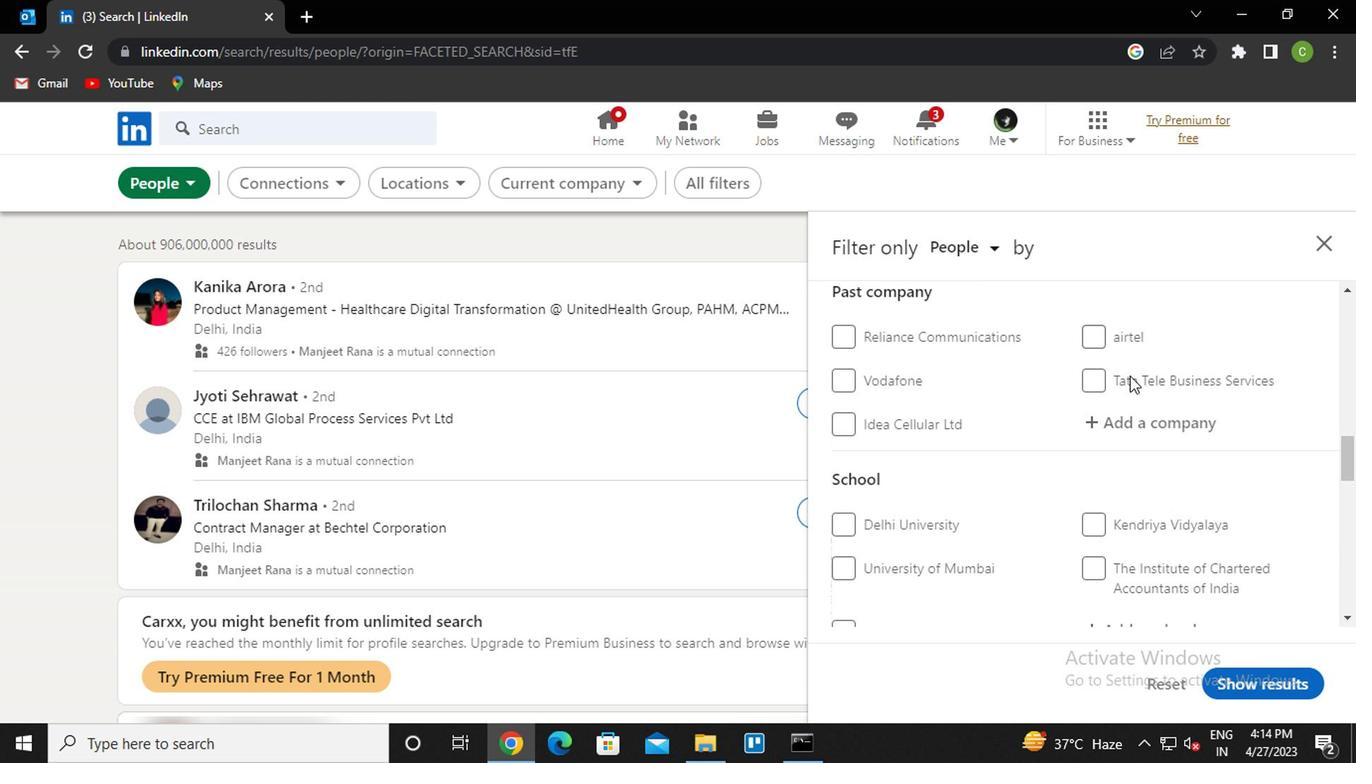 
Action: Mouse scrolled (1125, 379) with delta (0, 0)
Screenshot: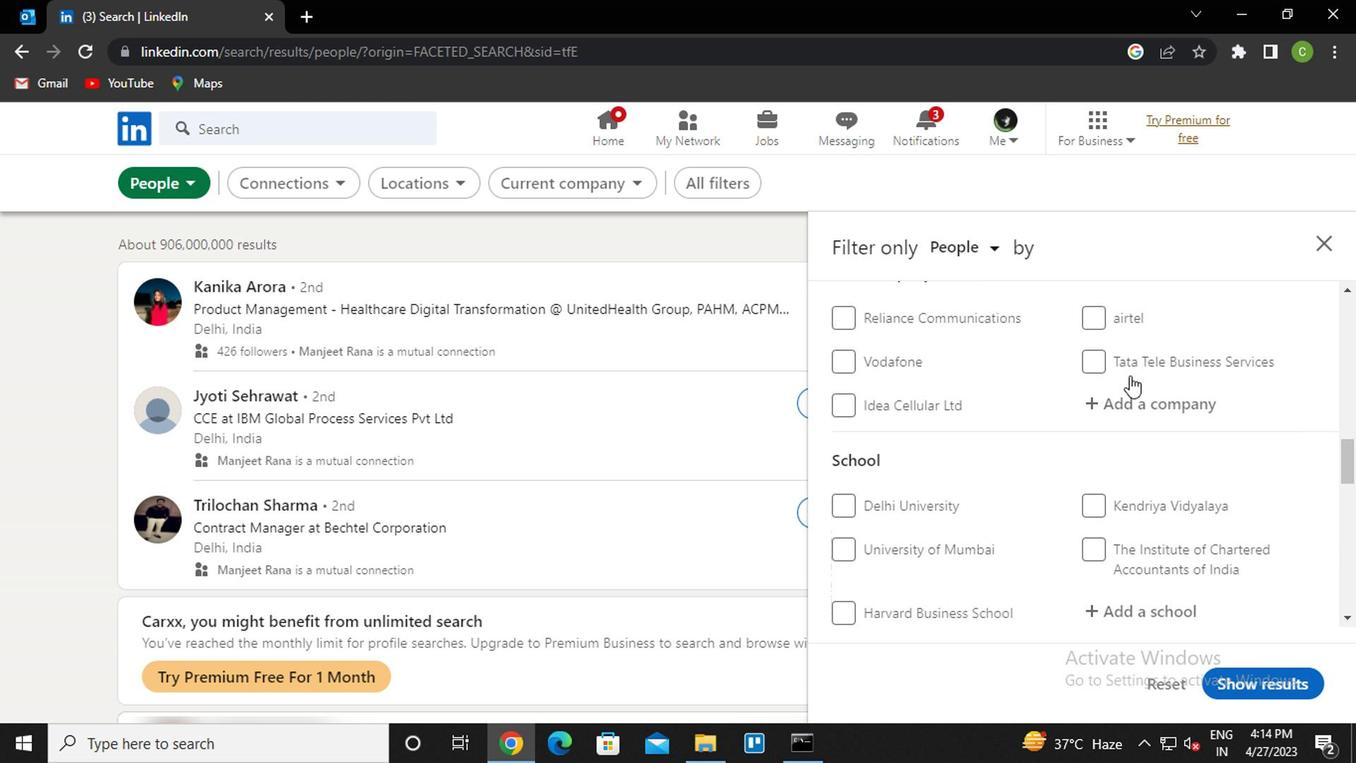 
Action: Mouse moved to (1122, 381)
Screenshot: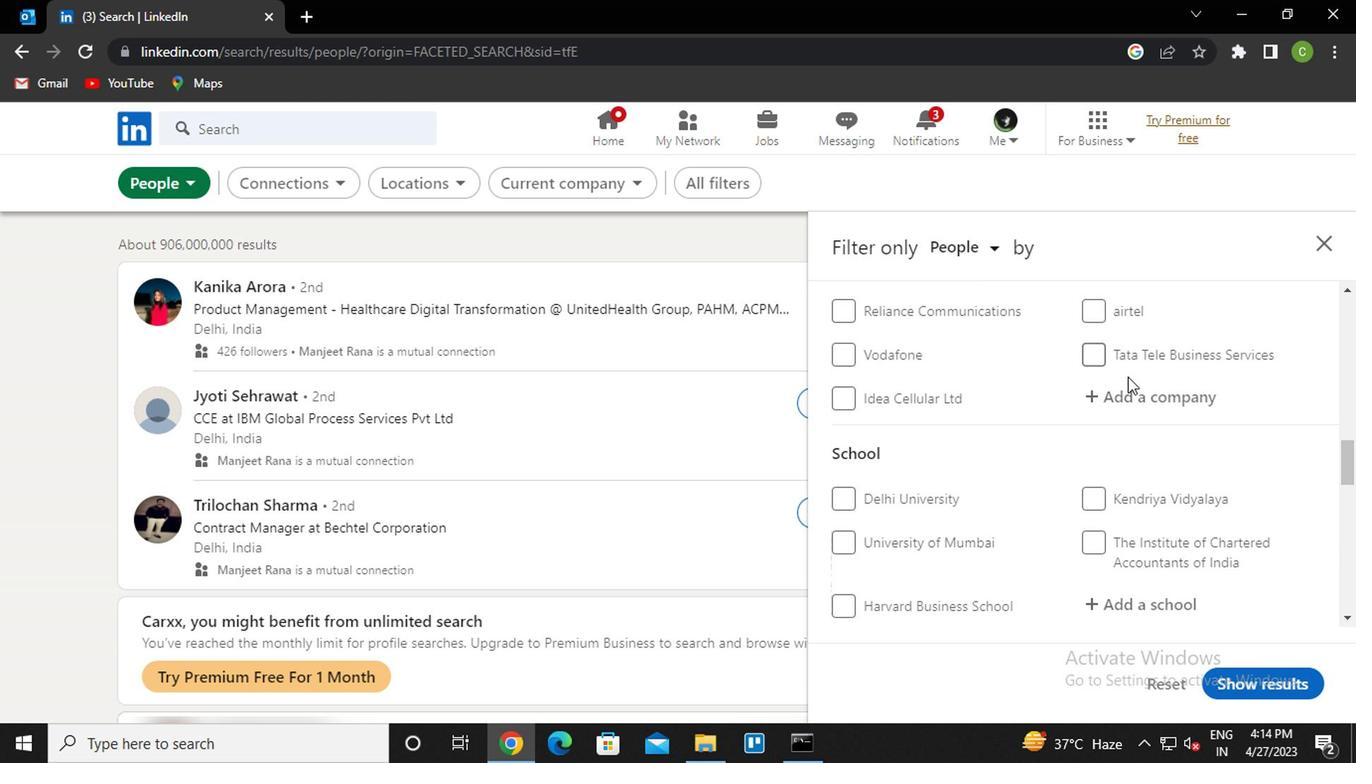 
Action: Mouse scrolled (1122, 380) with delta (0, -1)
Screenshot: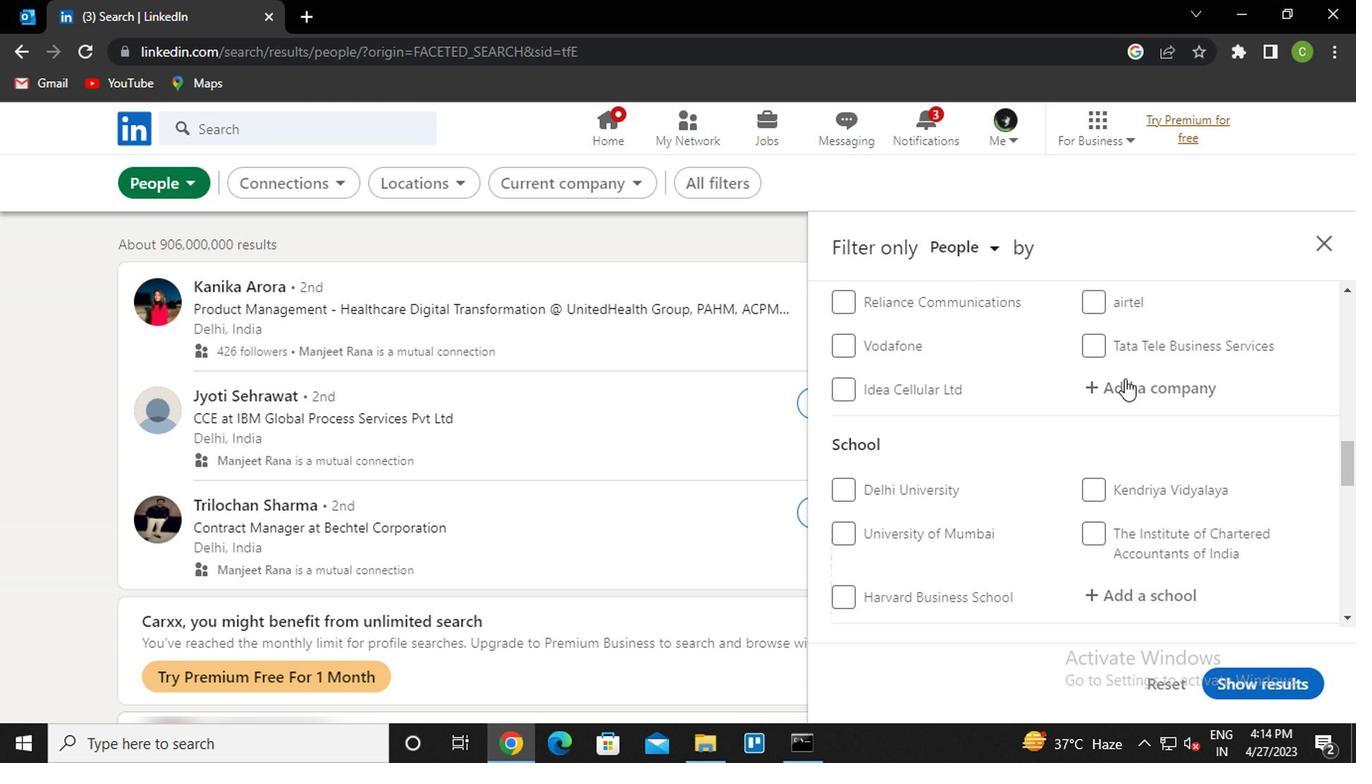 
Action: Mouse scrolled (1122, 380) with delta (0, -1)
Screenshot: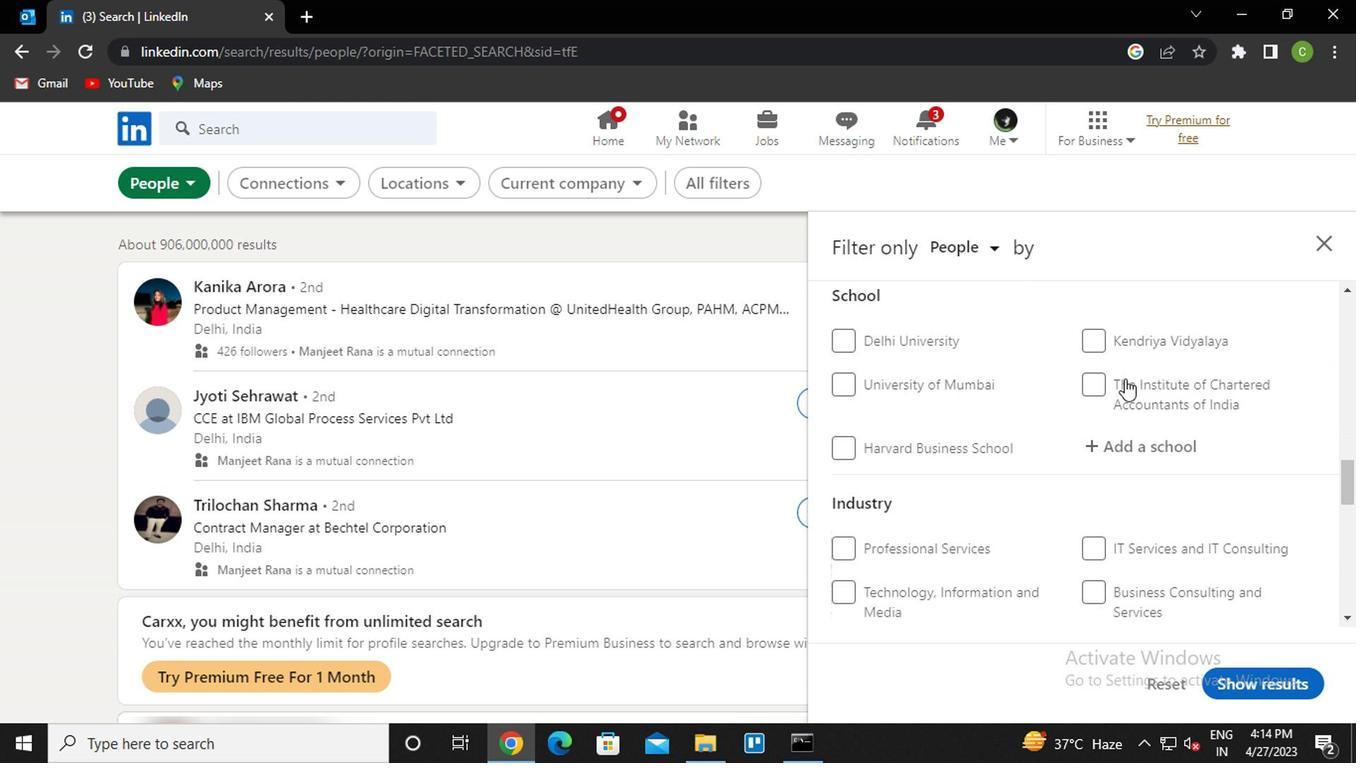 
Action: Mouse moved to (1158, 318)
Screenshot: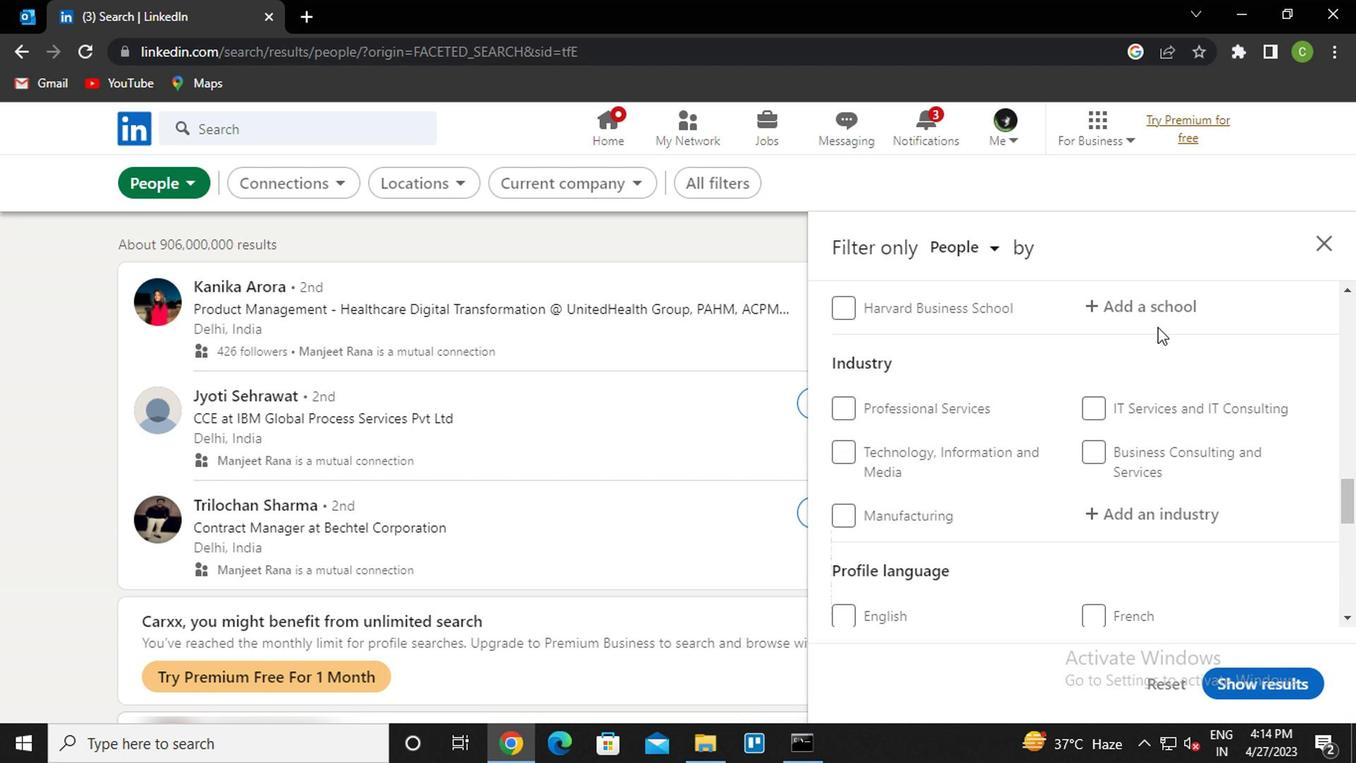 
Action: Mouse pressed left at (1158, 318)
Screenshot: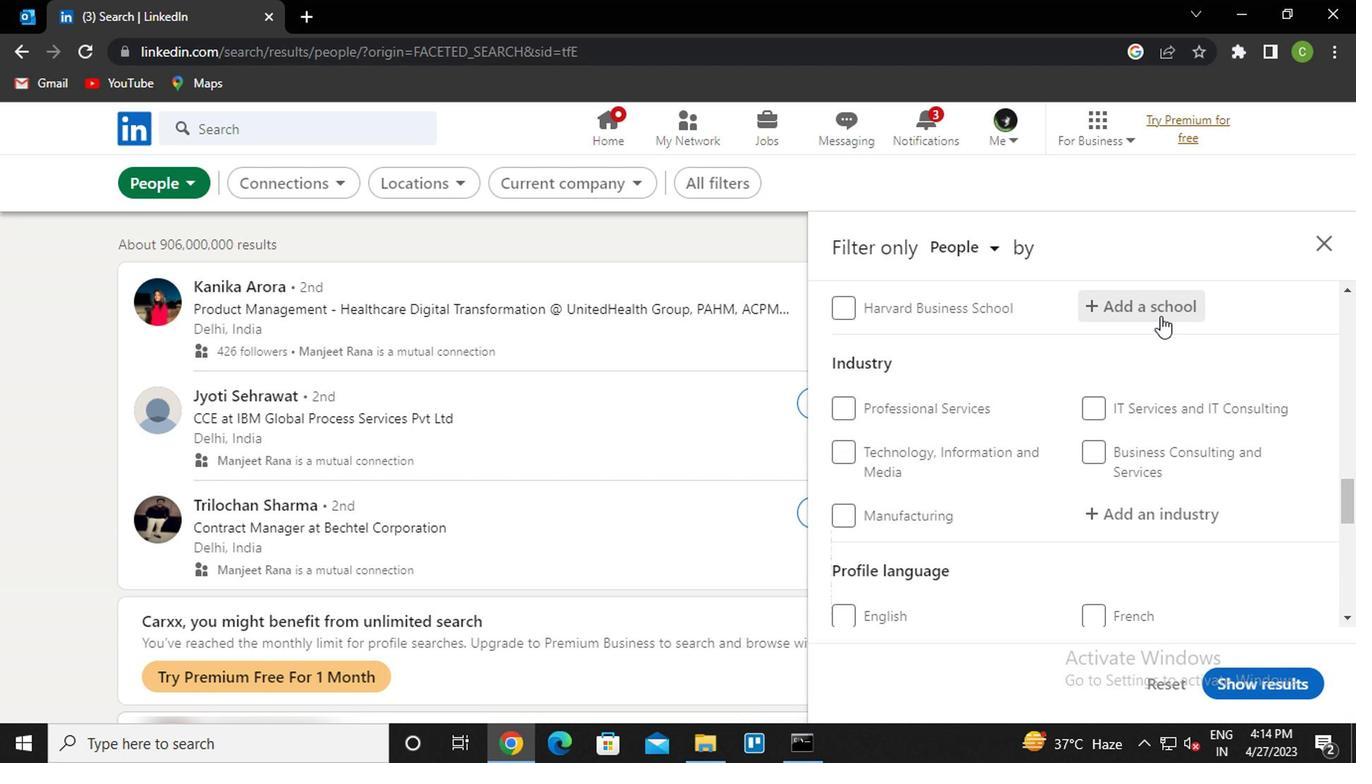
Action: Key pressed <Key.caps_lock>s<Key.caps_lock>inhgad<Key.down><Key.down><Key.enter>
Screenshot: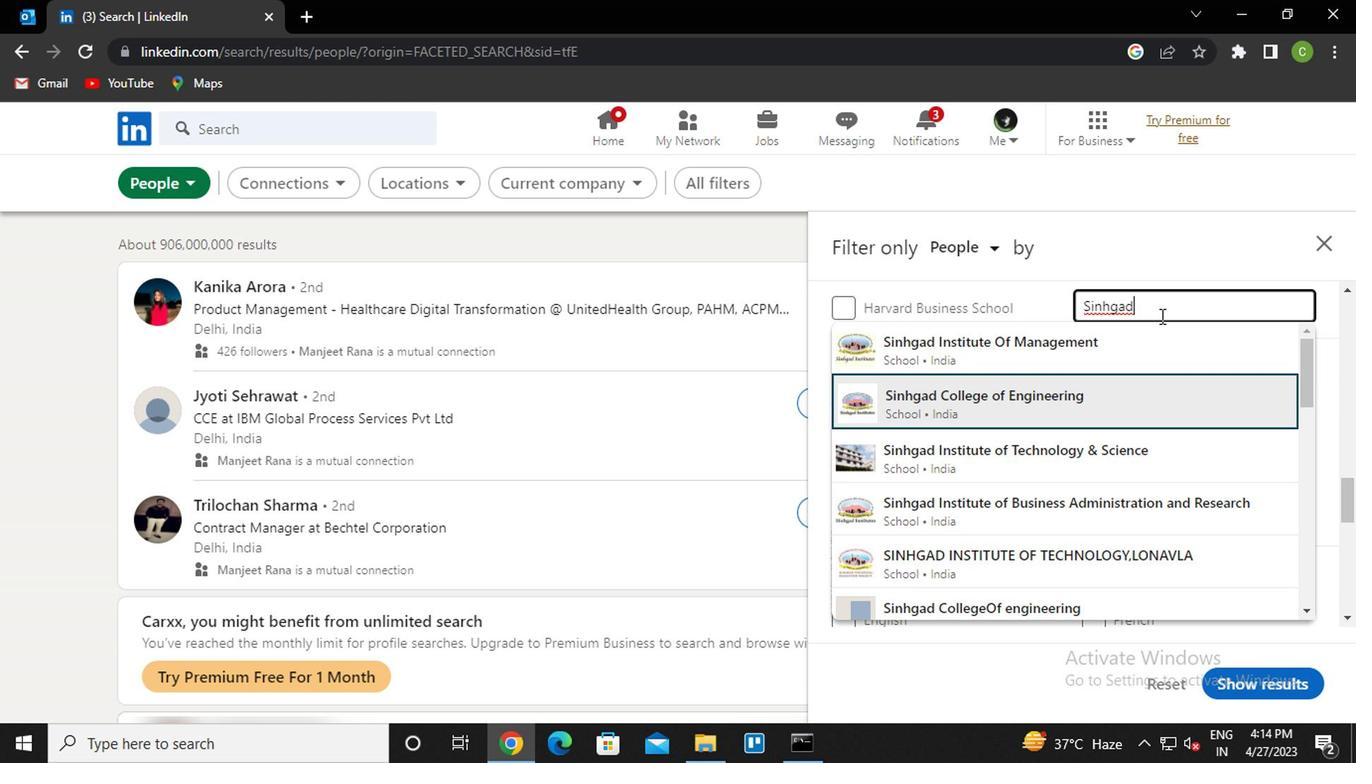 
Action: Mouse scrolled (1158, 317) with delta (0, 0)
Screenshot: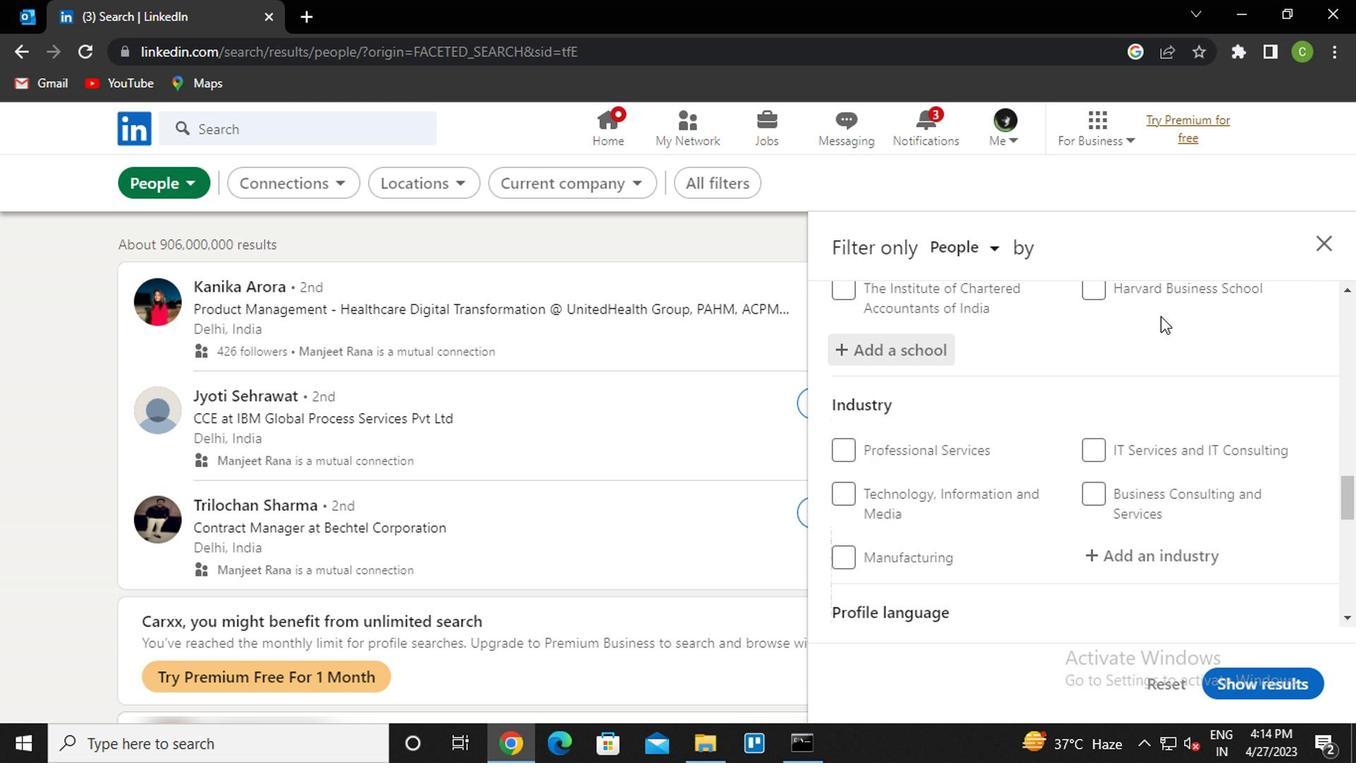 
Action: Mouse moved to (1156, 469)
Screenshot: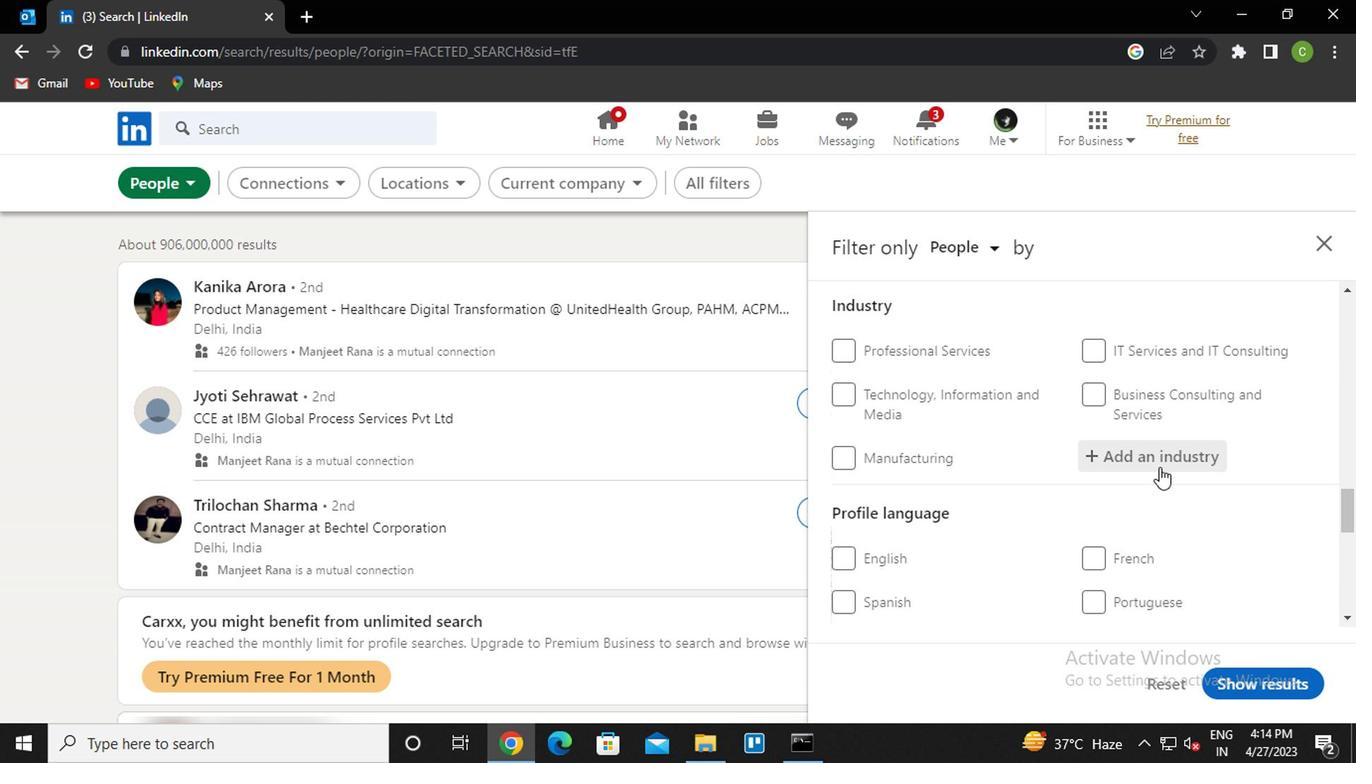
Action: Mouse pressed left at (1156, 469)
Screenshot: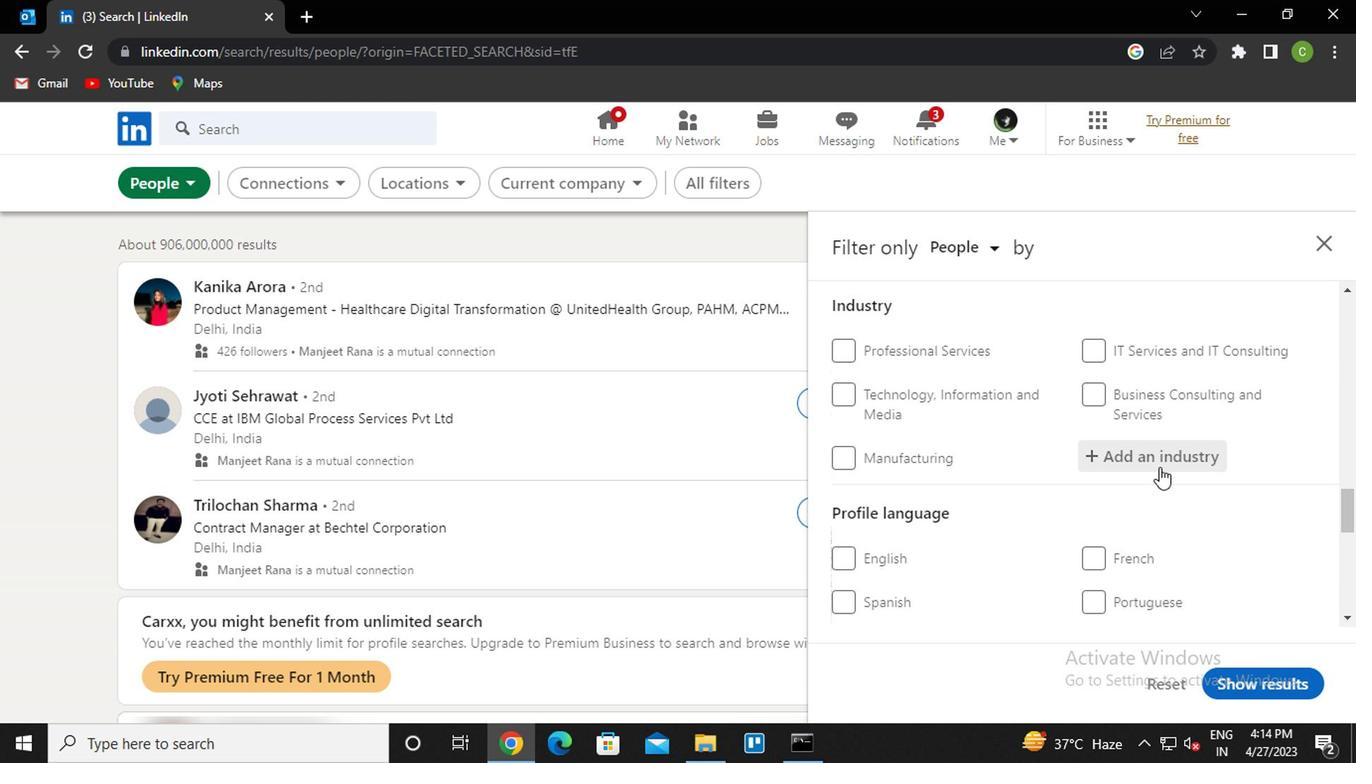 
Action: Key pressed <Key.caps_lock>h<Key.caps_lock>ousehold<Key.down><Key.down><Key.down><Key.enter>
Screenshot: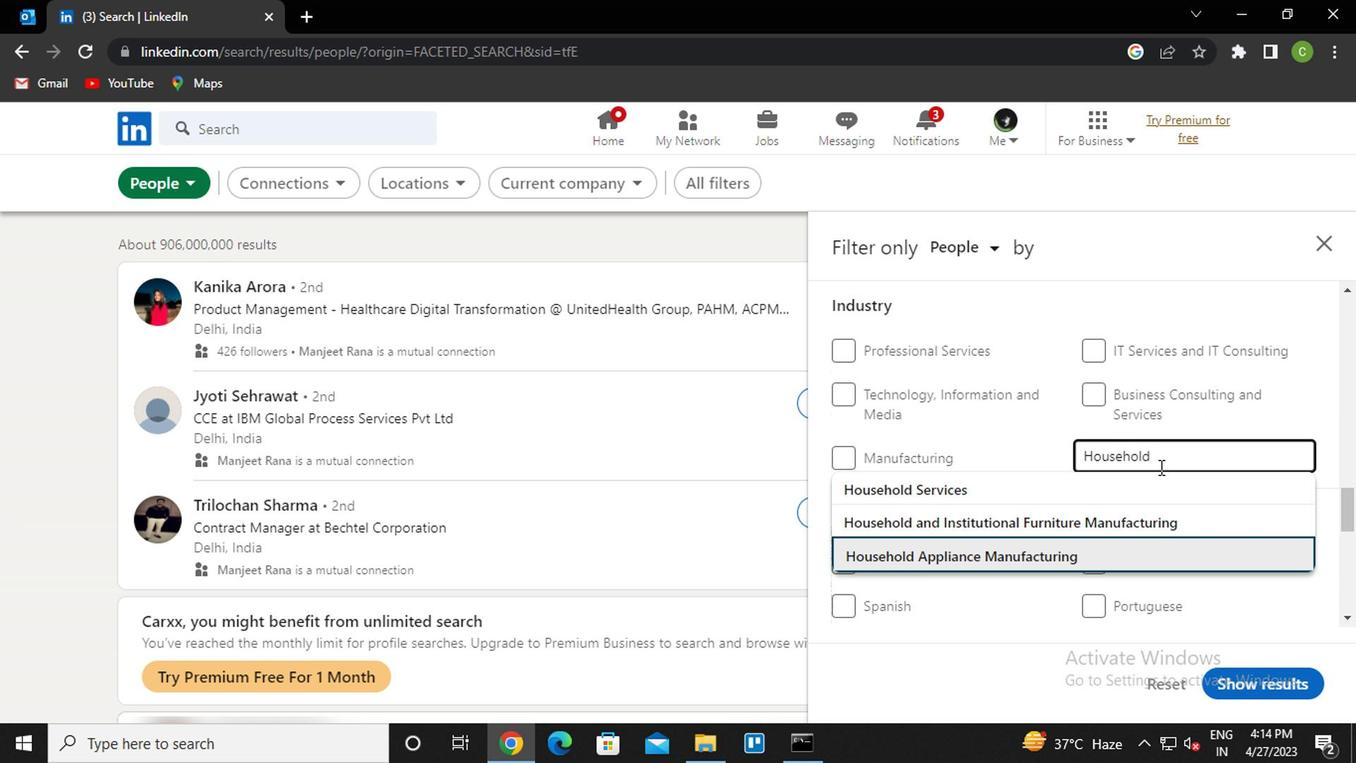 
Action: Mouse scrolled (1156, 469) with delta (0, 0)
Screenshot: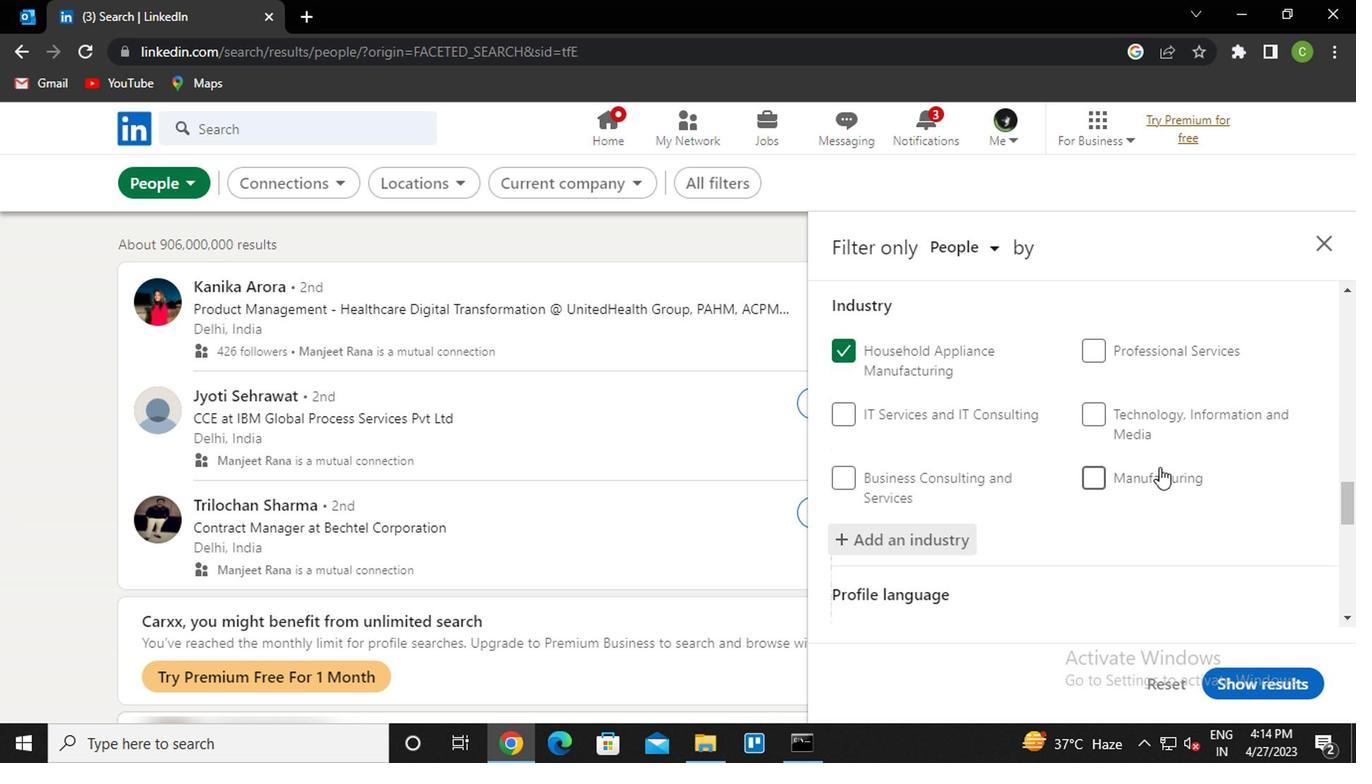 
Action: Mouse scrolled (1156, 469) with delta (0, 0)
Screenshot: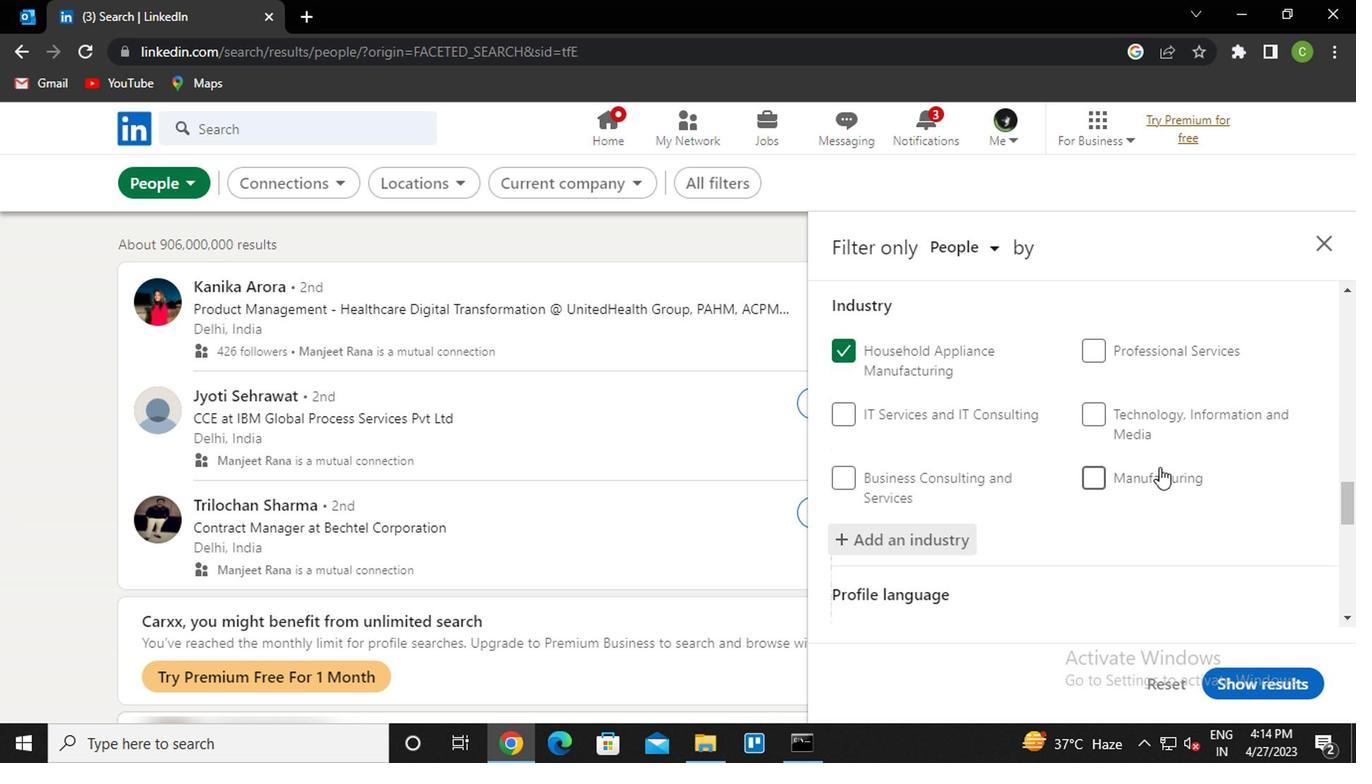 
Action: Mouse scrolled (1156, 469) with delta (0, 0)
Screenshot: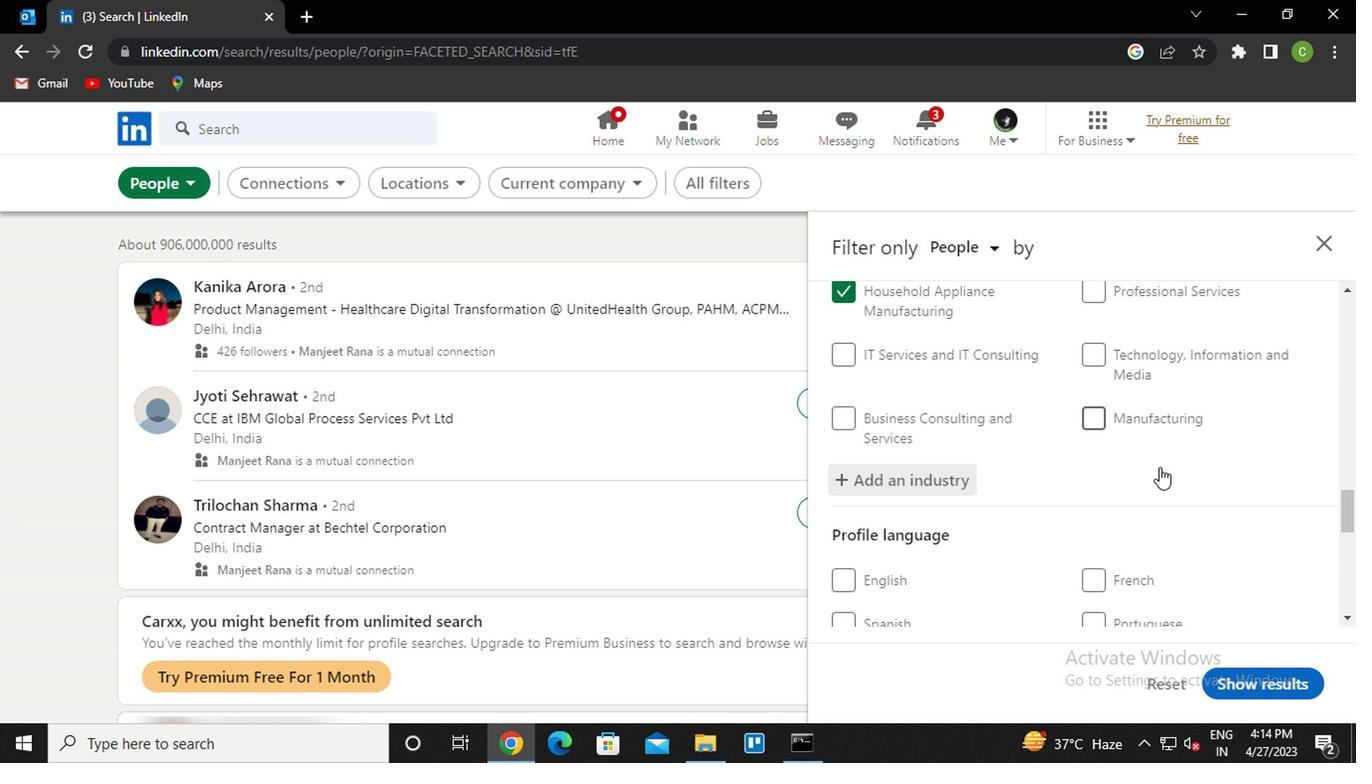 
Action: Mouse scrolled (1156, 469) with delta (0, 0)
Screenshot: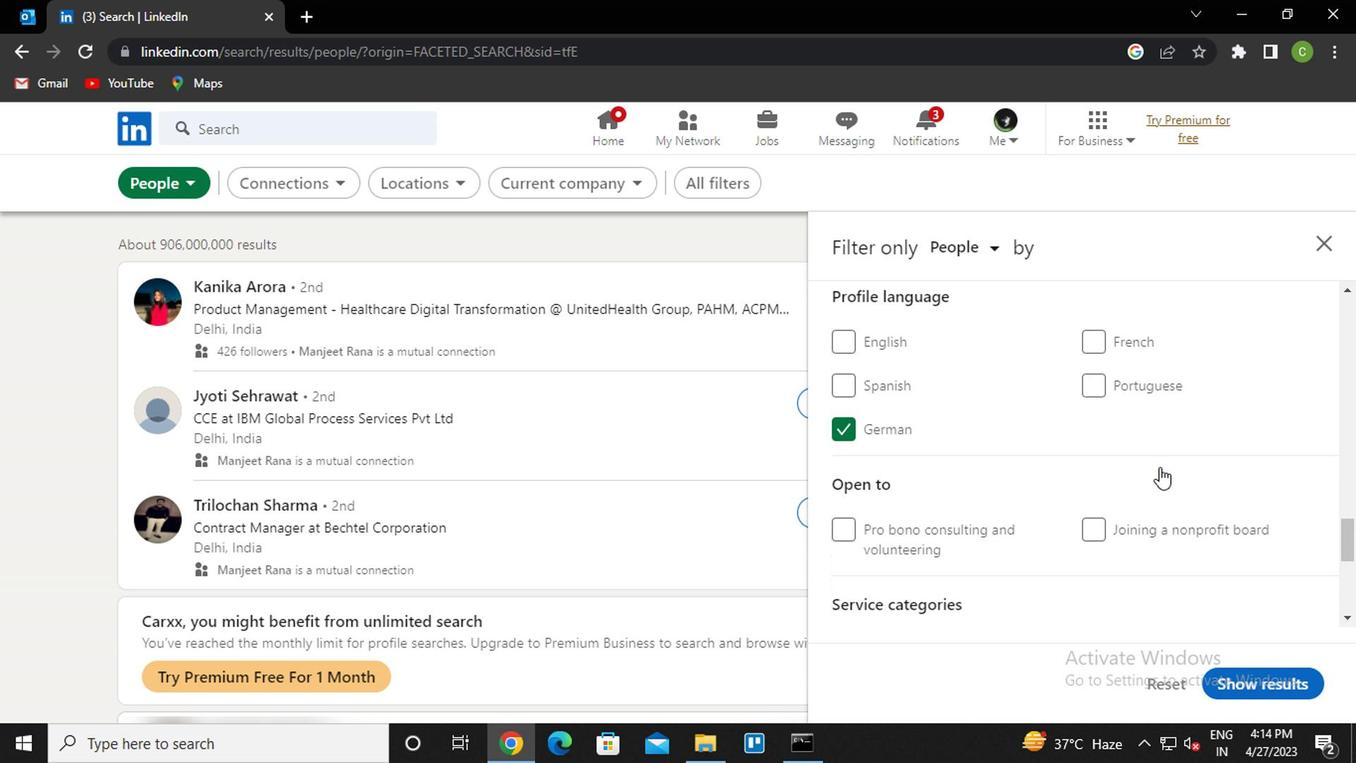 
Action: Mouse scrolled (1156, 469) with delta (0, 0)
Screenshot: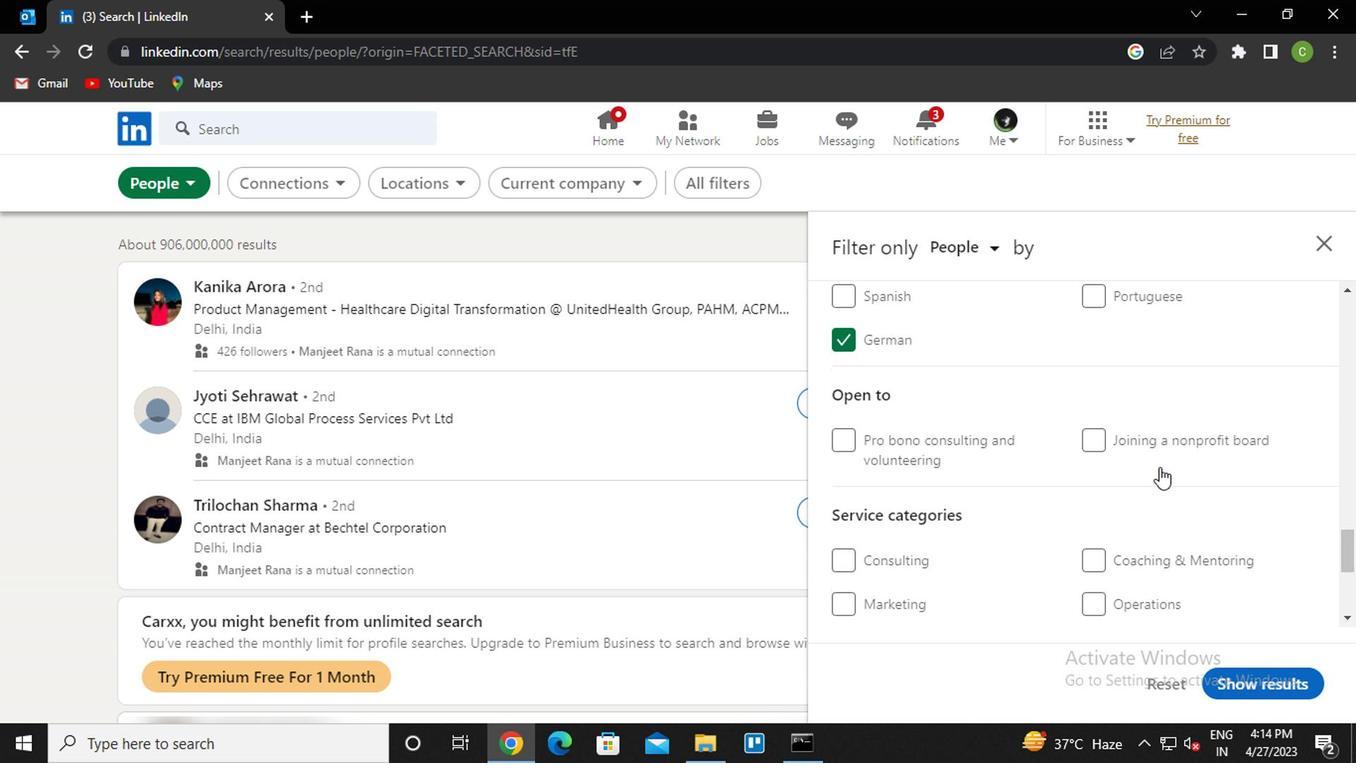 
Action: Mouse scrolled (1156, 469) with delta (0, 0)
Screenshot: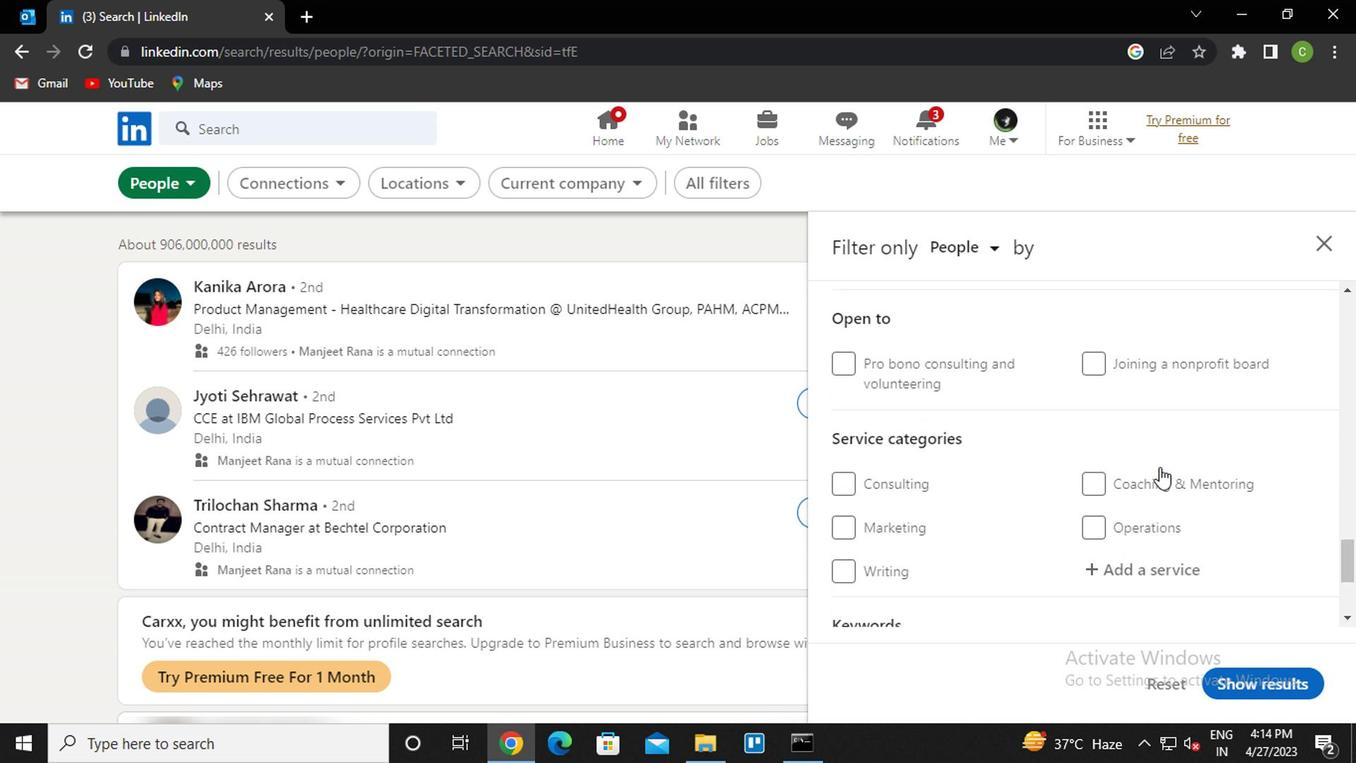 
Action: Mouse moved to (1151, 440)
Screenshot: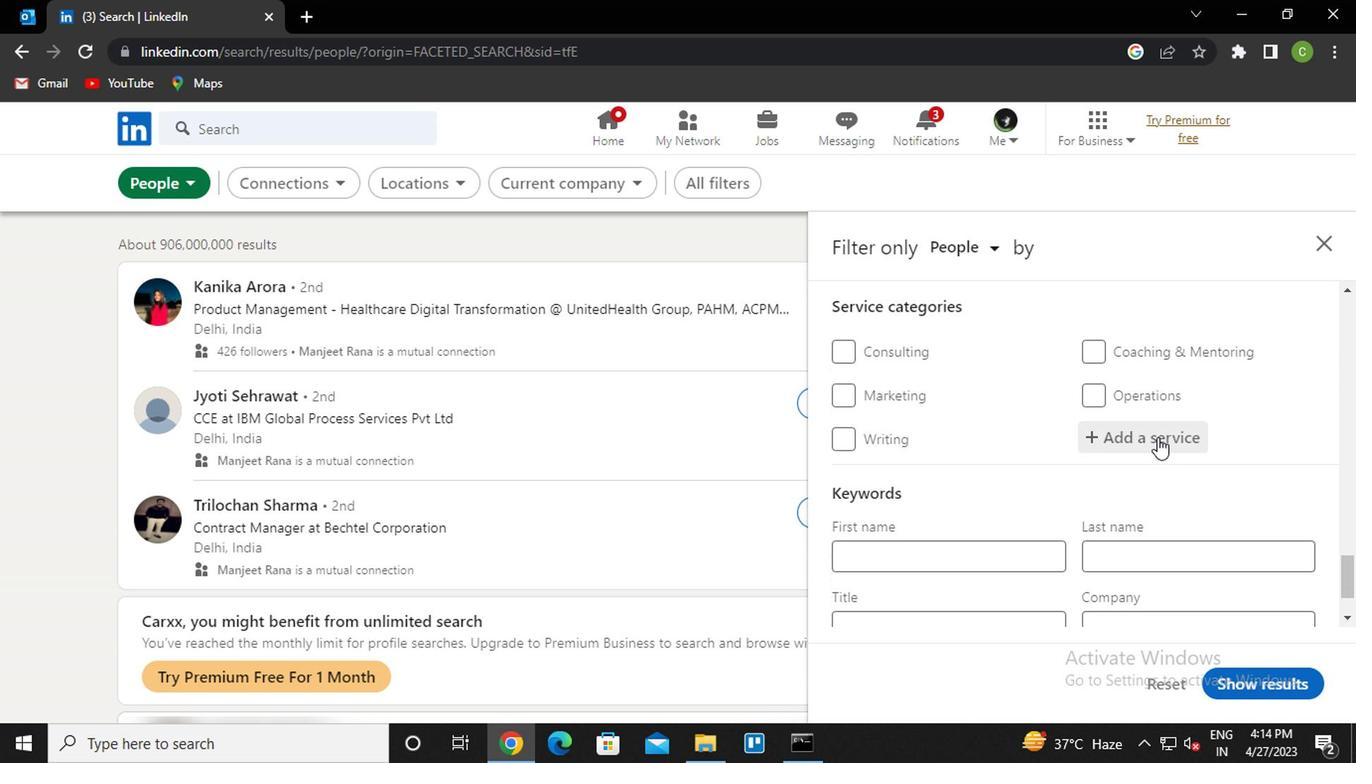
Action: Mouse pressed left at (1151, 440)
Screenshot: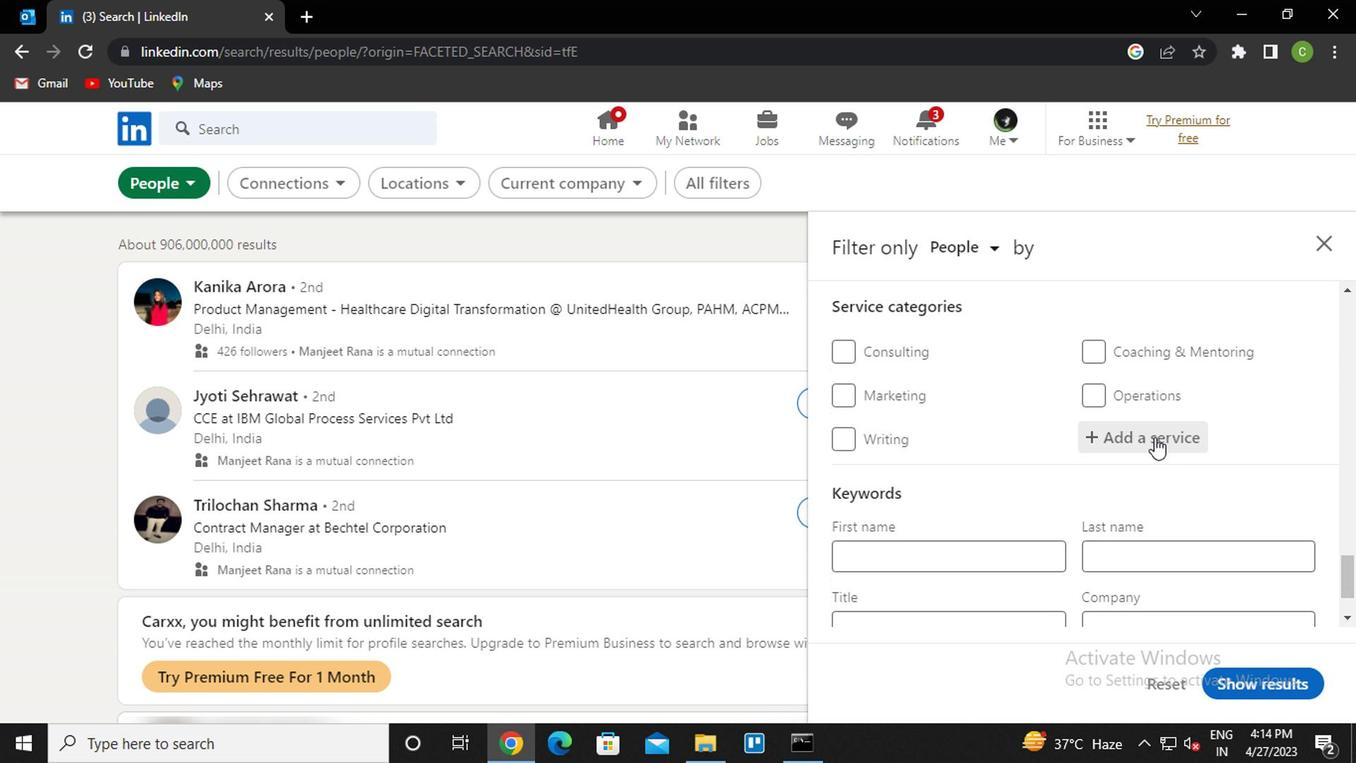 
Action: Key pressed <Key.caps_lock>a<Key.caps_lock>dministra<Key.down><Key.down><Key.down><Key.down><Key.down><Key.down><Key.down><Key.down><Key.up>tive<Key.enter>
Screenshot: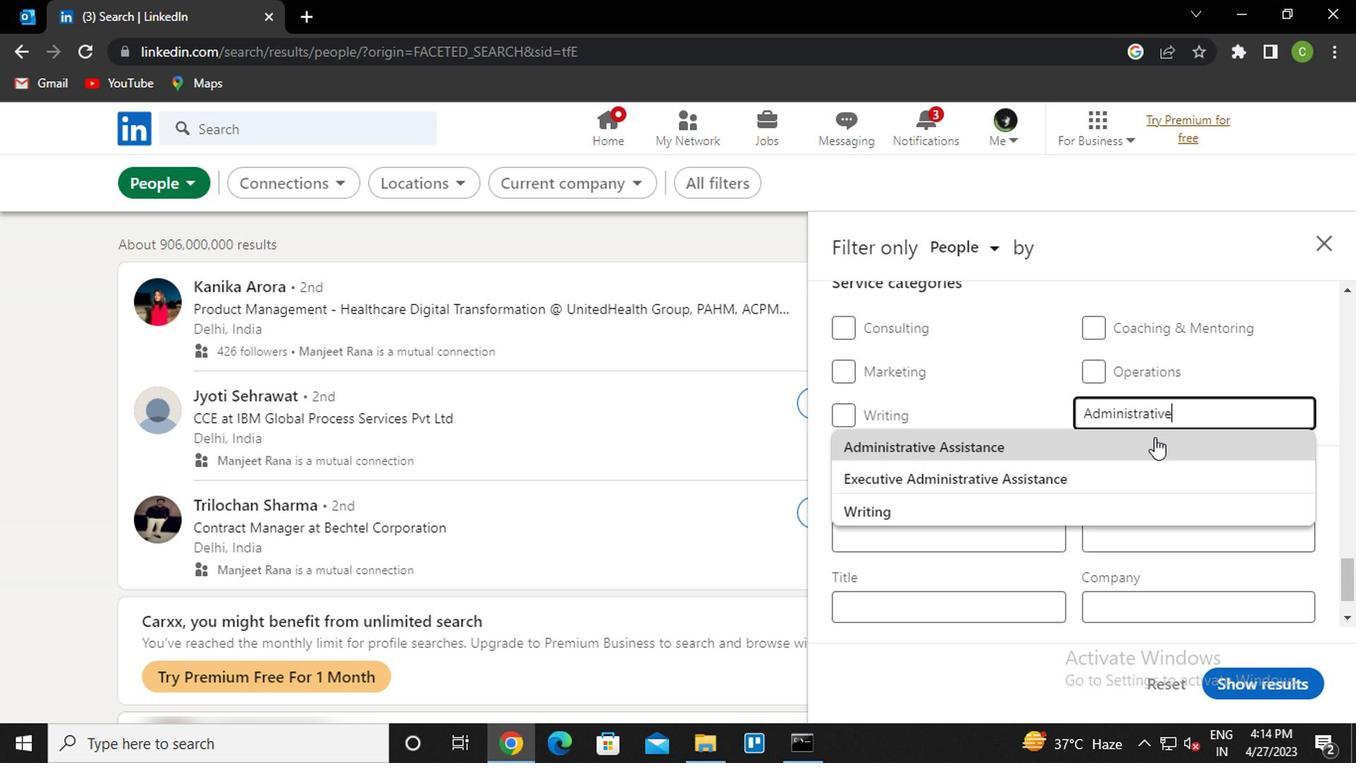 
Action: Mouse moved to (1172, 479)
Screenshot: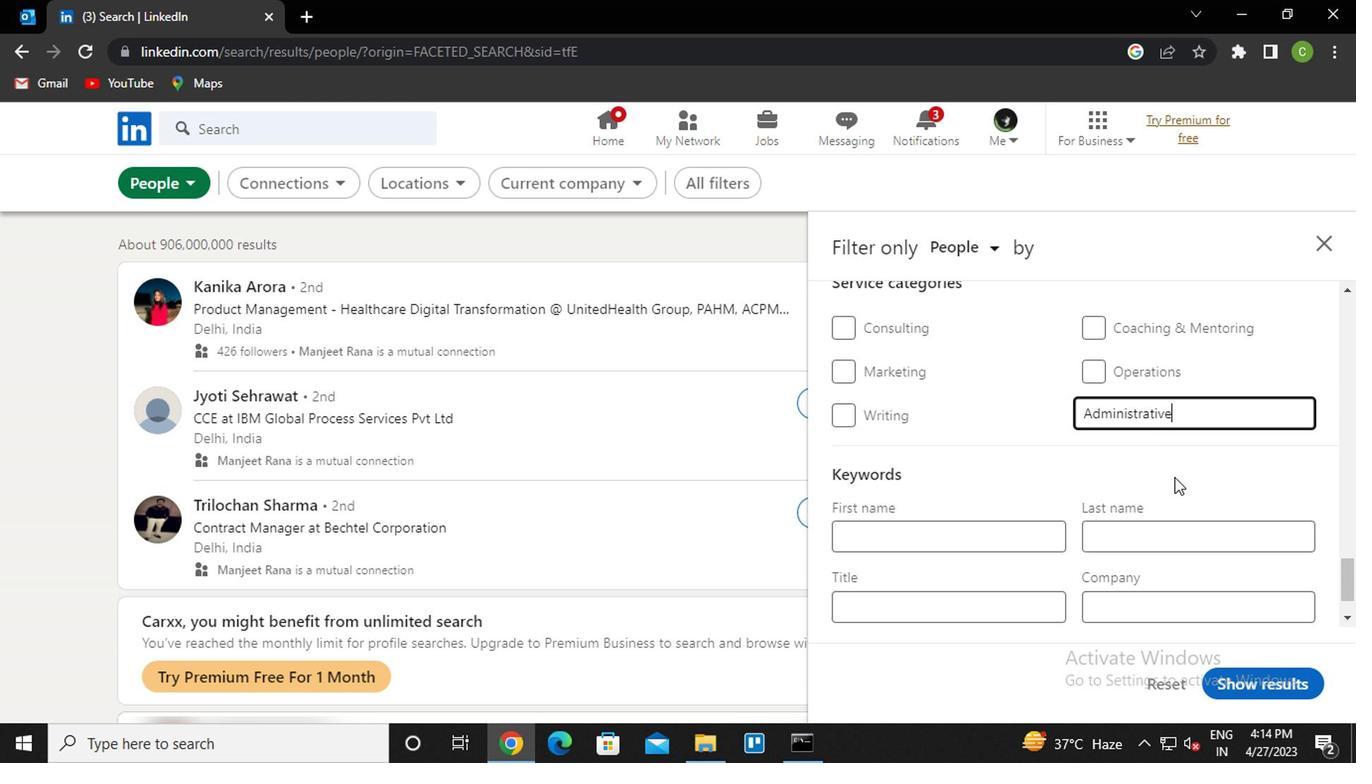 
Action: Mouse scrolled (1172, 479) with delta (0, 0)
Screenshot: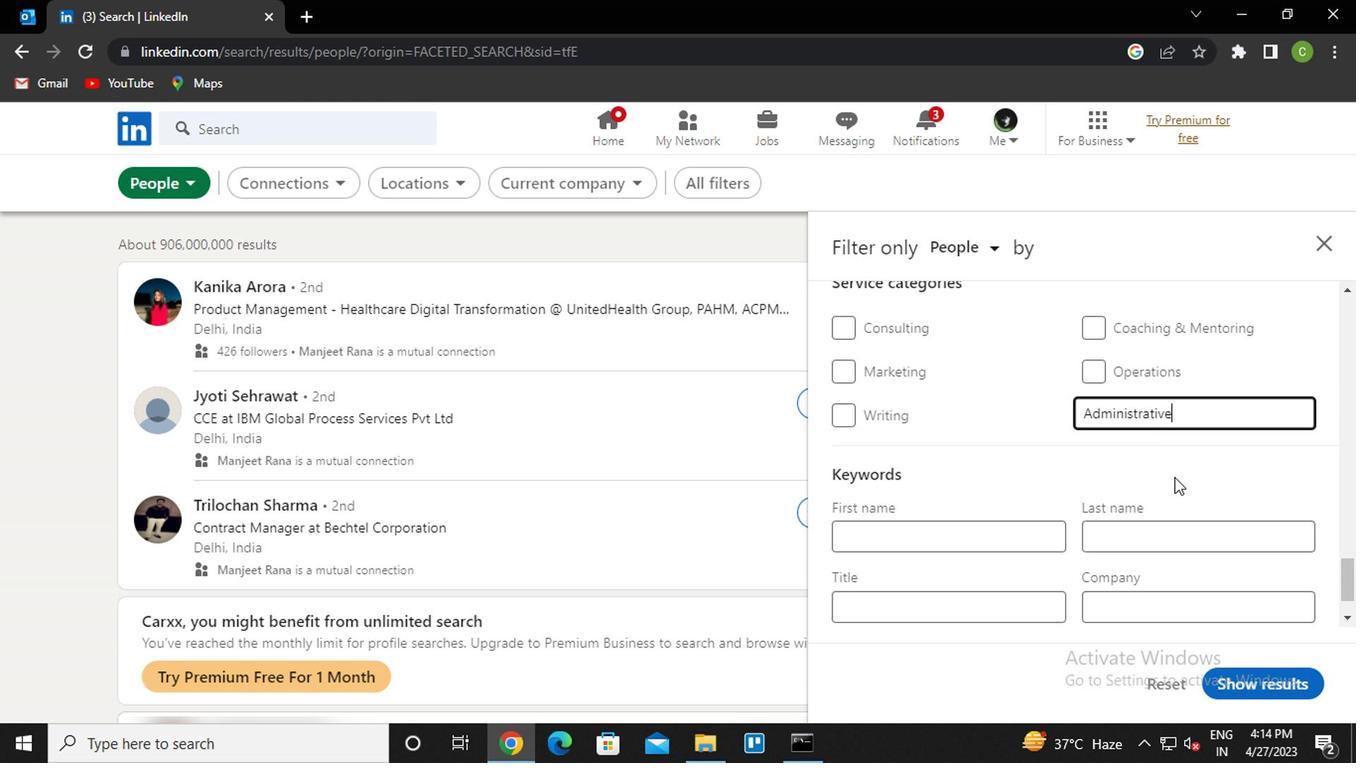 
Action: Mouse moved to (1172, 481)
Screenshot: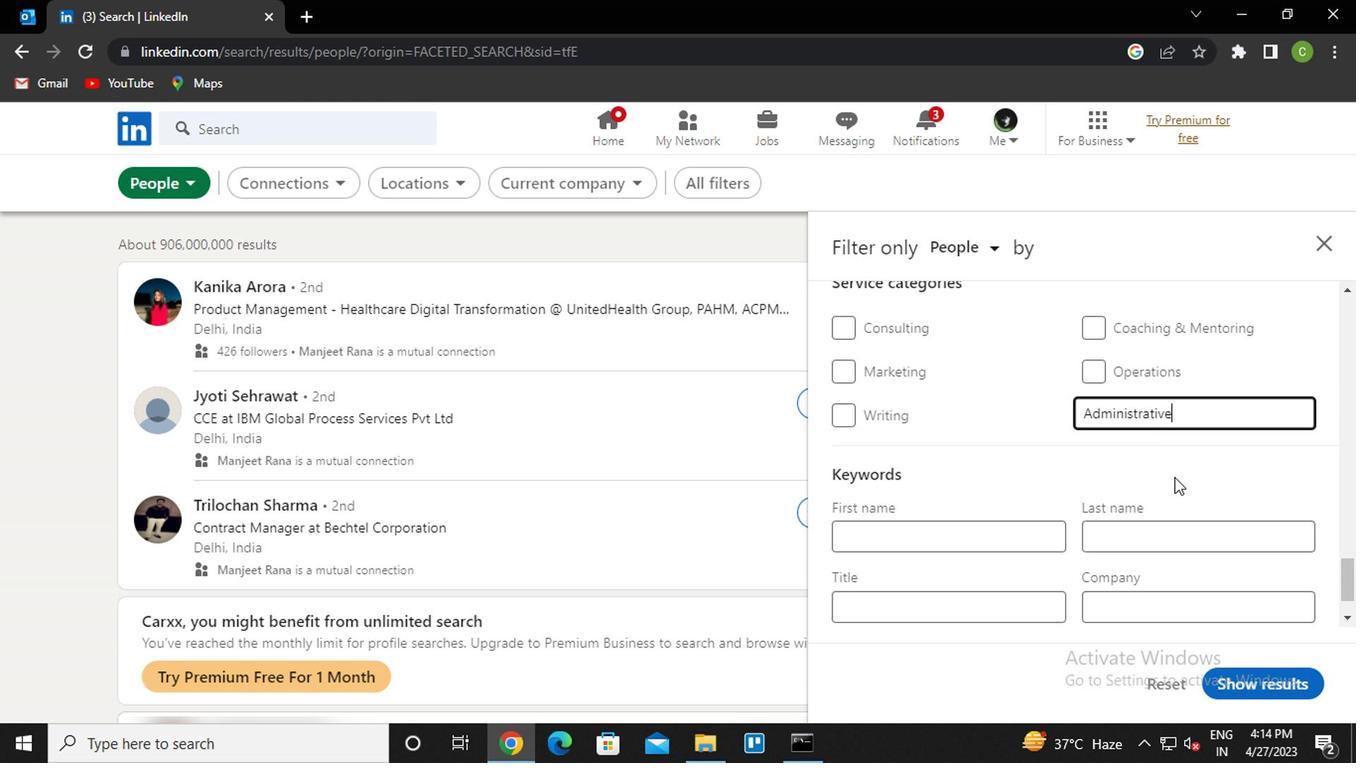 
Action: Mouse scrolled (1172, 479) with delta (0, -1)
Screenshot: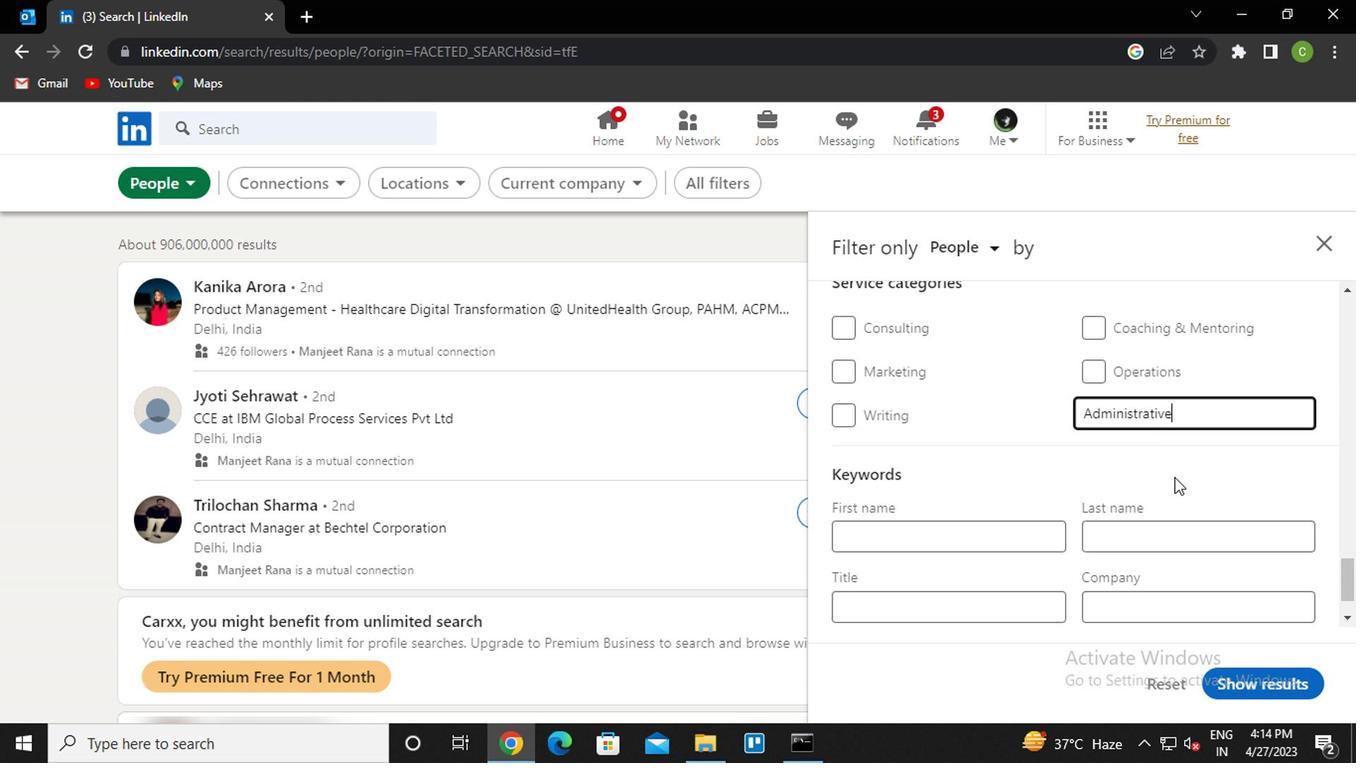 
Action: Mouse scrolled (1172, 479) with delta (0, -1)
Screenshot: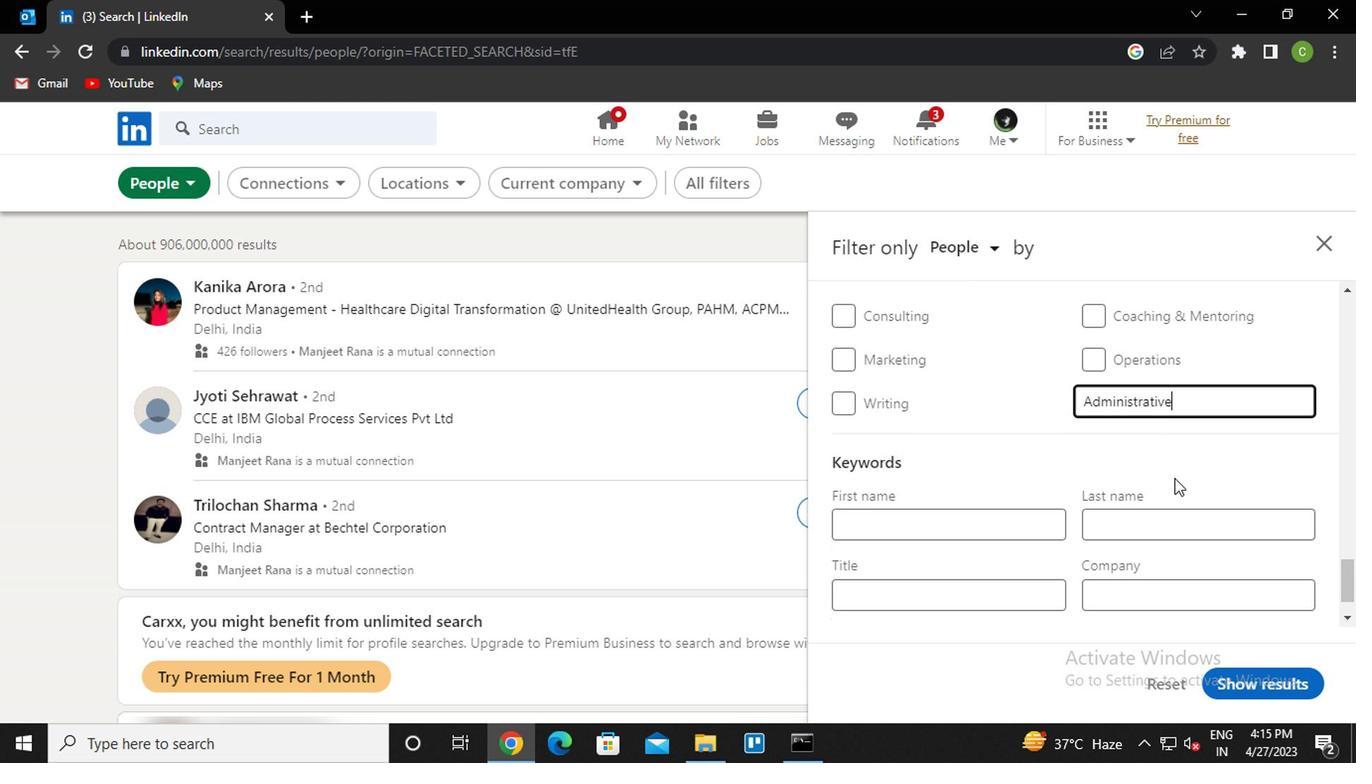 
Action: Mouse moved to (1172, 481)
Screenshot: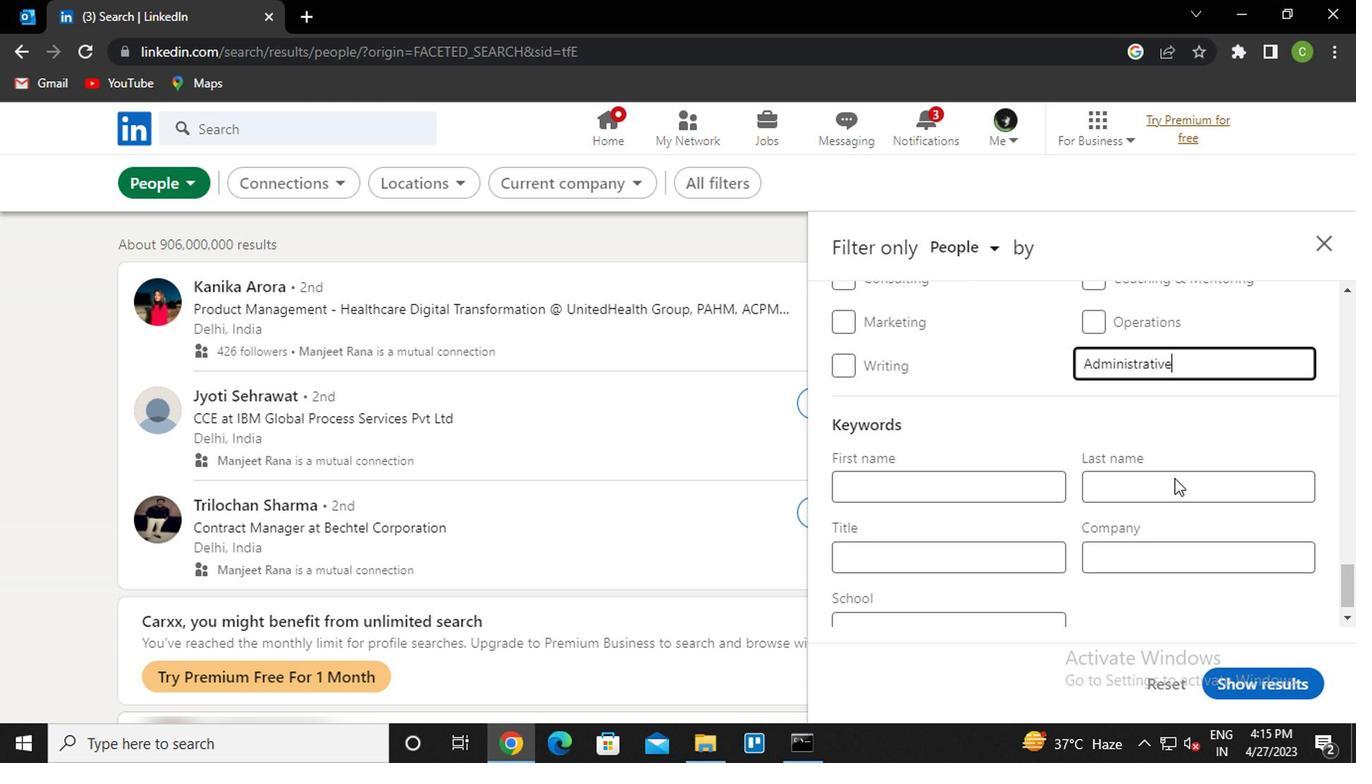 
Action: Mouse scrolled (1172, 481) with delta (0, 0)
Screenshot: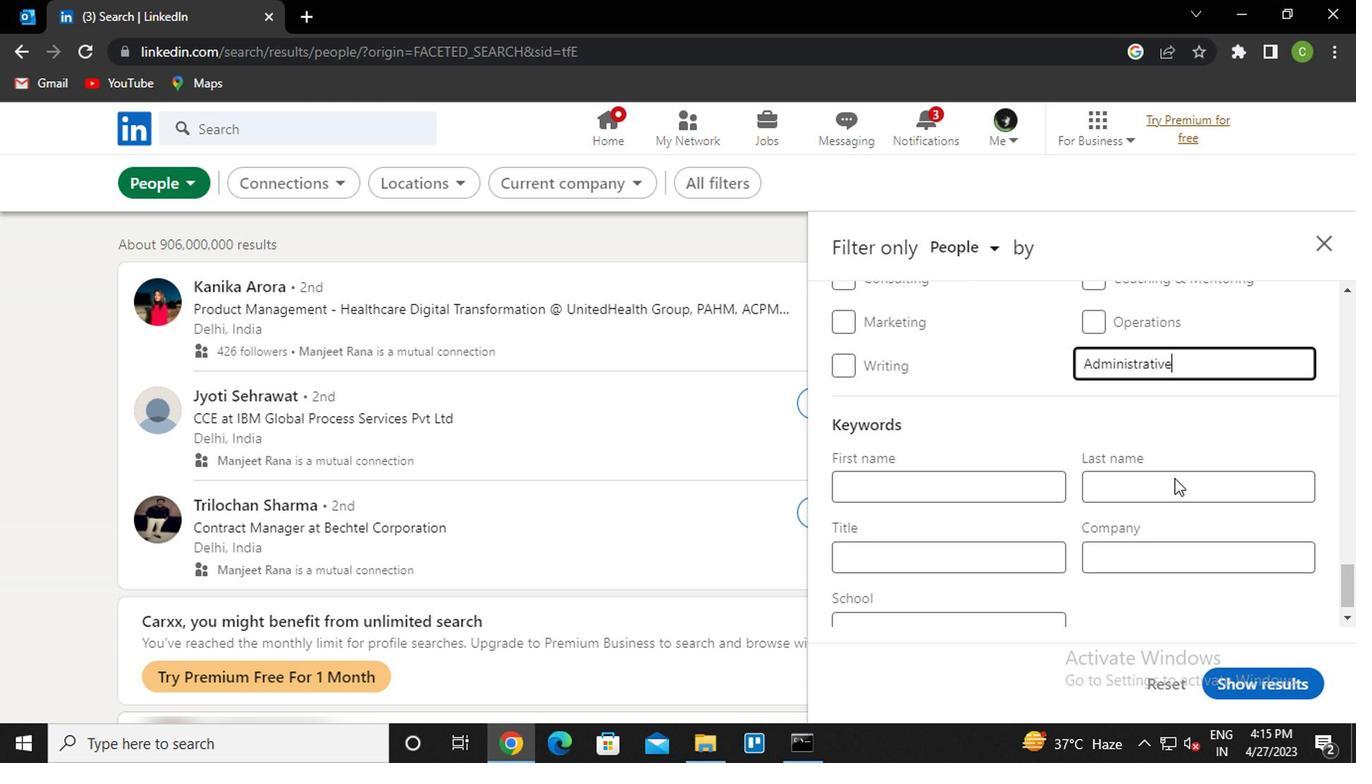 
Action: Mouse moved to (957, 546)
Screenshot: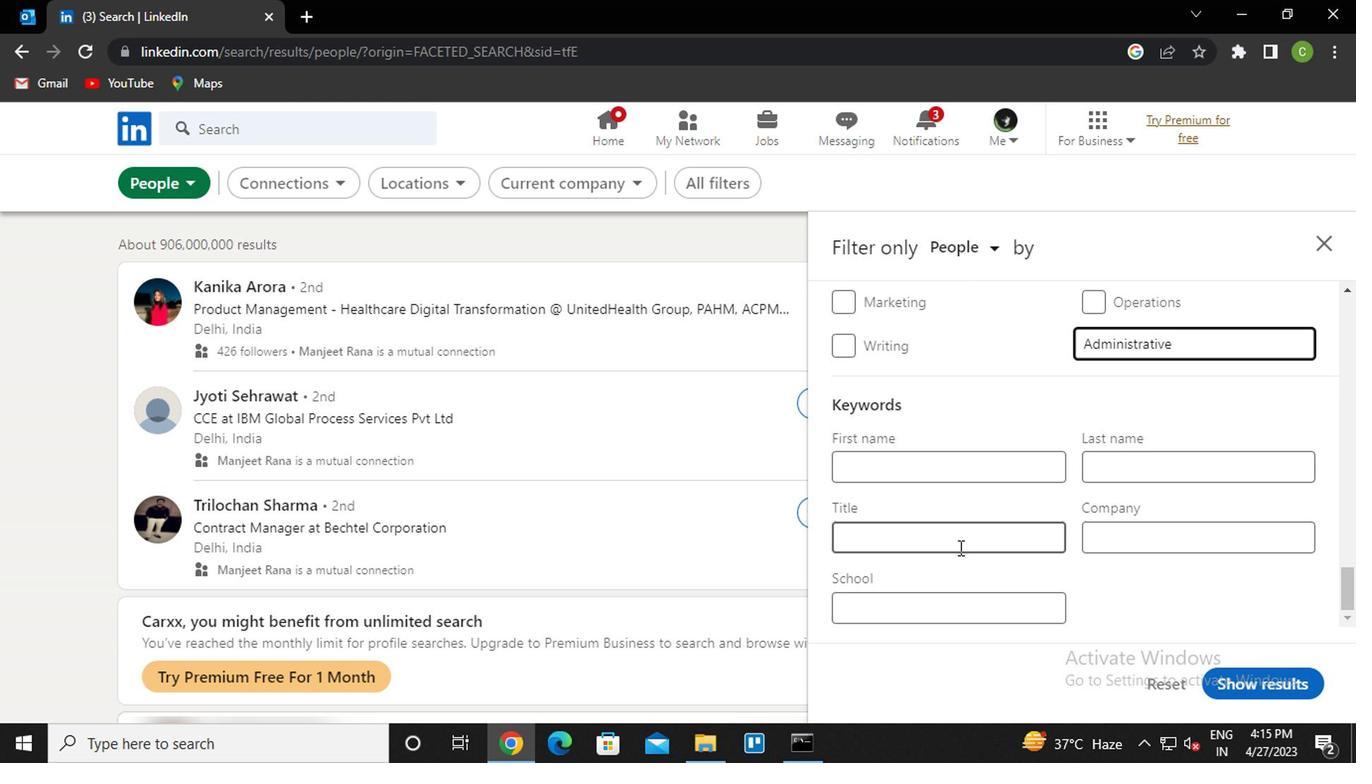 
Action: Mouse pressed left at (957, 546)
Screenshot: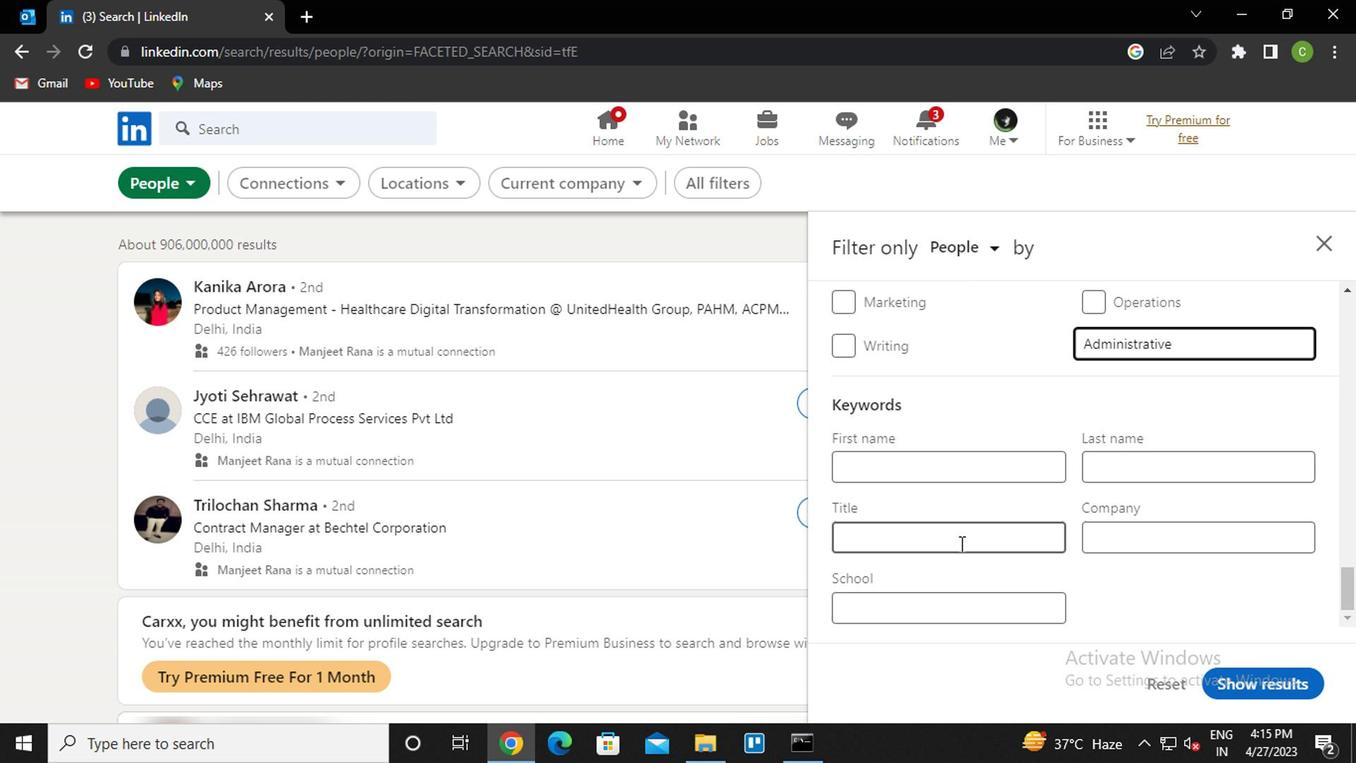
Action: Key pressed <Key.caps_lock>v<Key.caps_lock>ehicle<Key.space>or<Key.space><Key.caps_lock>e<Key.caps_lock>quipment<Key.space><Key.caps_lock>c<Key.caps_lock>leaner
Screenshot: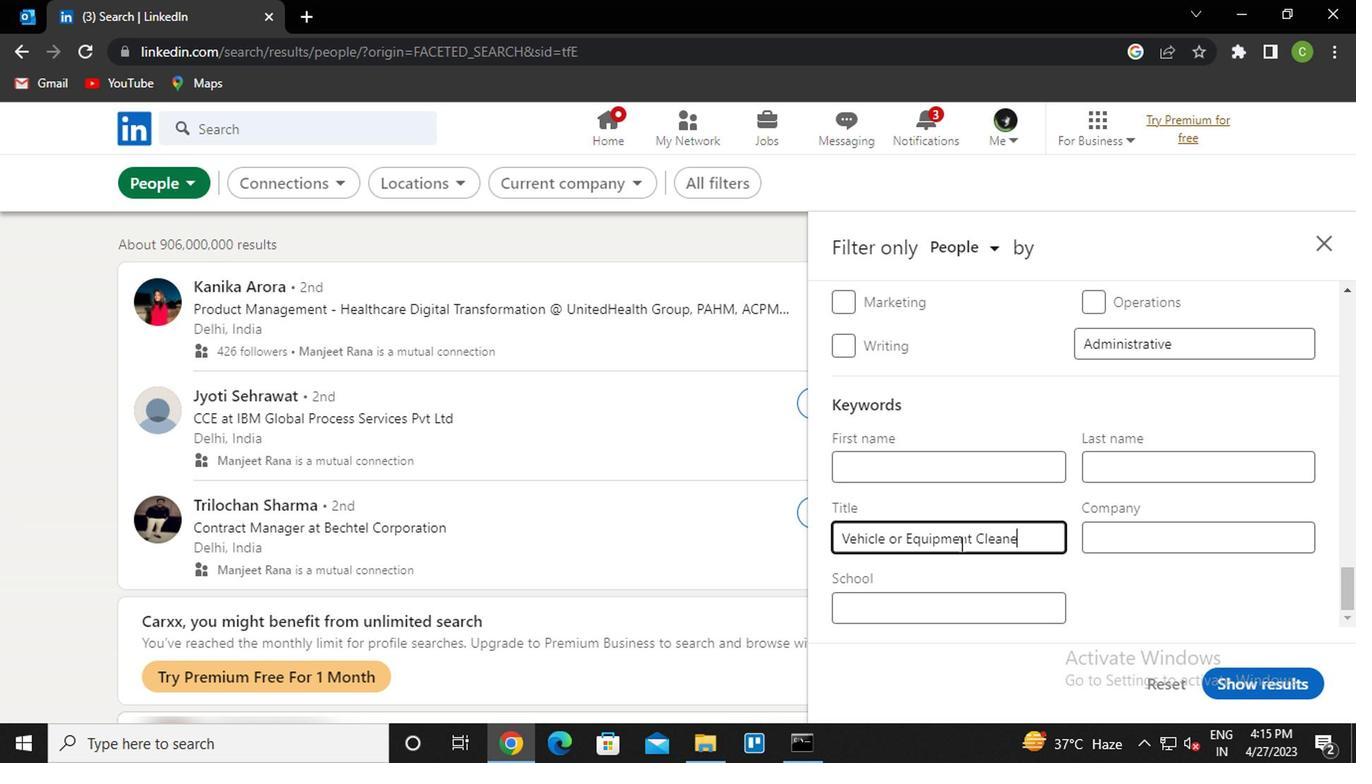 
Action: Mouse moved to (1264, 679)
Screenshot: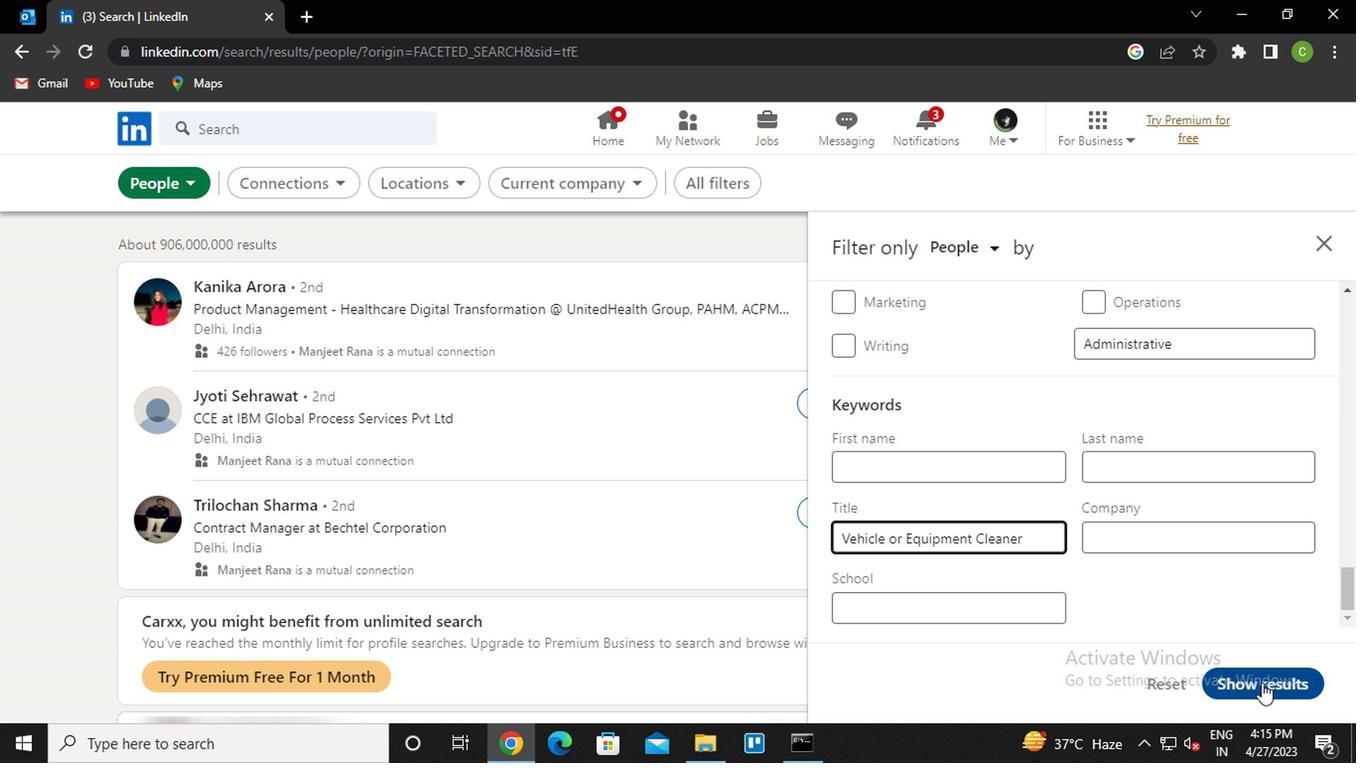 
Action: Mouse pressed left at (1264, 679)
Screenshot: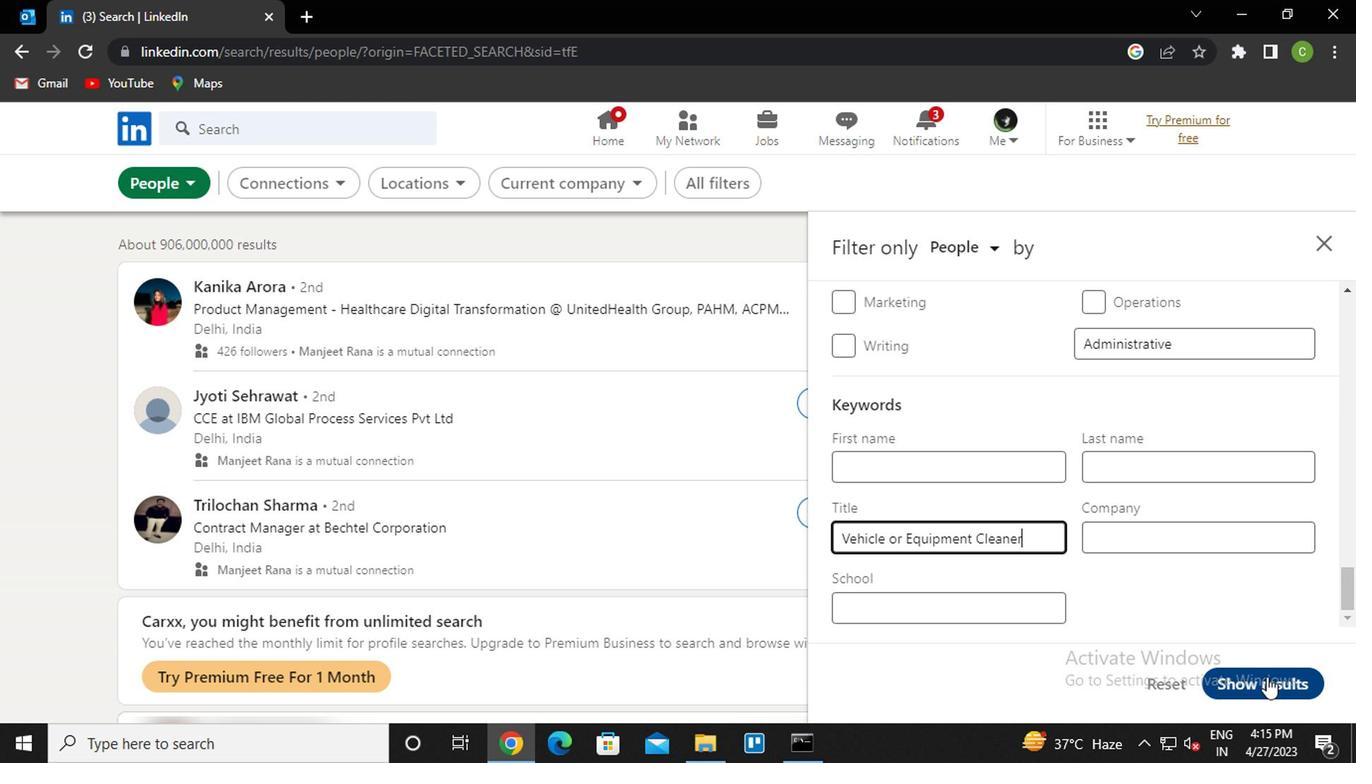
Action: Mouse moved to (735, 678)
Screenshot: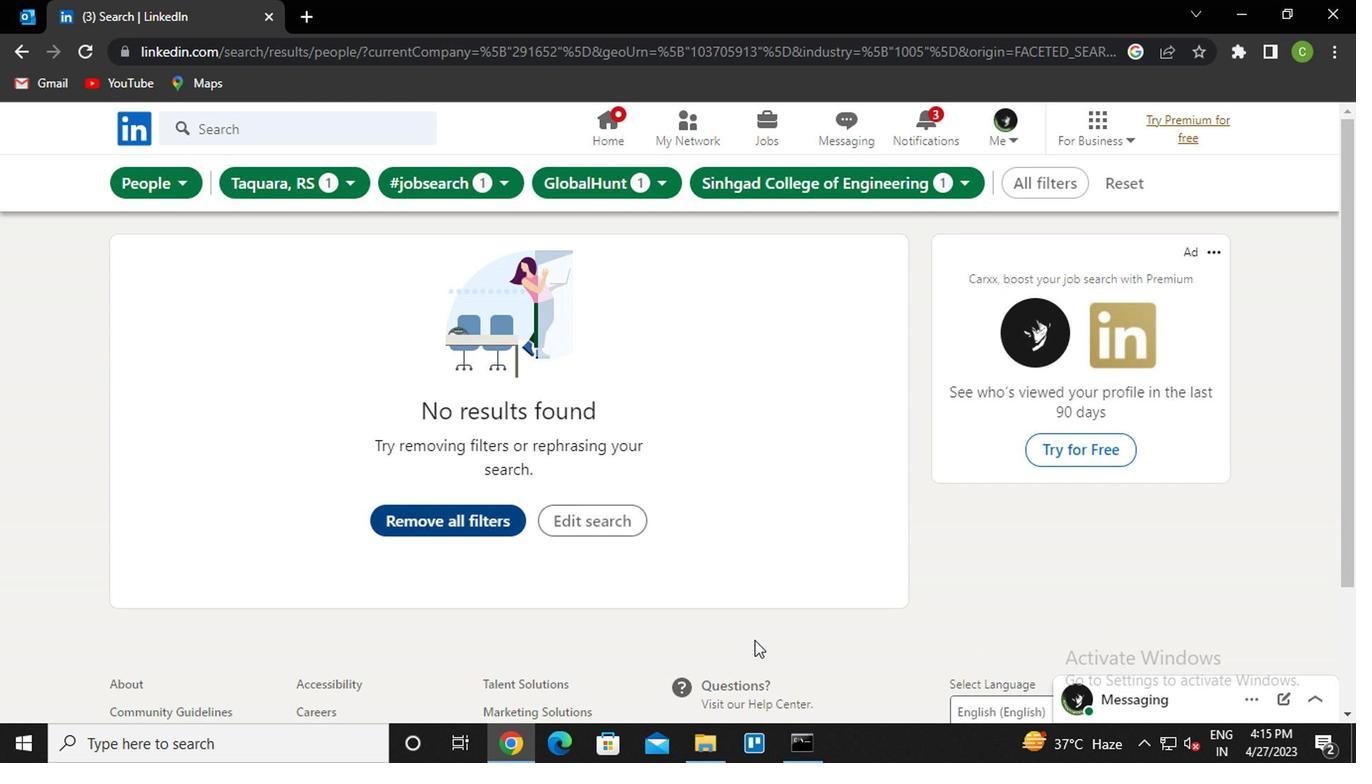 
Action: Key pressed <Key.f8>
Screenshot: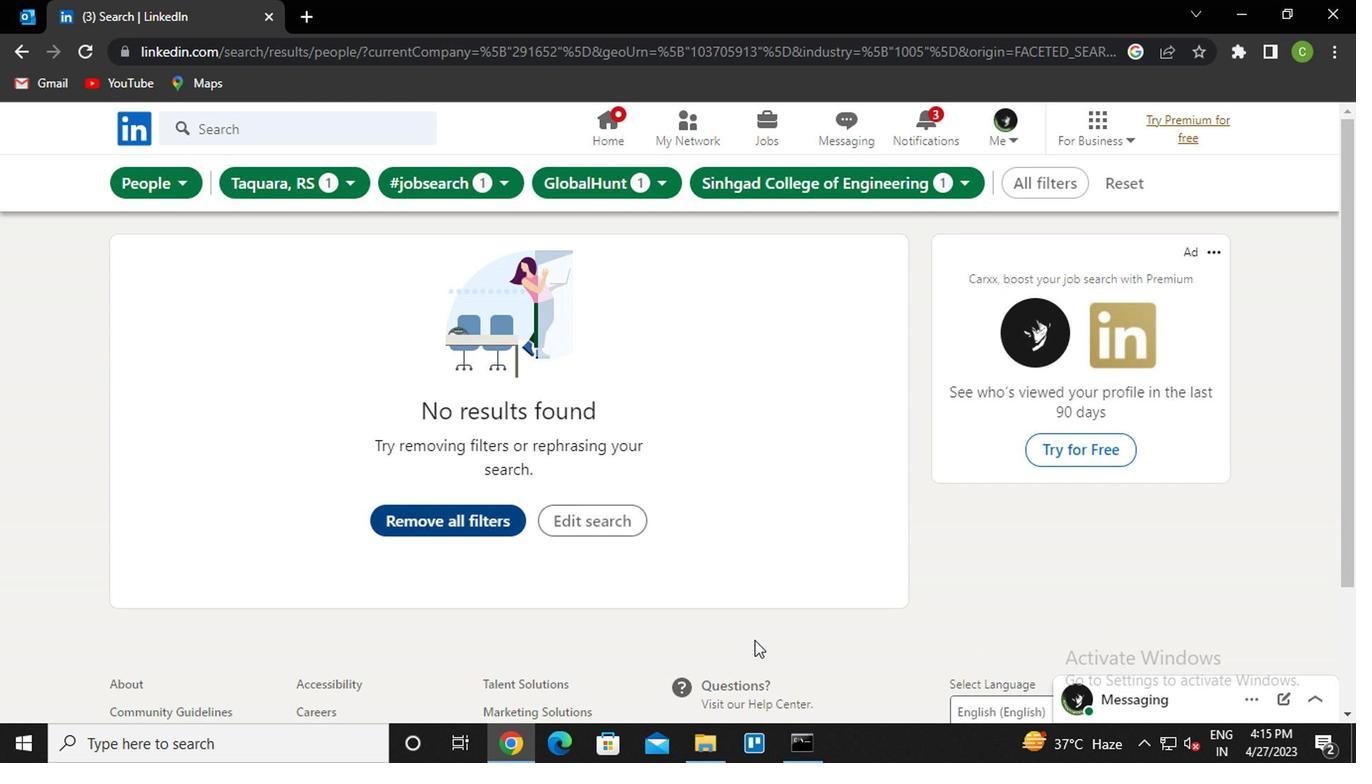 
